 Task: Create a smart album that automatically includes photos with specific filters or effects.
Action: Mouse moved to (428, 397)
Screenshot: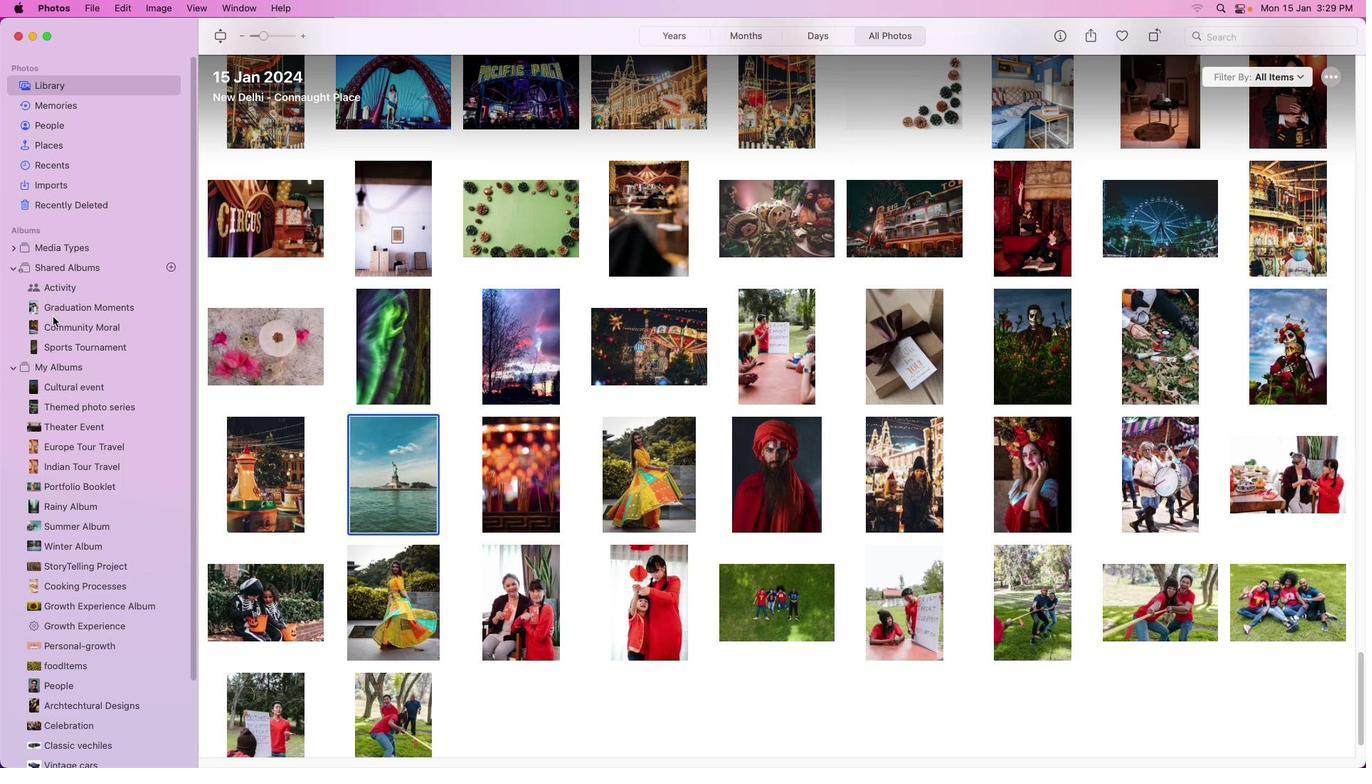 
Action: Mouse scrolled (428, 397) with delta (143, 246)
Screenshot: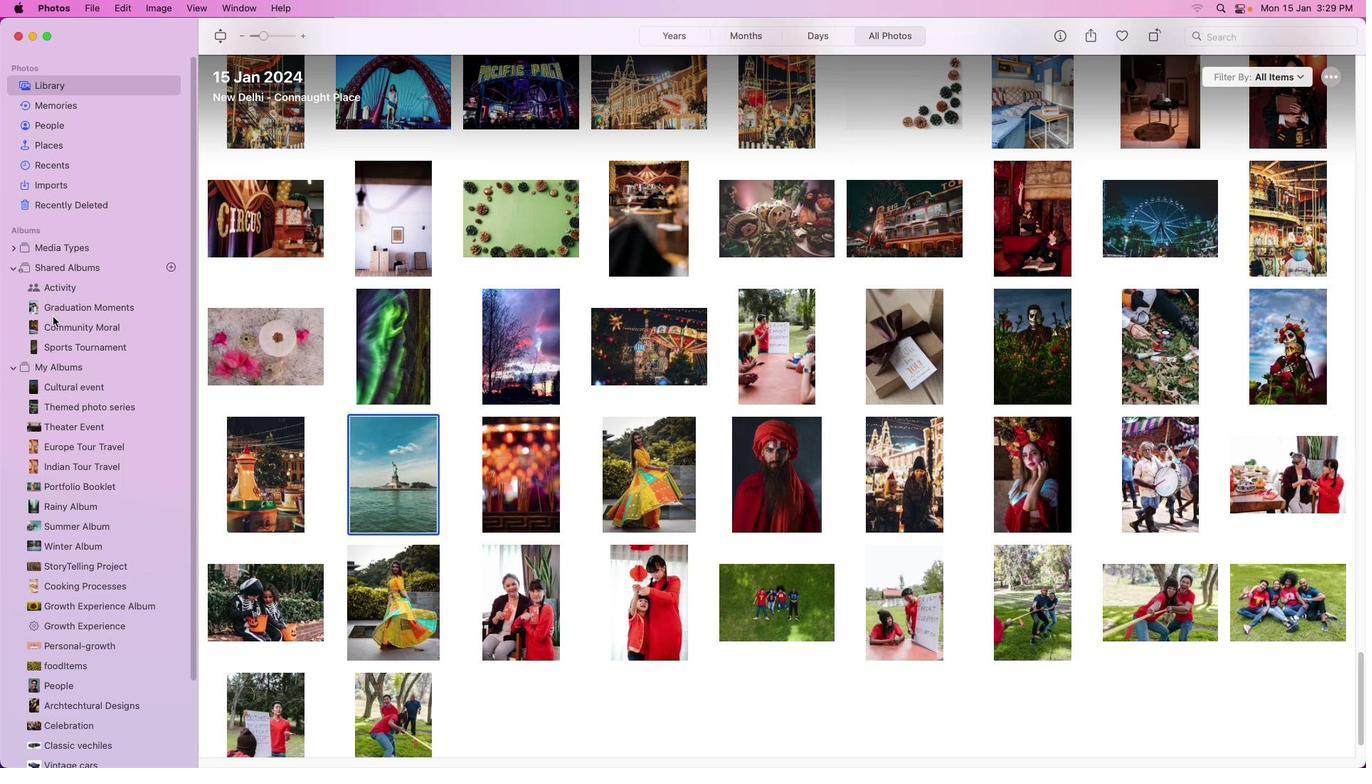 
Action: Mouse moved to (425, 397)
Screenshot: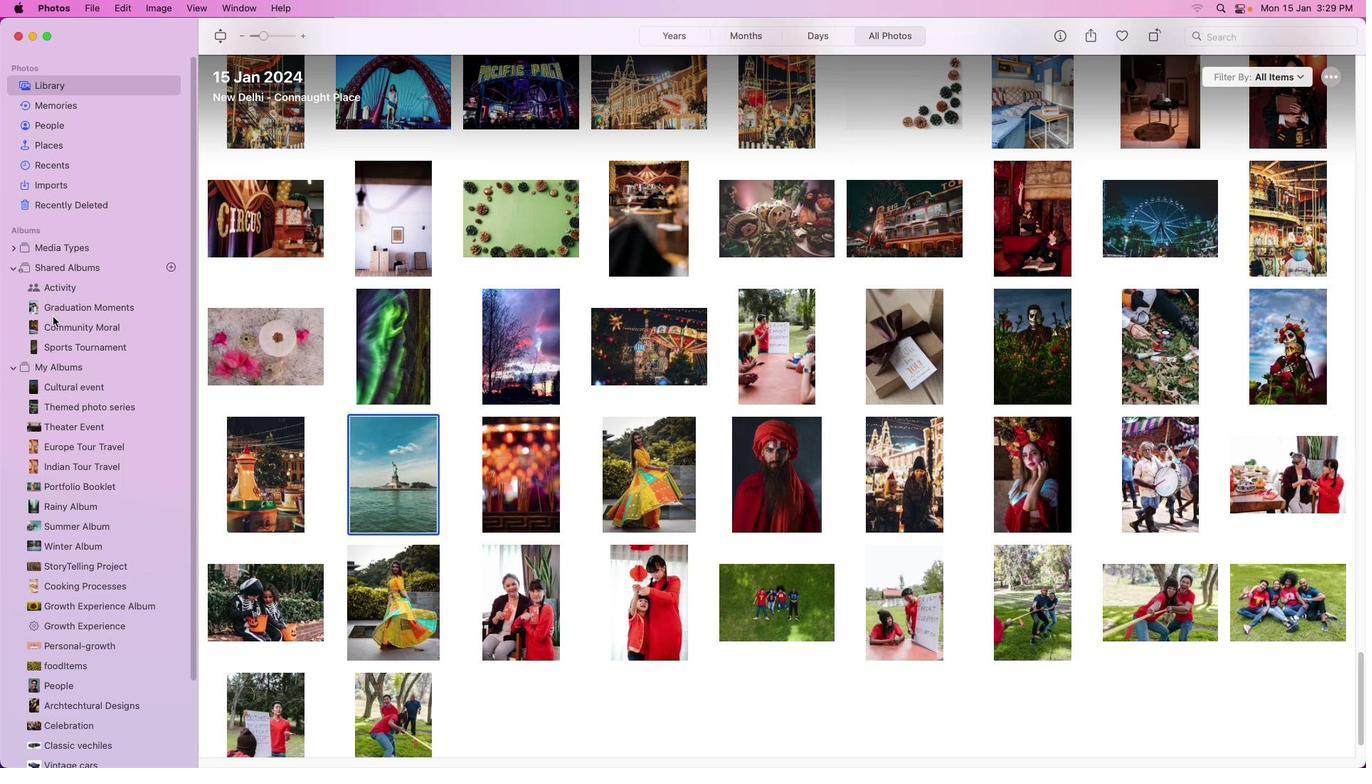 
Action: Mouse scrolled (425, 397) with delta (143, 246)
Screenshot: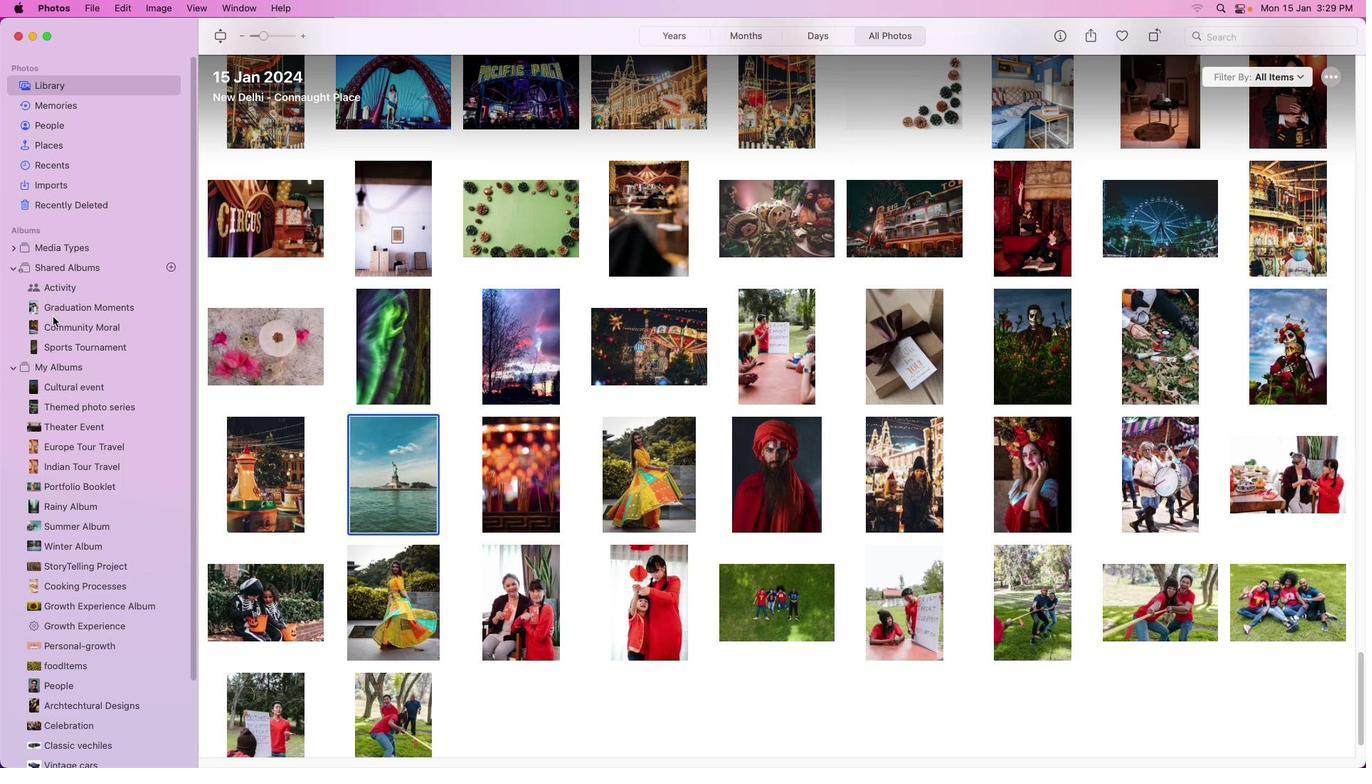 
Action: Mouse moved to (422, 397)
Screenshot: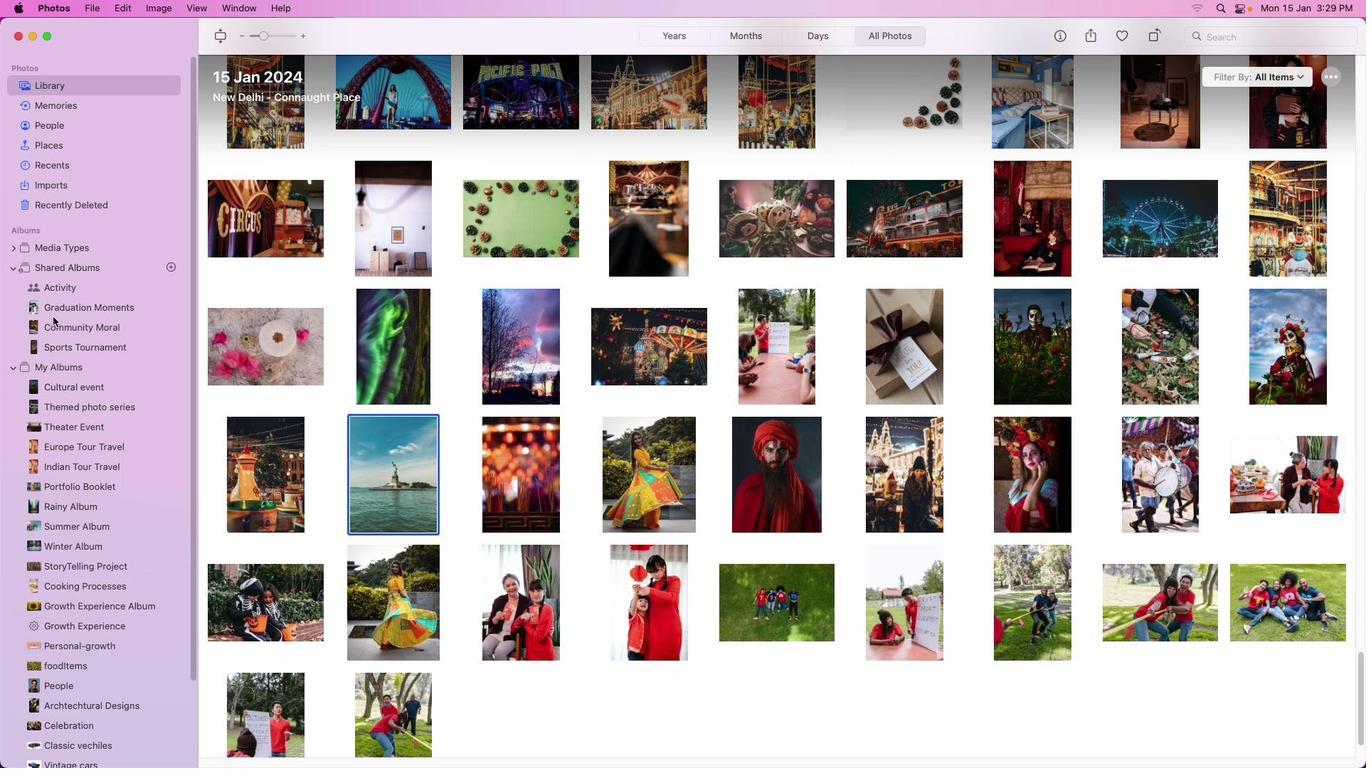 
Action: Mouse scrolled (422, 397) with delta (143, 246)
Screenshot: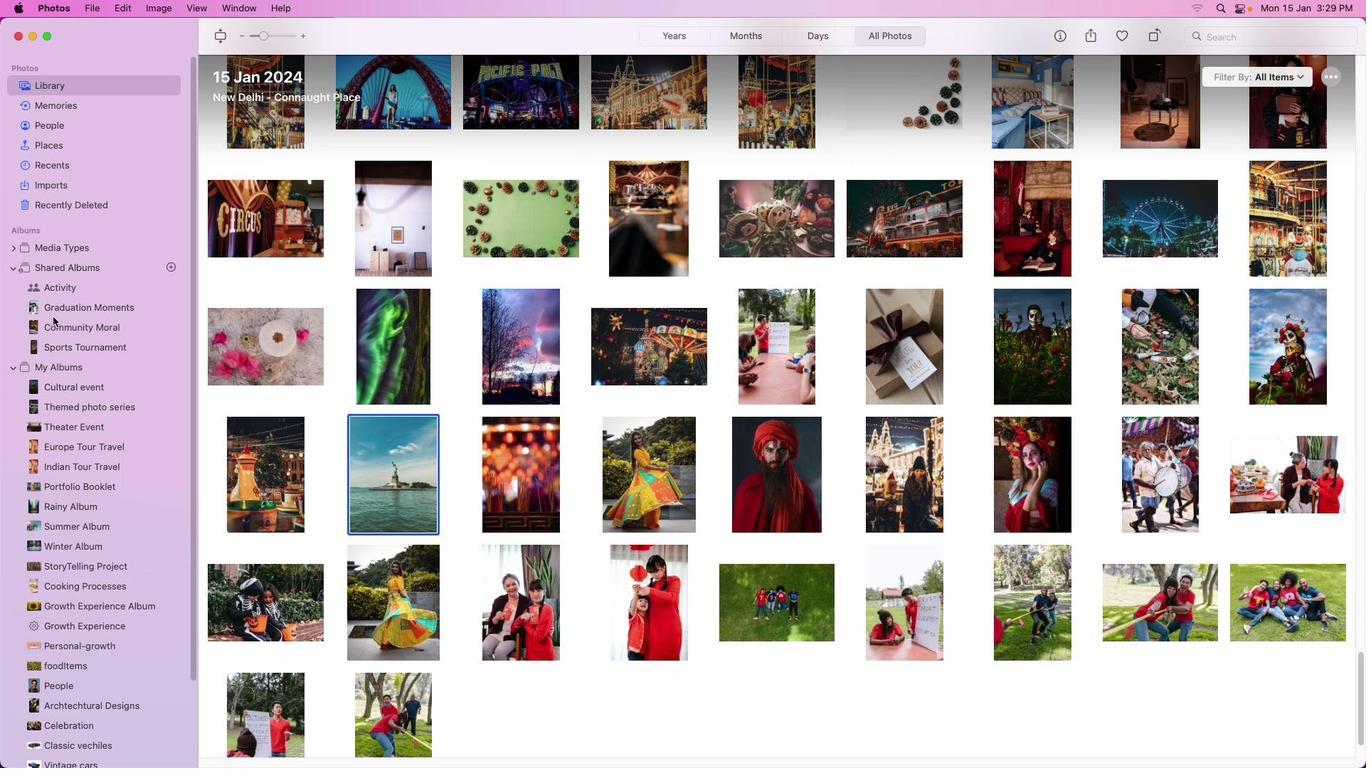 
Action: Mouse moved to (422, 397)
Screenshot: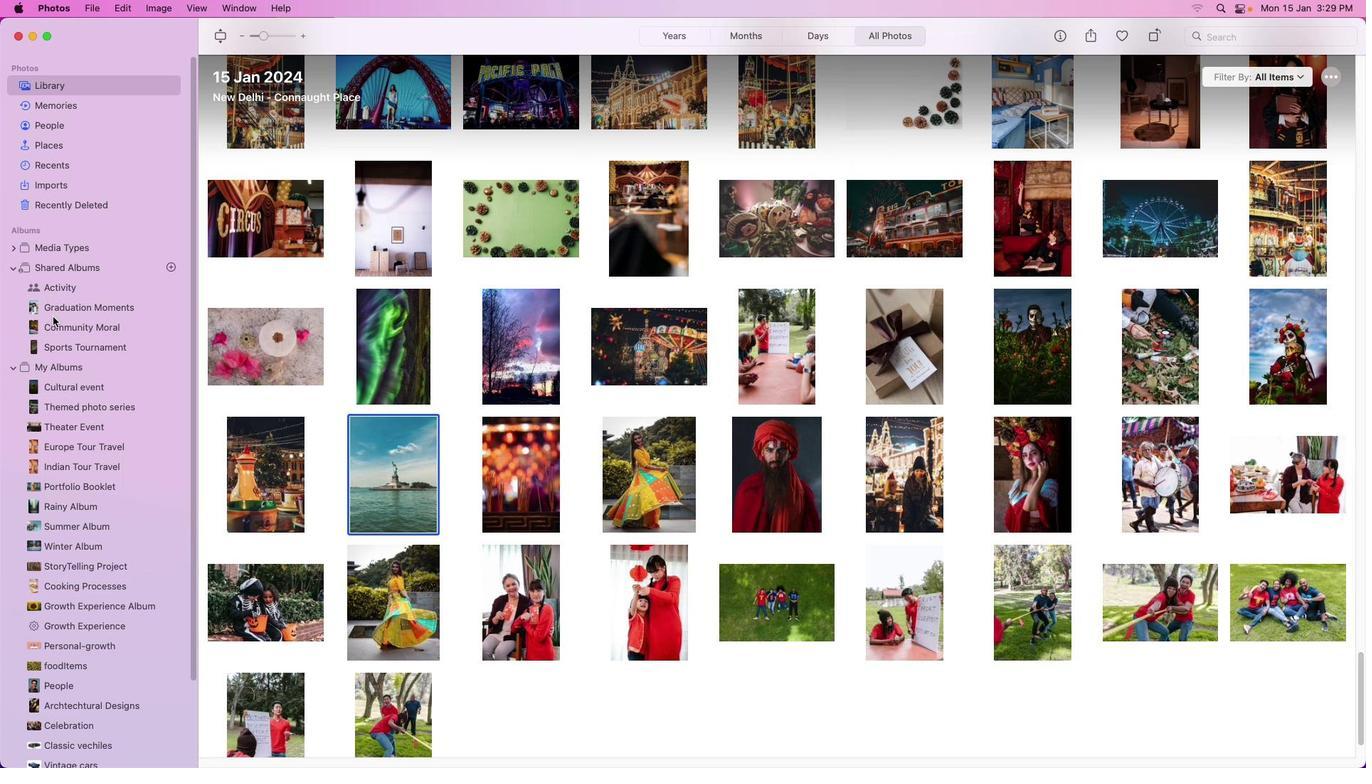 
Action: Mouse scrolled (422, 397) with delta (143, 246)
Screenshot: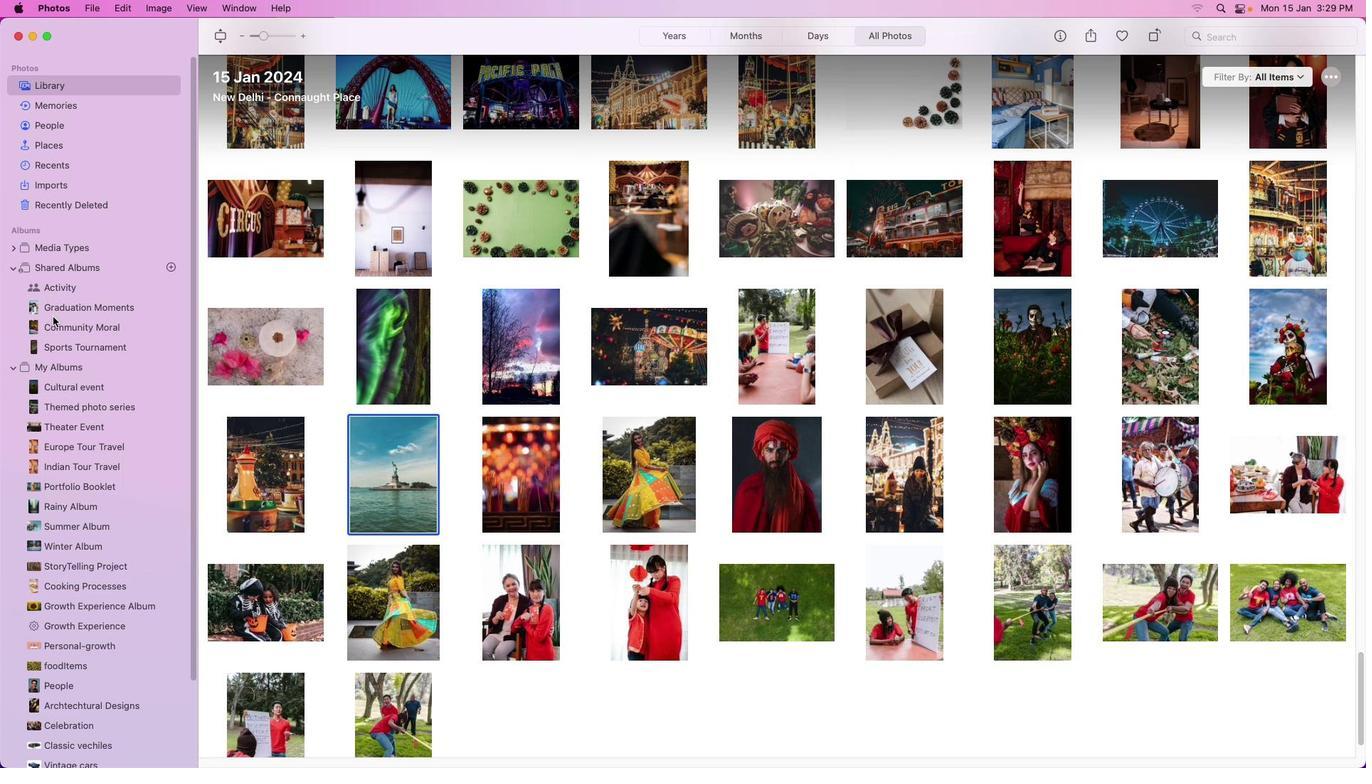 
Action: Mouse moved to (281, 399)
Screenshot: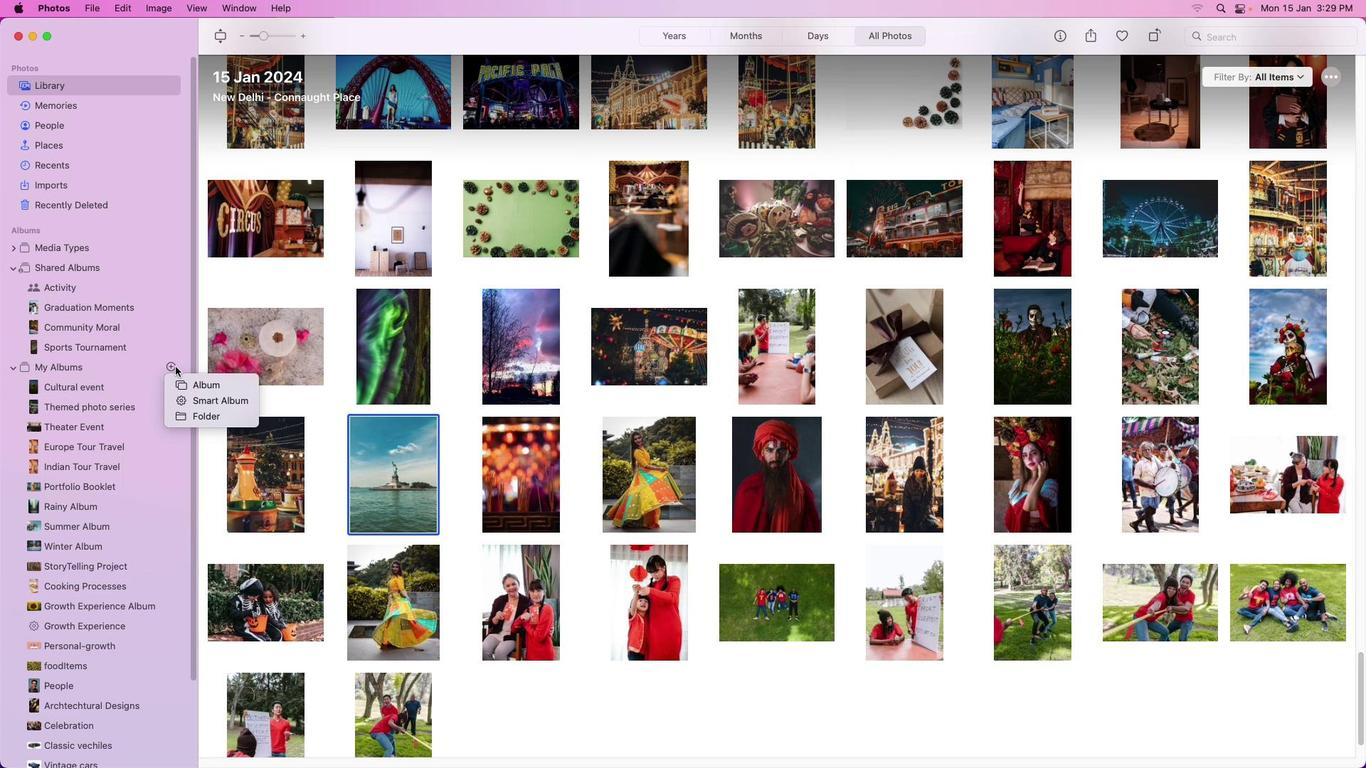 
Action: Mouse pressed left at (281, 399)
Screenshot: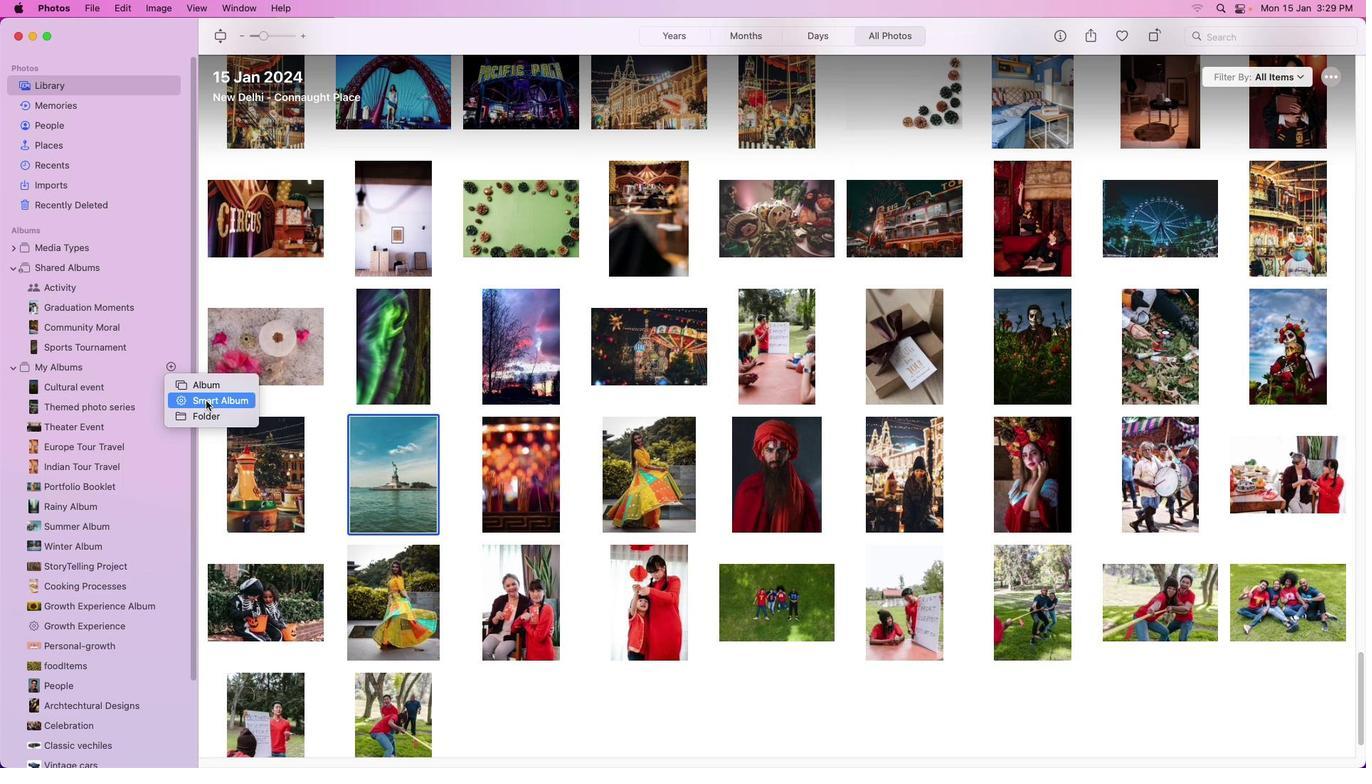 
Action: Mouse moved to (305, 414)
Screenshot: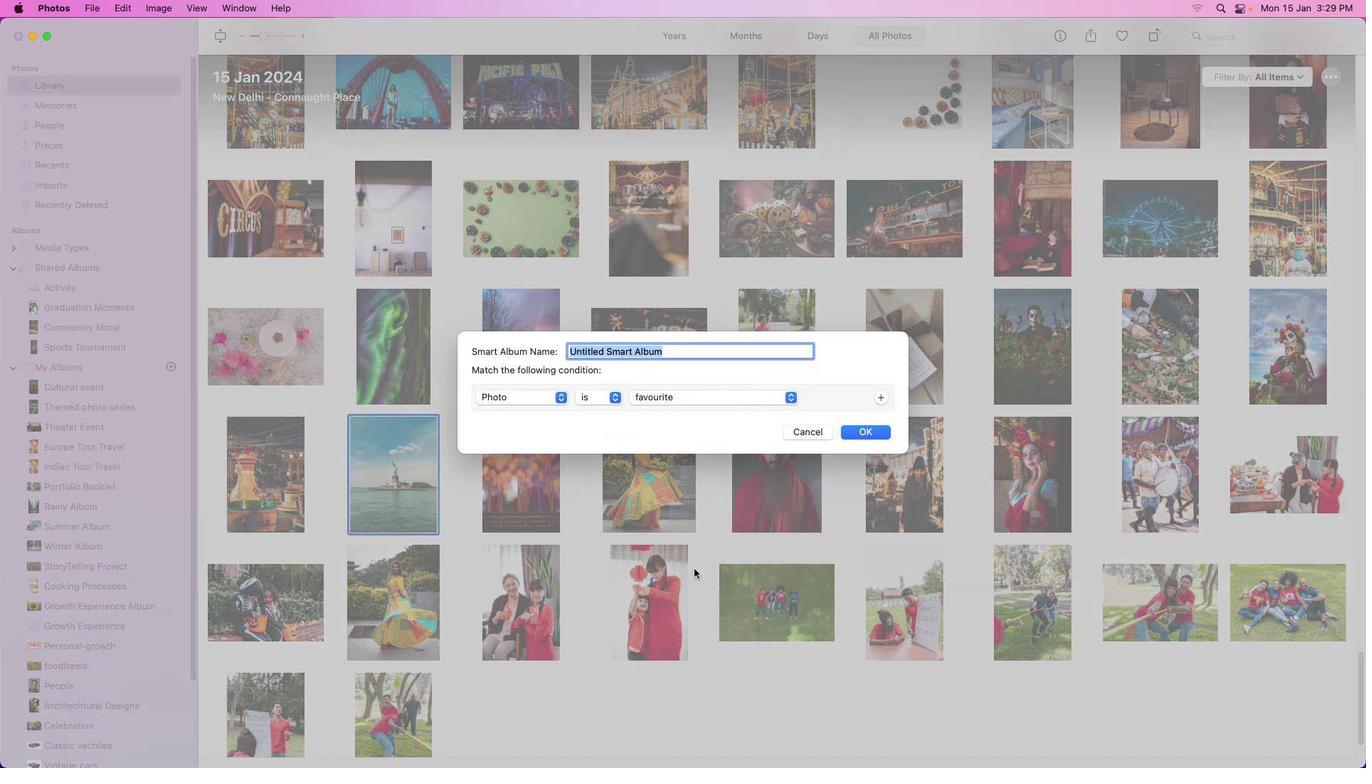 
Action: Mouse pressed left at (305, 414)
Screenshot: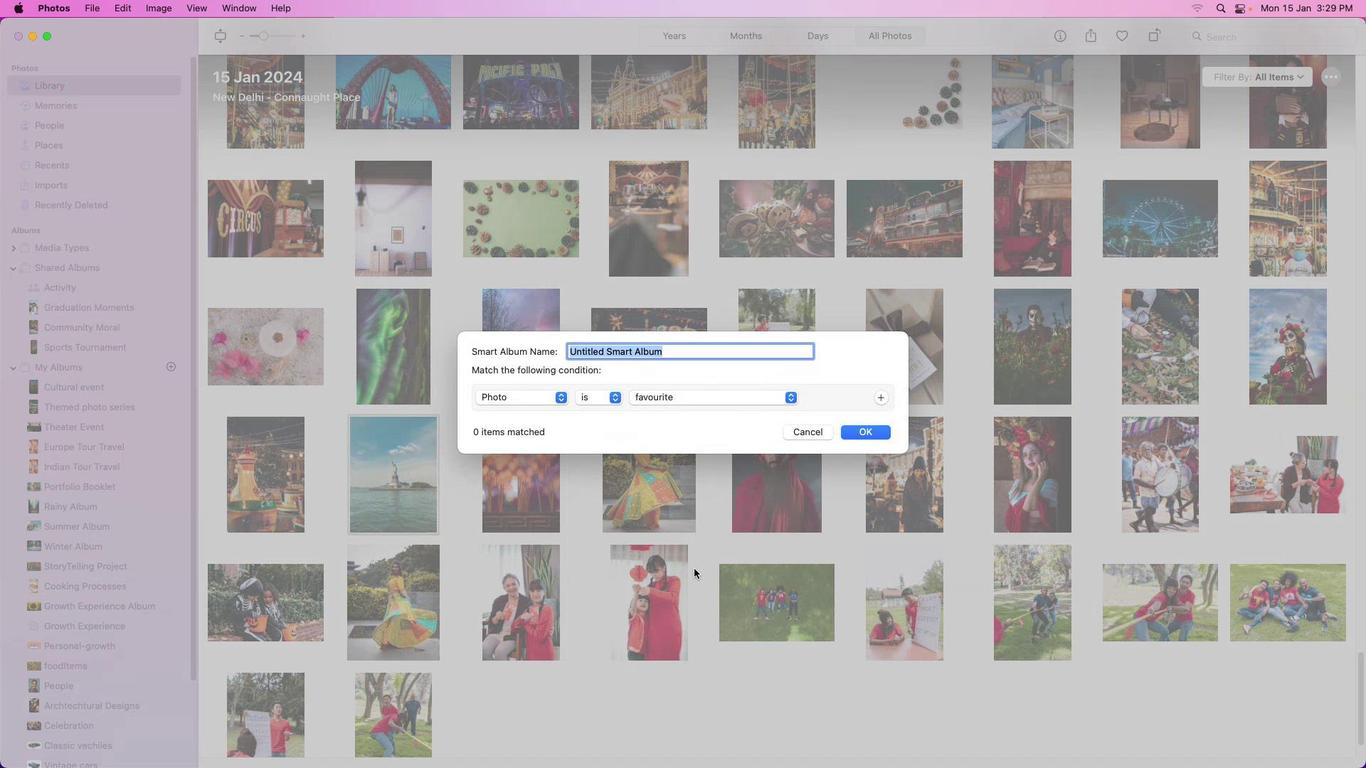 
Action: Mouse moved to (683, 392)
Screenshot: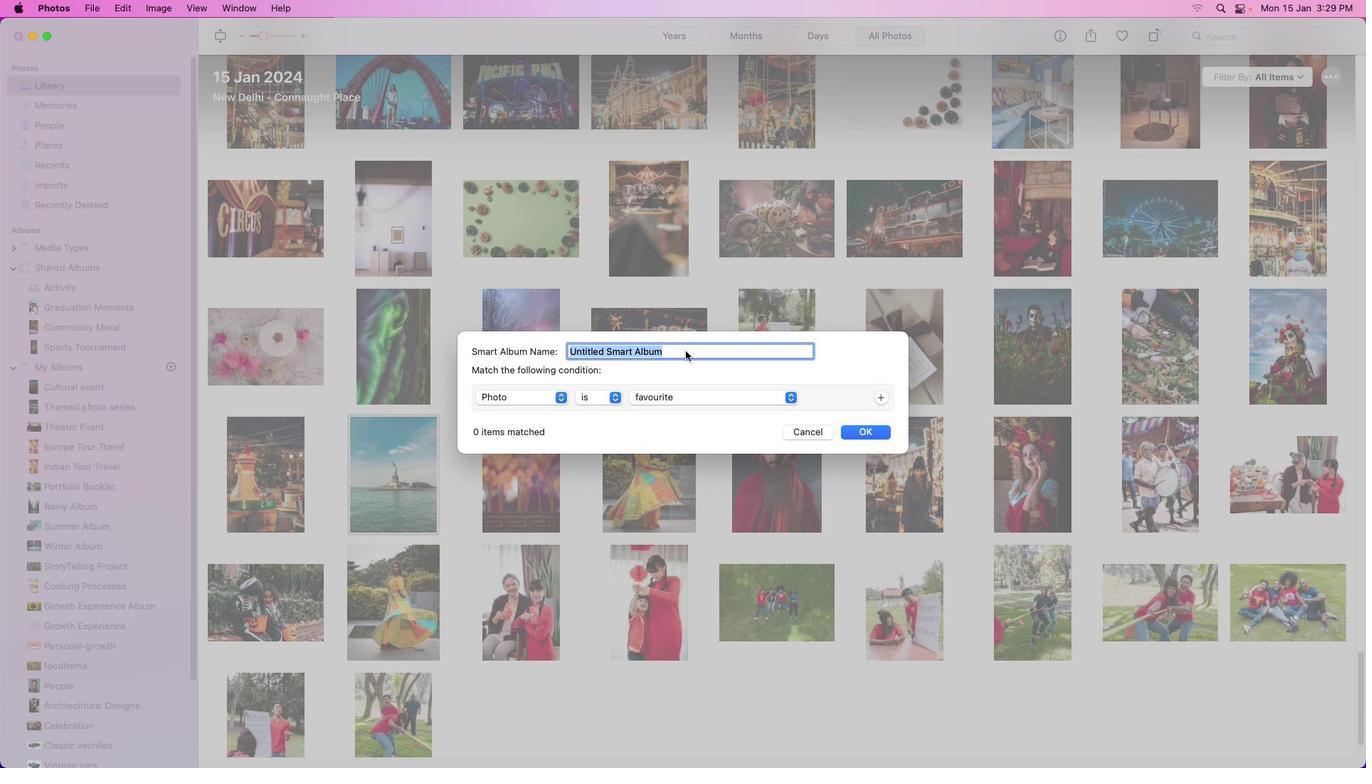 
Action: Mouse pressed left at (683, 392)
Screenshot: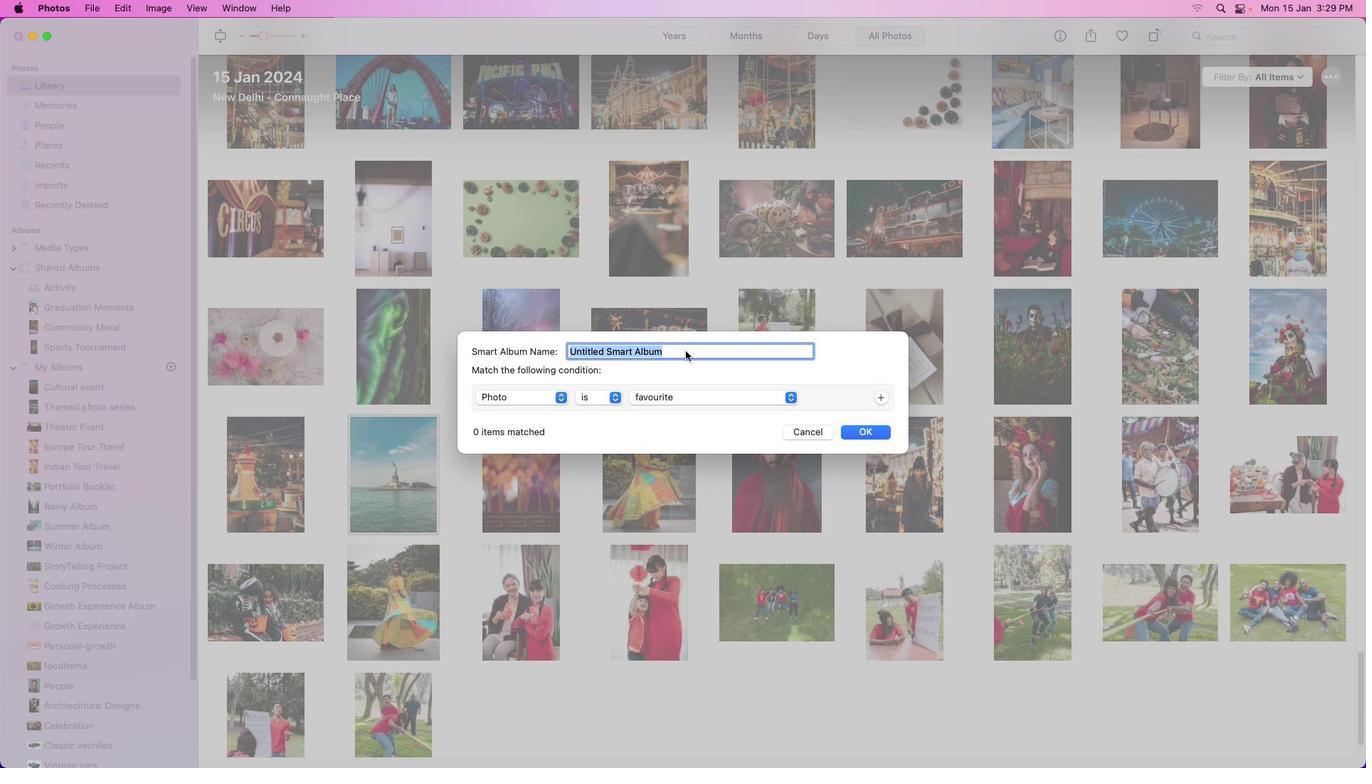 
Action: Mouse pressed left at (683, 392)
Screenshot: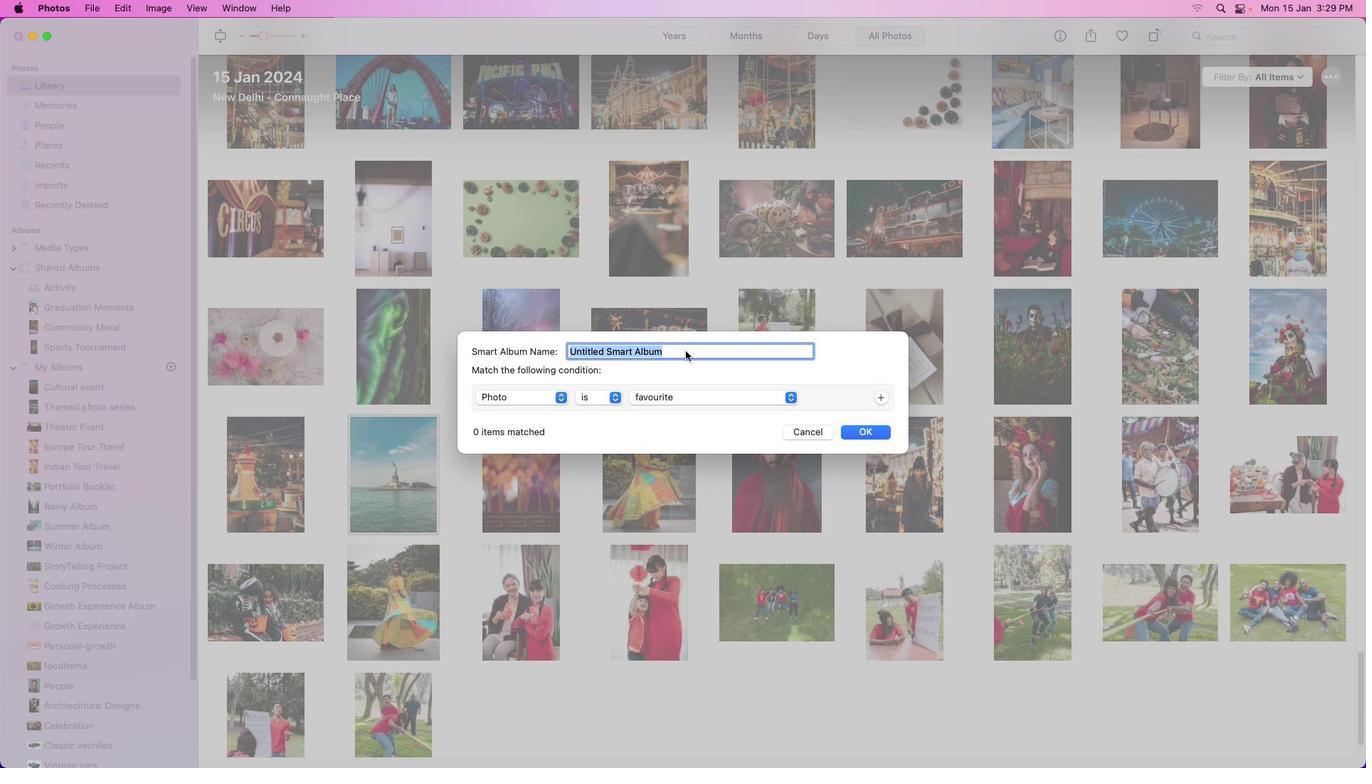 
Action: Mouse pressed left at (683, 392)
Screenshot: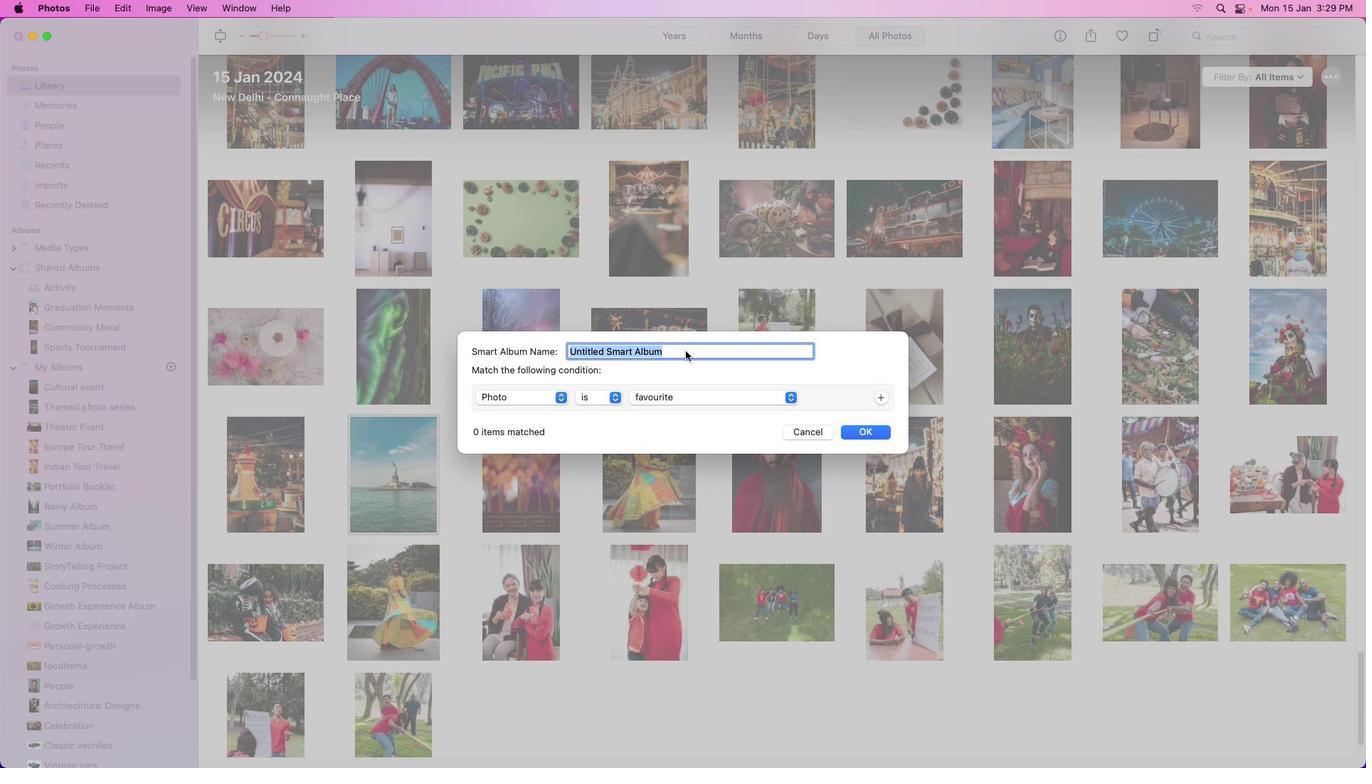 
Action: Key pressed Key.backspaceKey.shift_r'S''m''a''r''t'Key.spaceKey.shift_r'A''l''b''u''m'
Screenshot: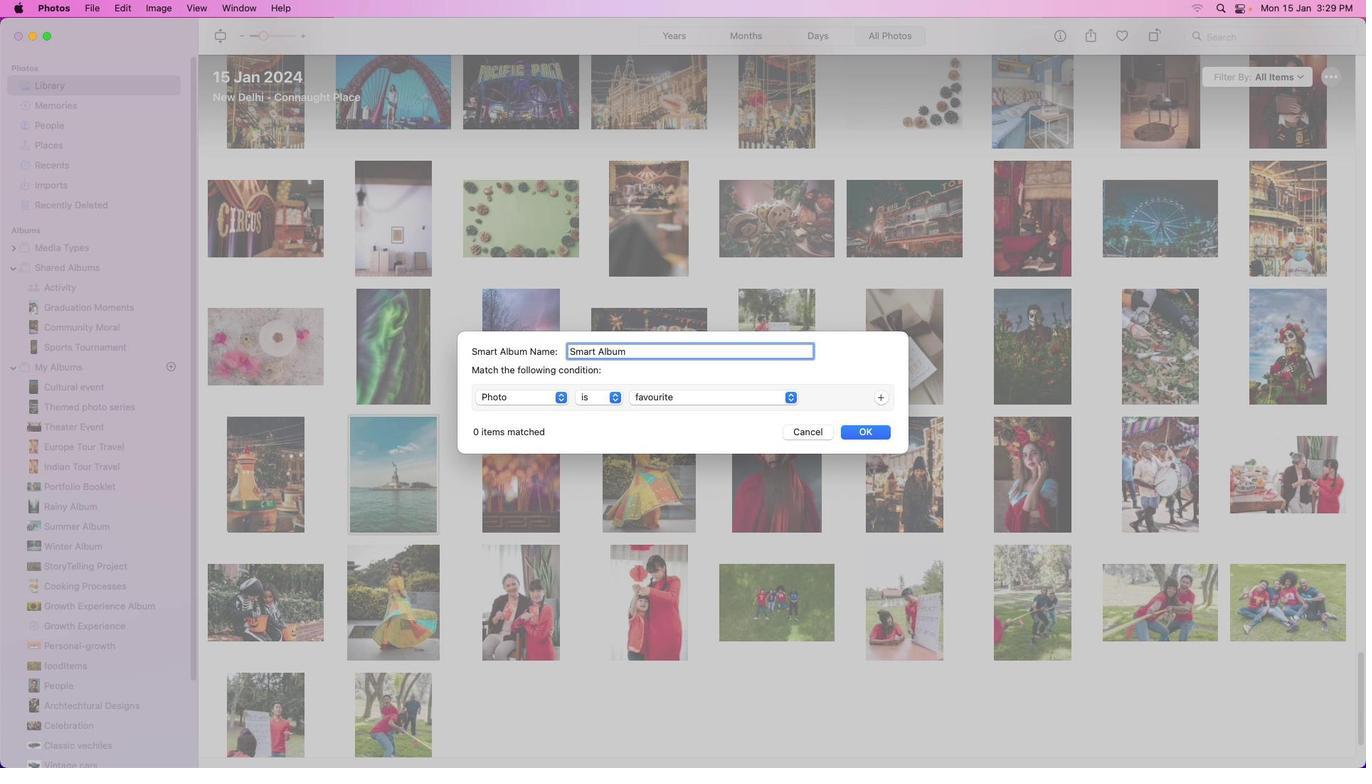 
Action: Mouse moved to (836, 412)
Screenshot: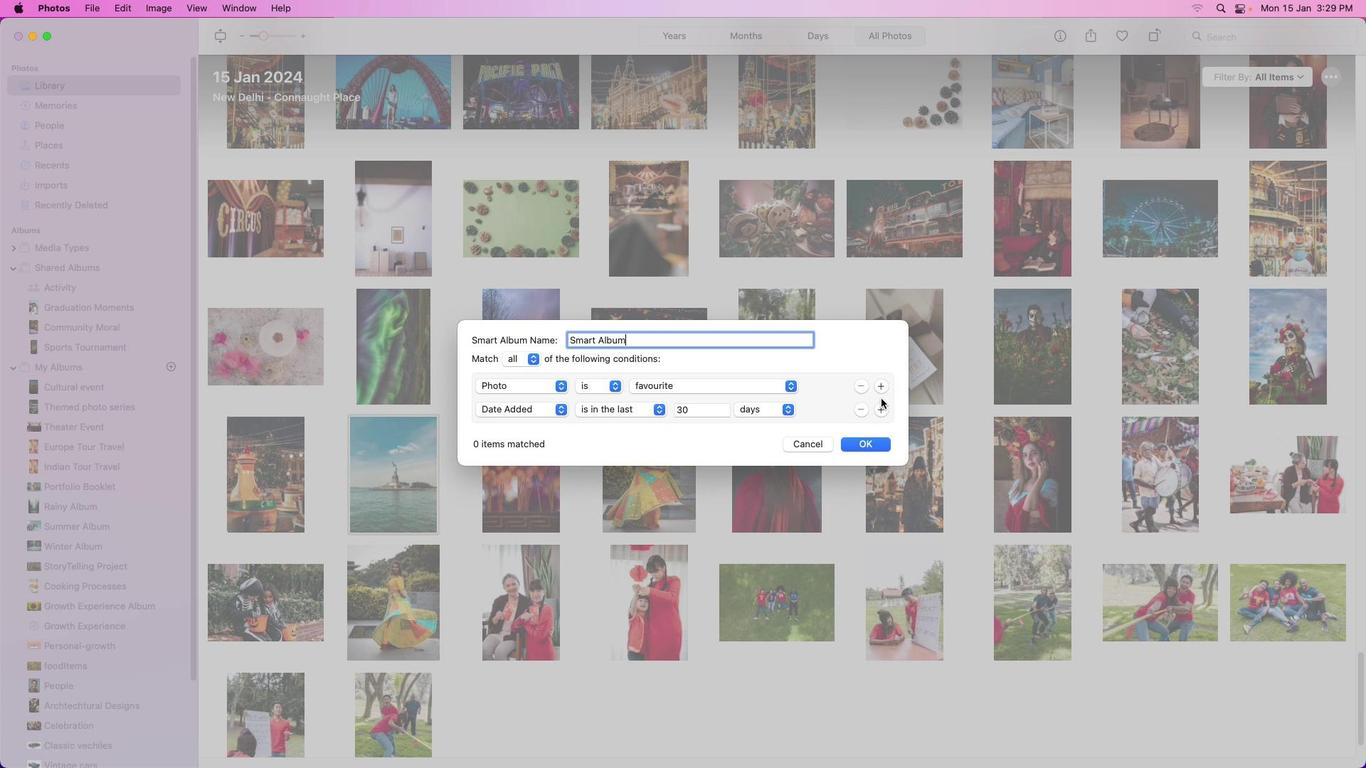 
Action: Mouse pressed left at (836, 412)
Screenshot: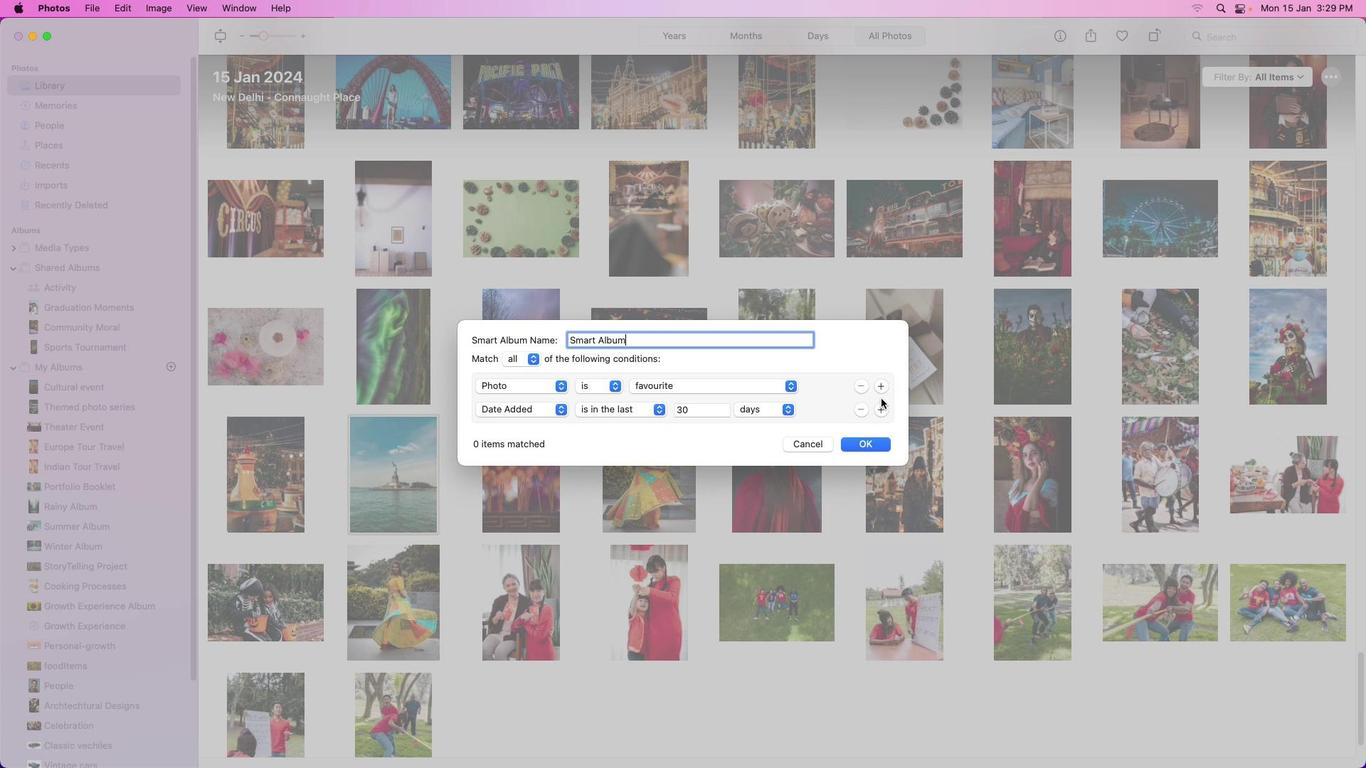 
Action: Mouse moved to (843, 419)
Screenshot: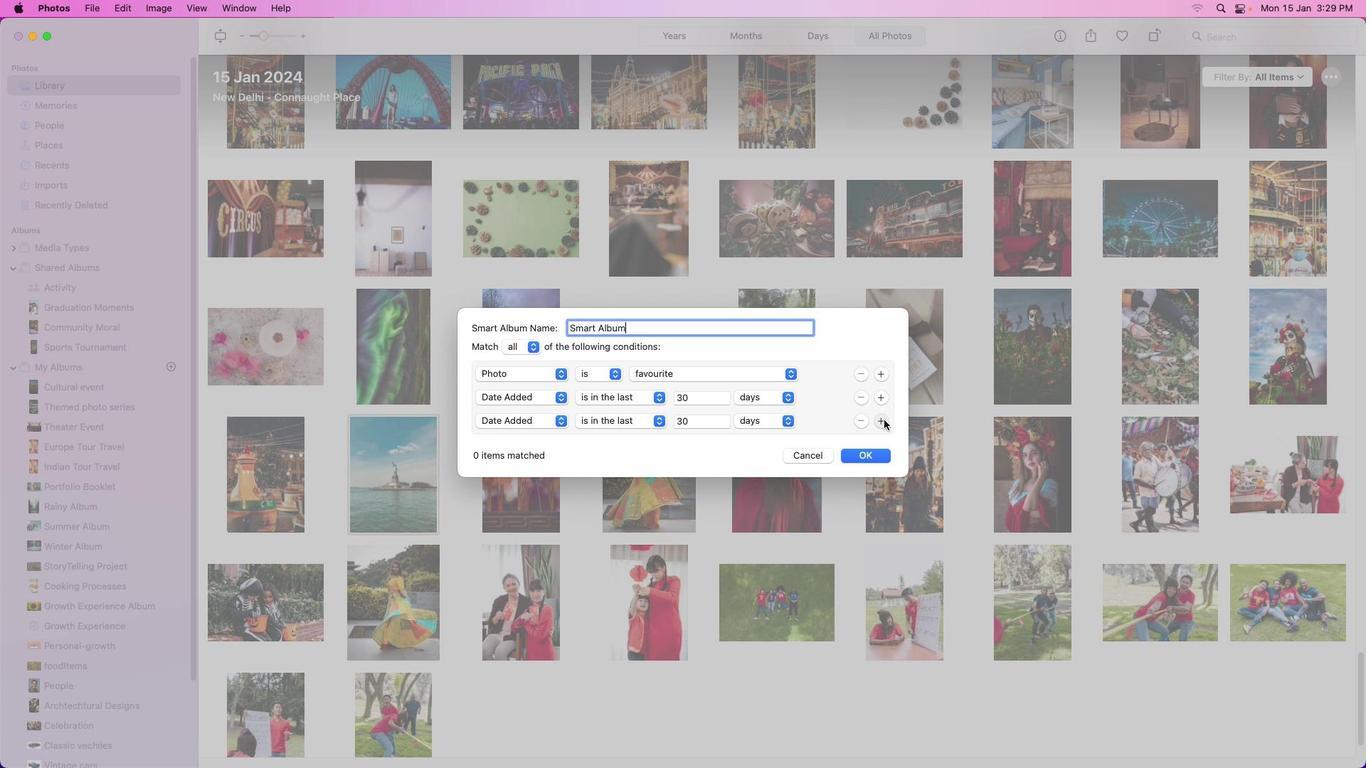 
Action: Mouse pressed left at (843, 419)
Screenshot: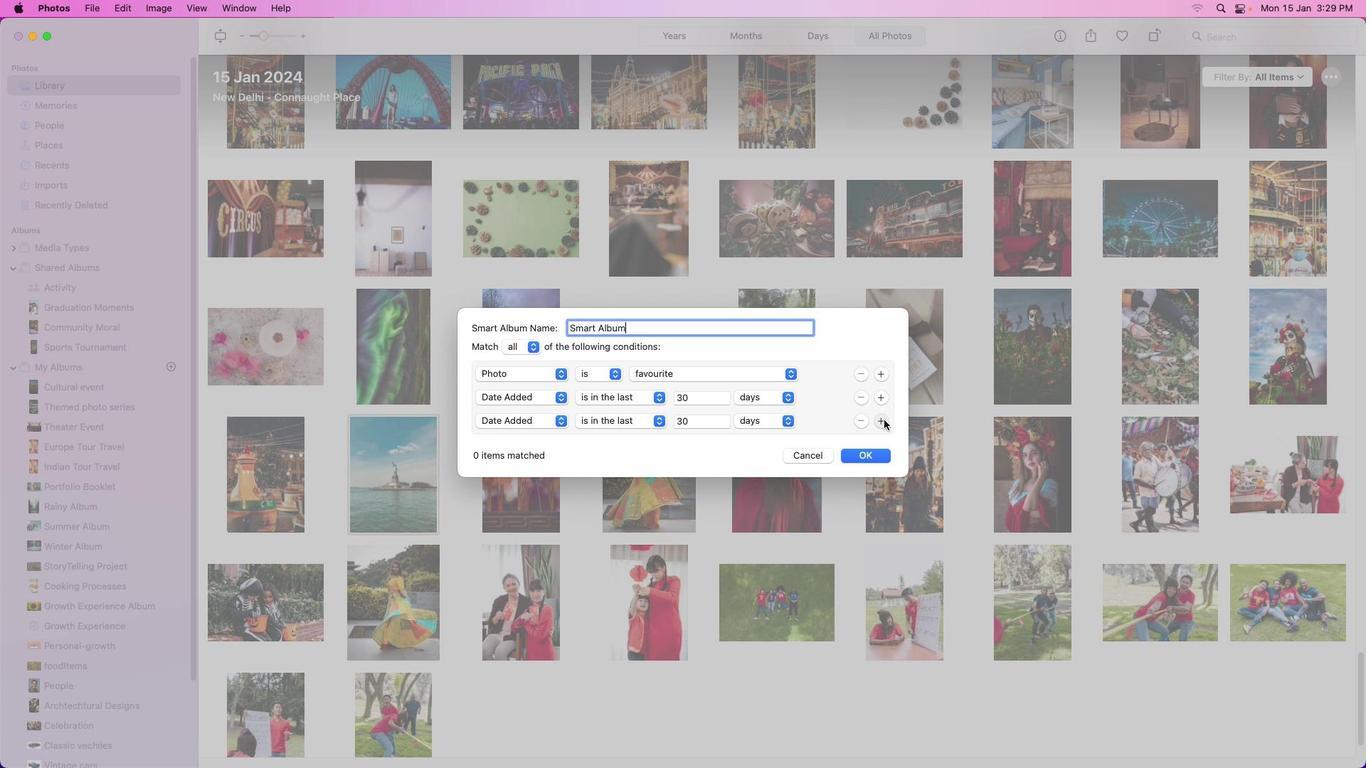 
Action: Mouse moved to (840, 421)
Screenshot: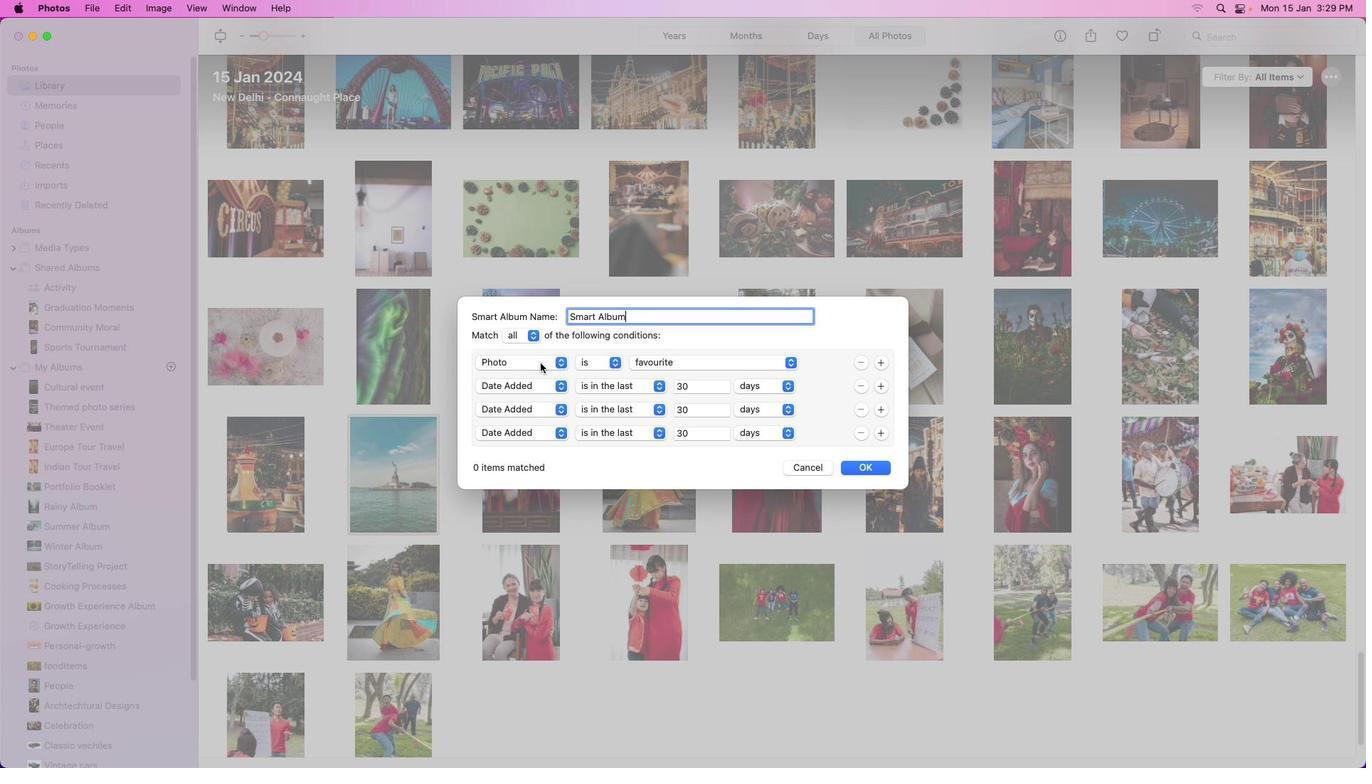 
Action: Mouse pressed left at (840, 421)
Screenshot: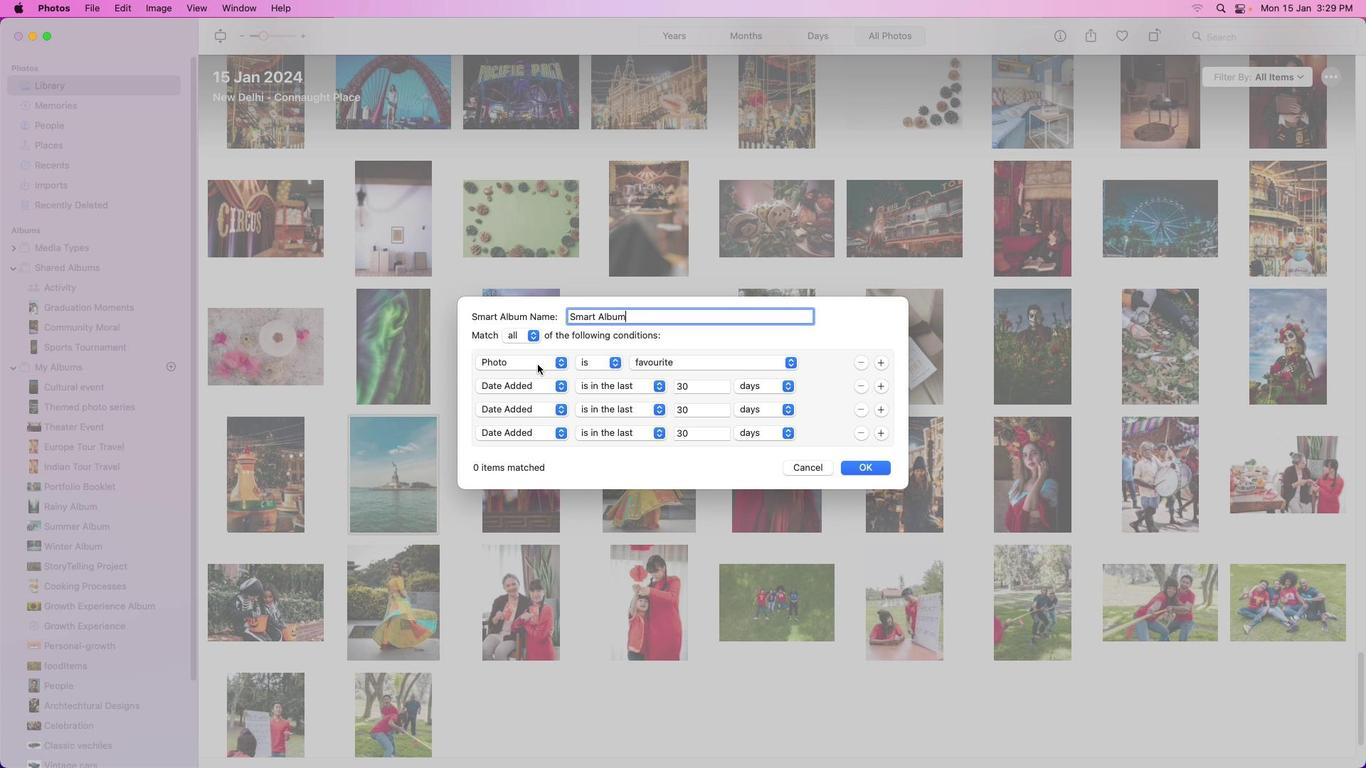 
Action: Mouse moved to (582, 393)
Screenshot: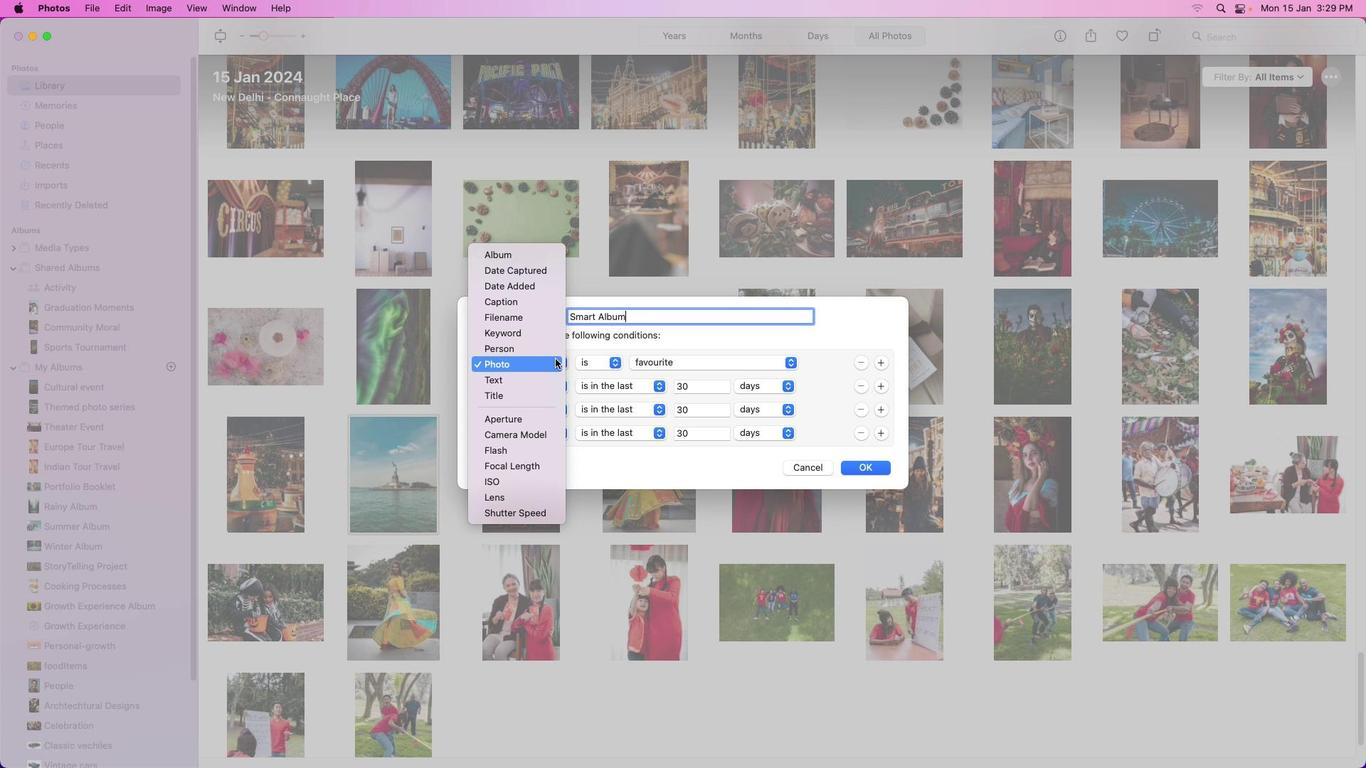 
Action: Mouse pressed left at (582, 393)
Screenshot: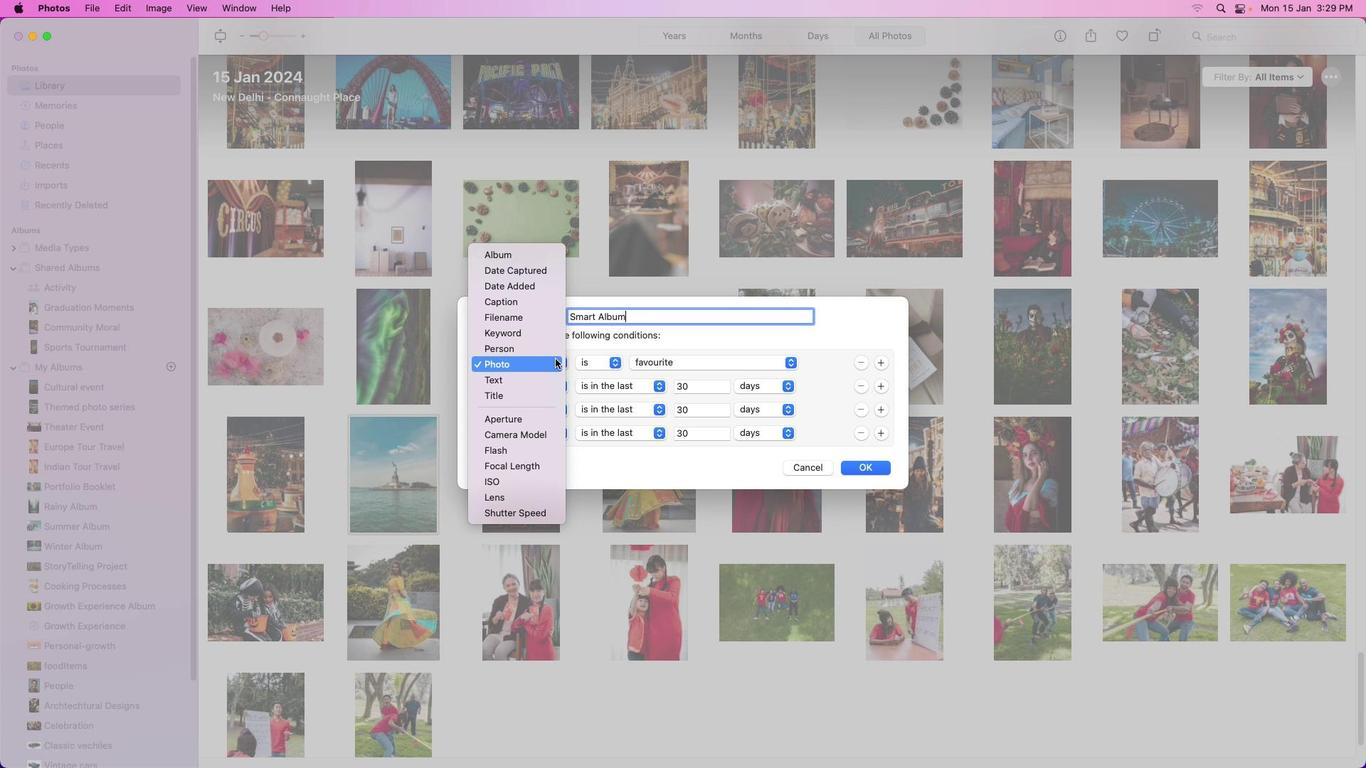 
Action: Mouse moved to (580, 395)
Screenshot: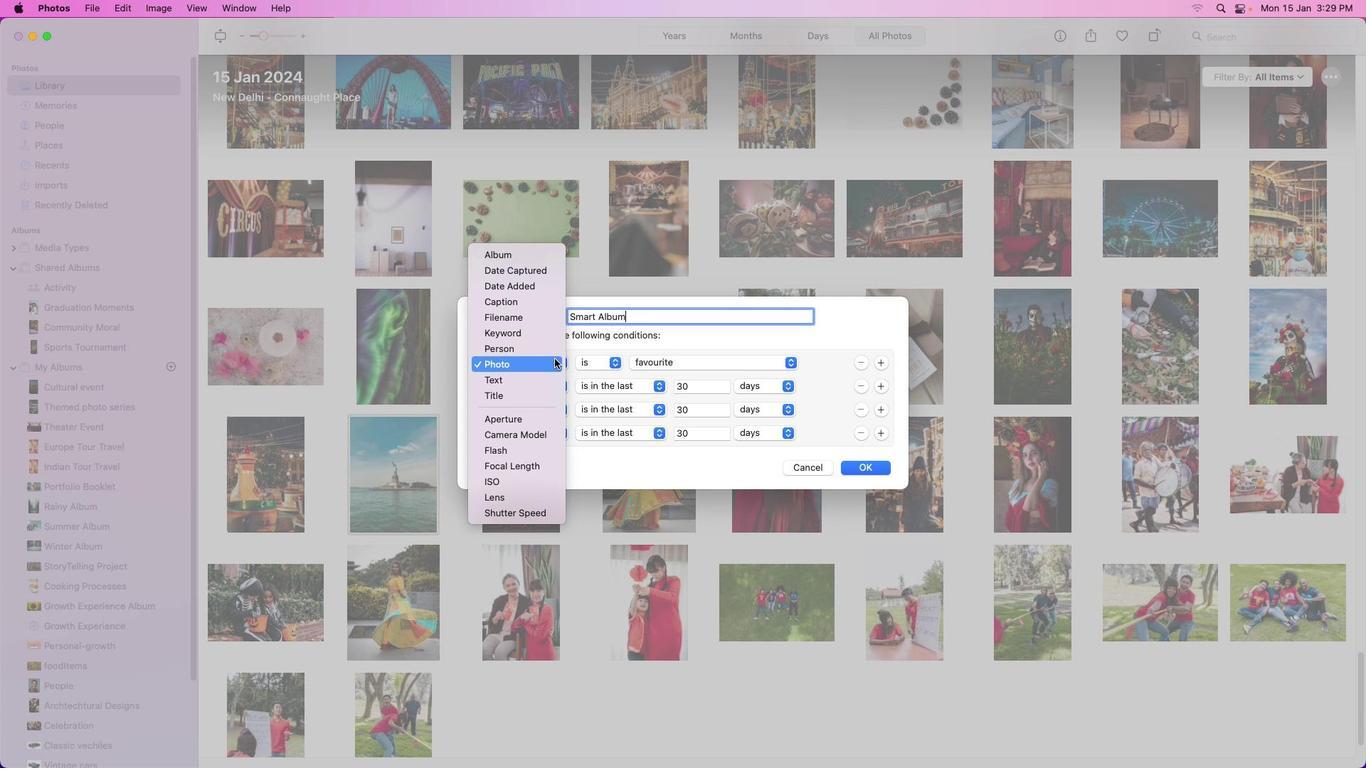 
Action: Mouse pressed left at (580, 395)
Screenshot: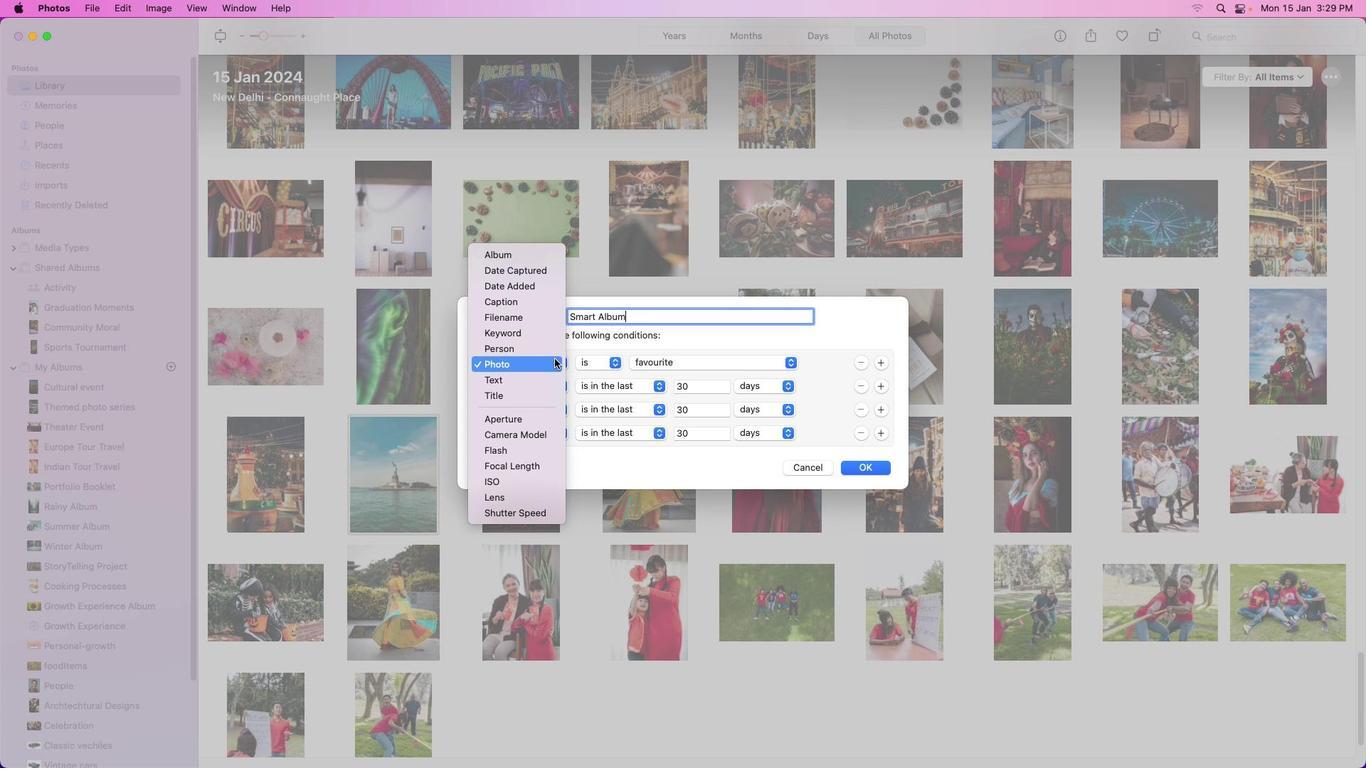 
Action: Mouse moved to (550, 392)
Screenshot: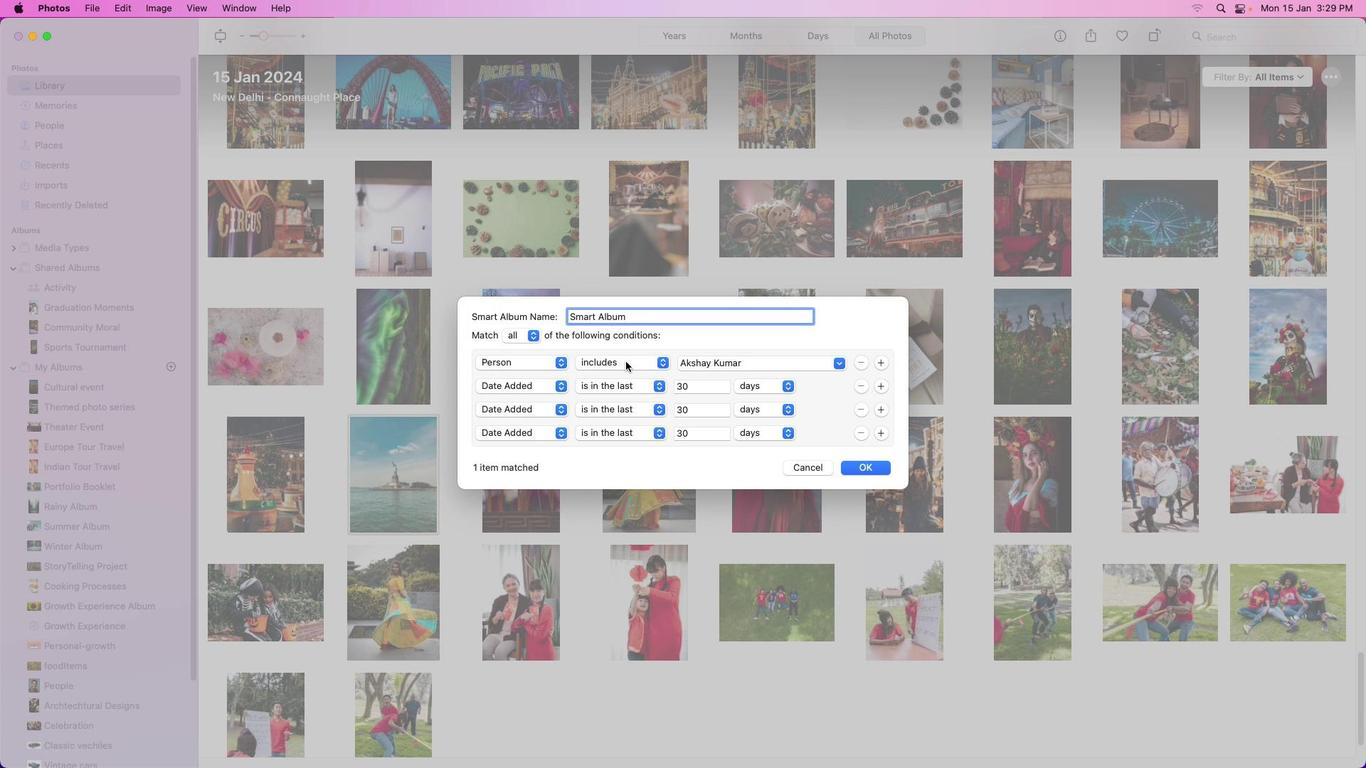 
Action: Mouse pressed left at (550, 392)
Screenshot: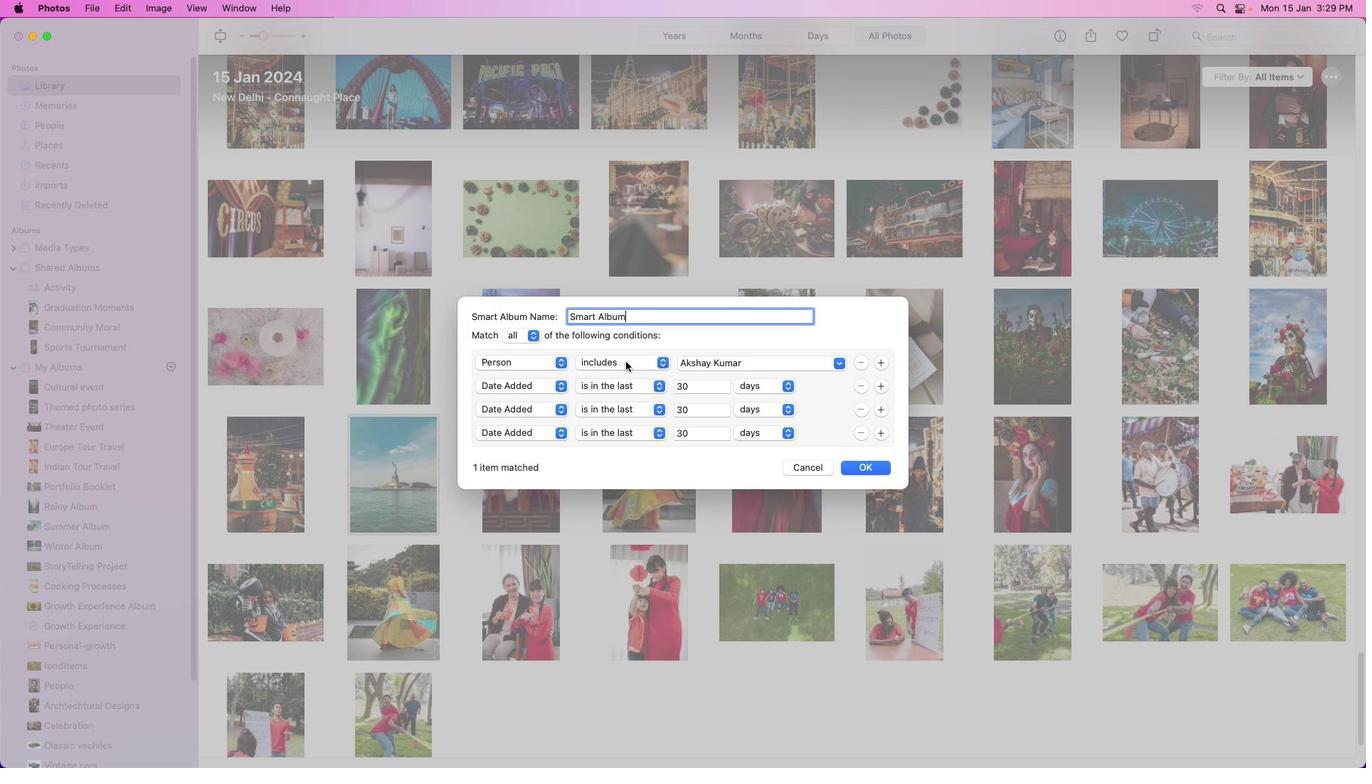 
Action: Mouse moved to (629, 397)
Screenshot: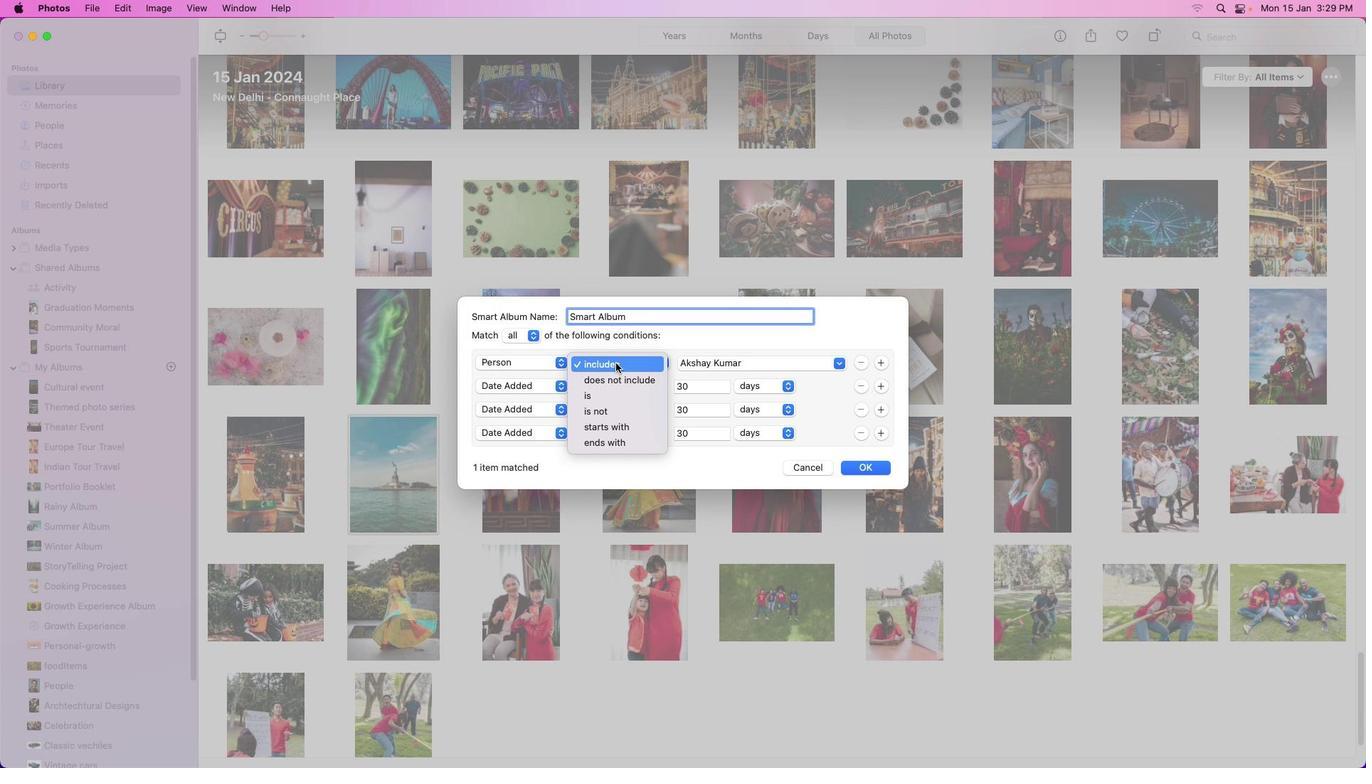 
Action: Mouse pressed left at (629, 397)
Screenshot: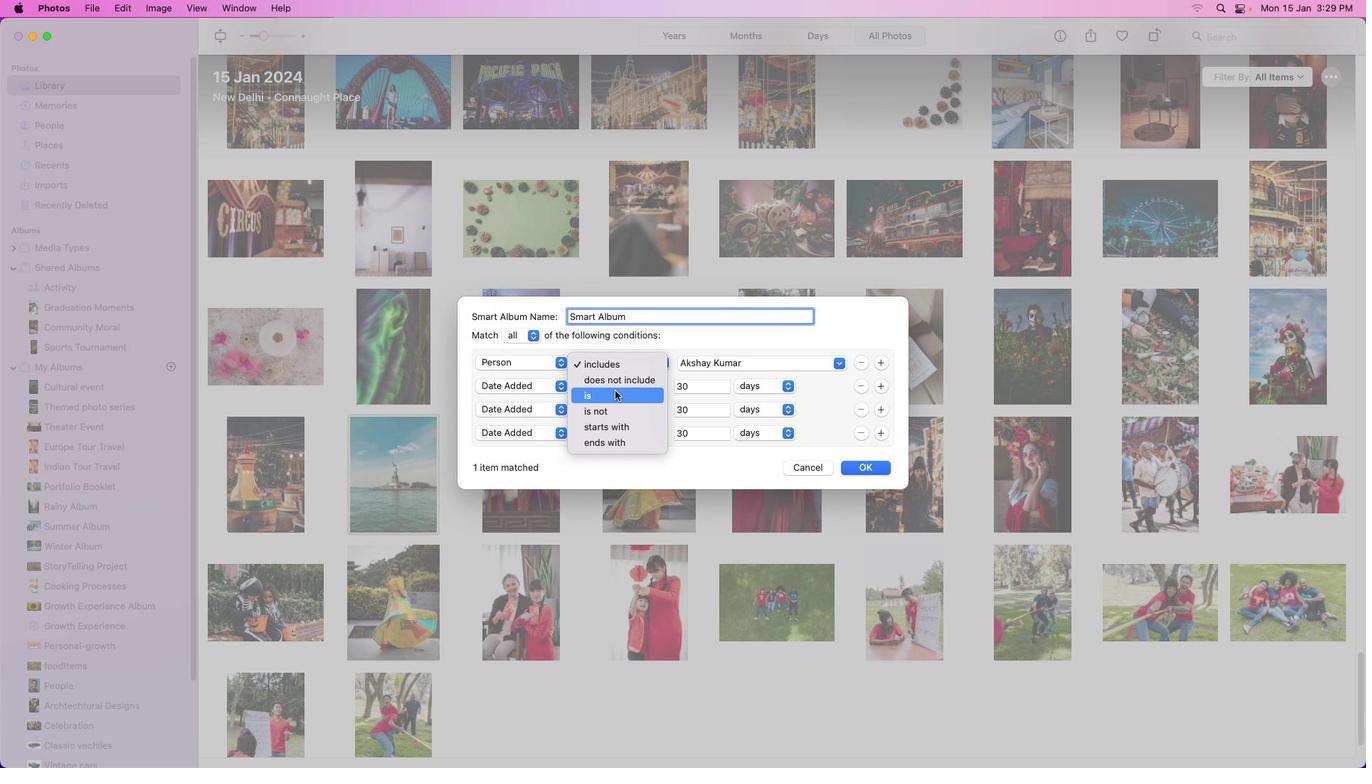 
Action: Mouse moved to (644, 409)
Screenshot: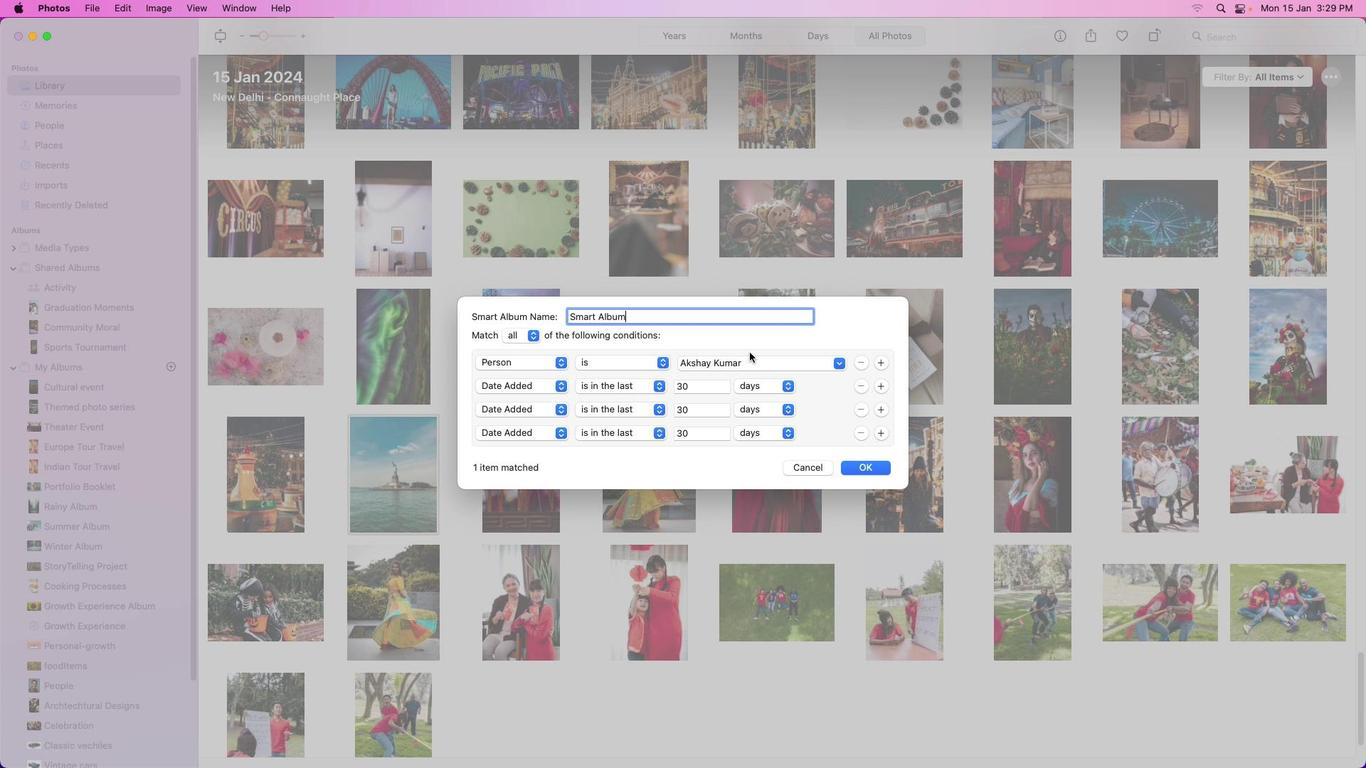 
Action: Mouse pressed left at (644, 409)
Screenshot: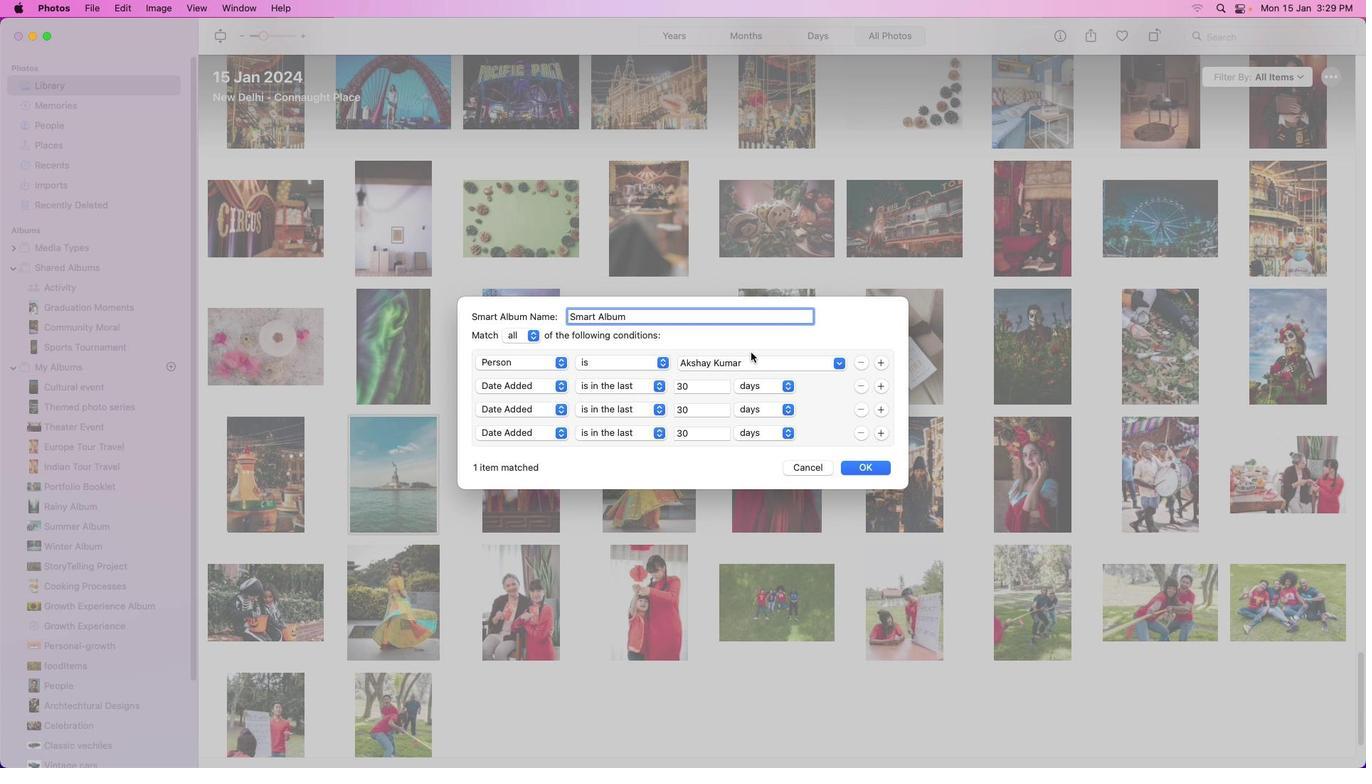 
Action: Mouse moved to (570, 407)
Screenshot: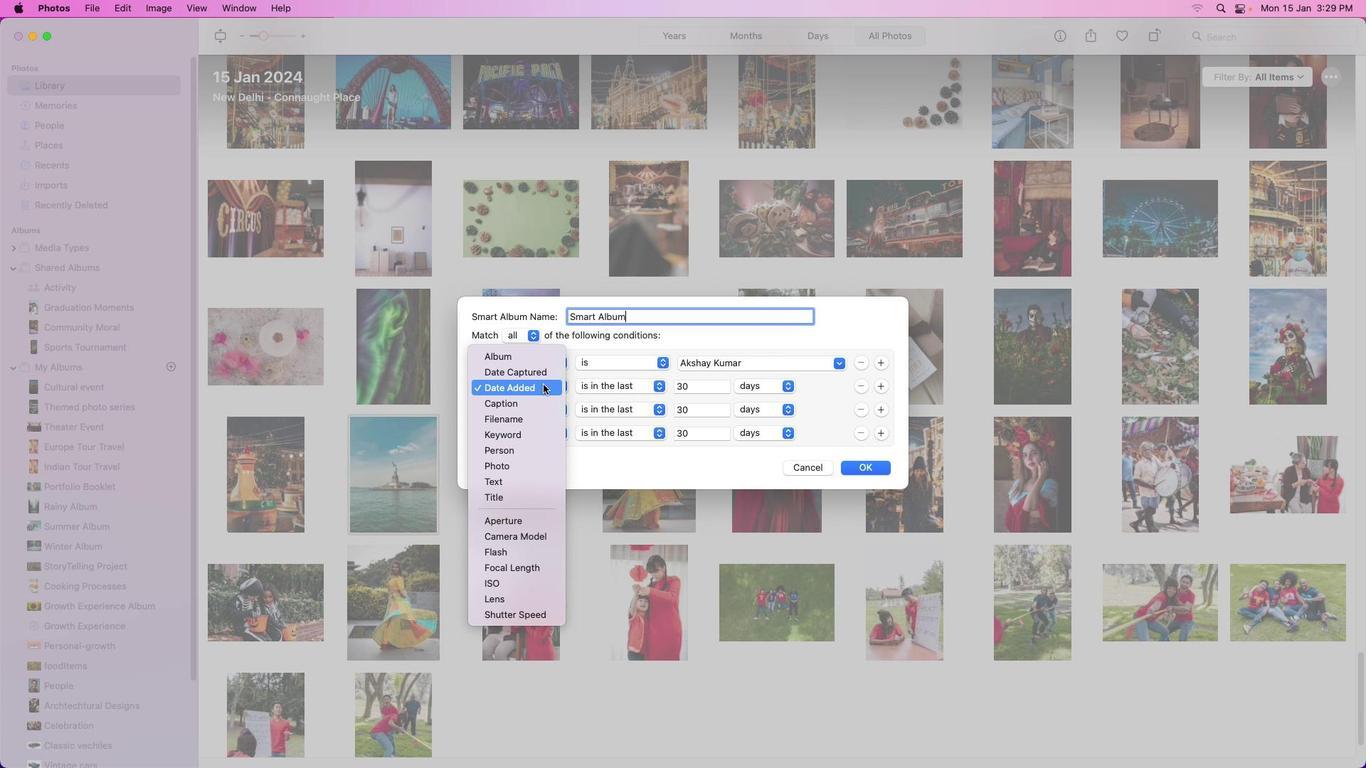 
Action: Mouse pressed left at (570, 407)
Screenshot: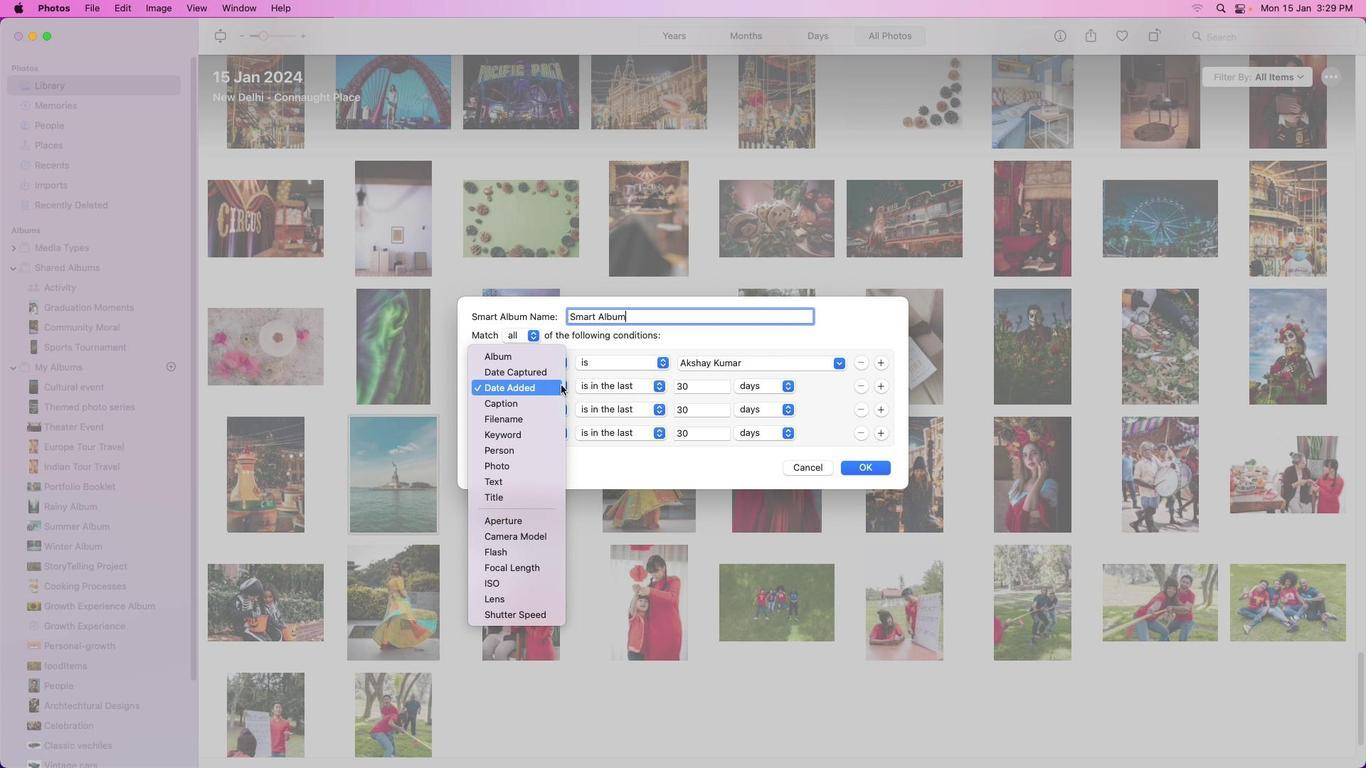 
Action: Mouse moved to (654, 407)
Screenshot: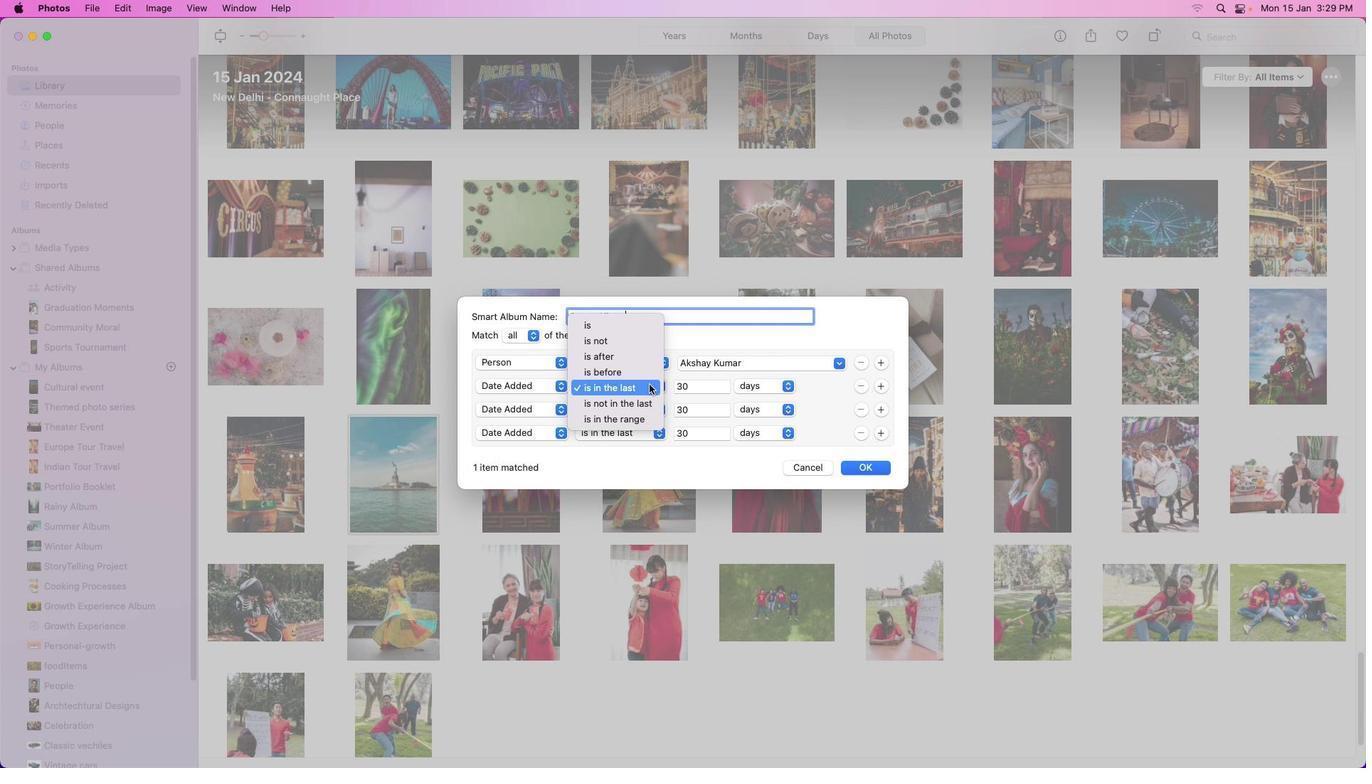 
Action: Mouse pressed left at (654, 407)
Screenshot: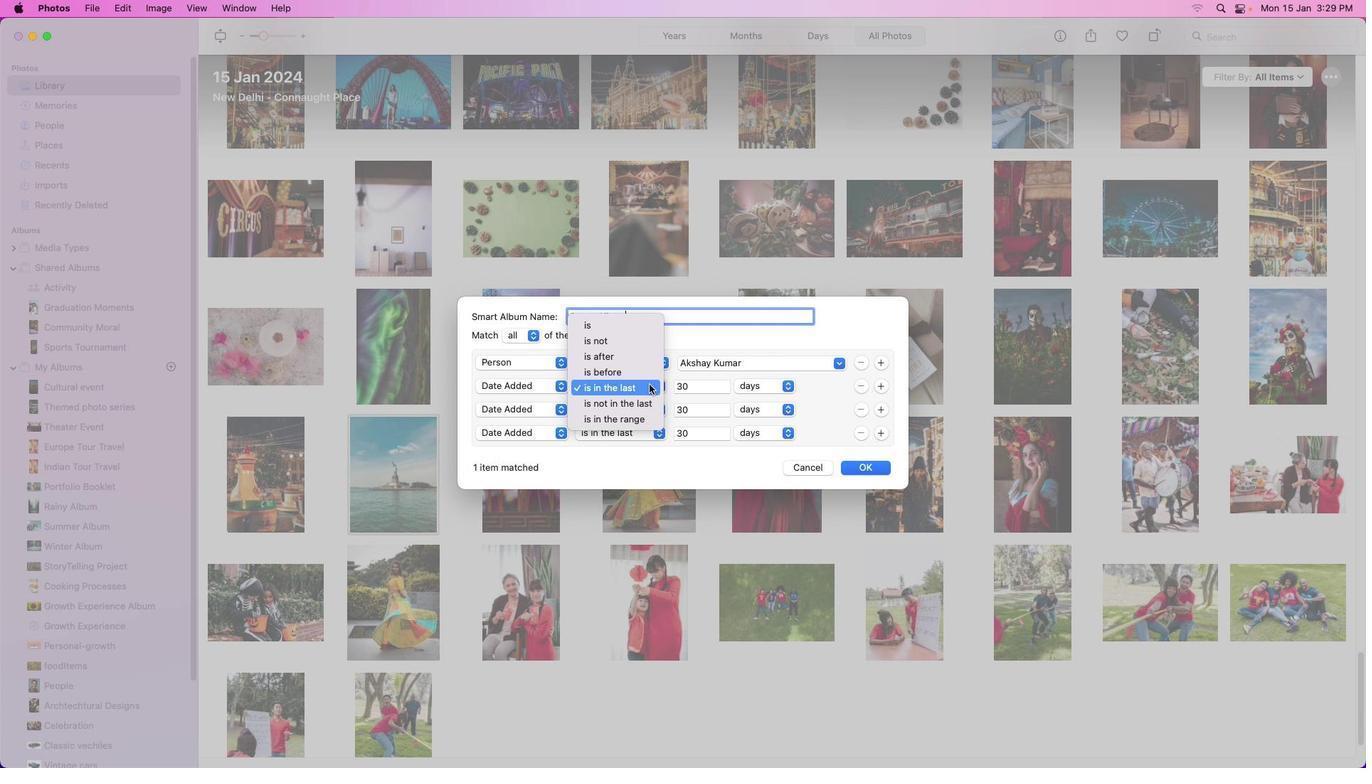 
Action: Mouse pressed left at (654, 407)
Screenshot: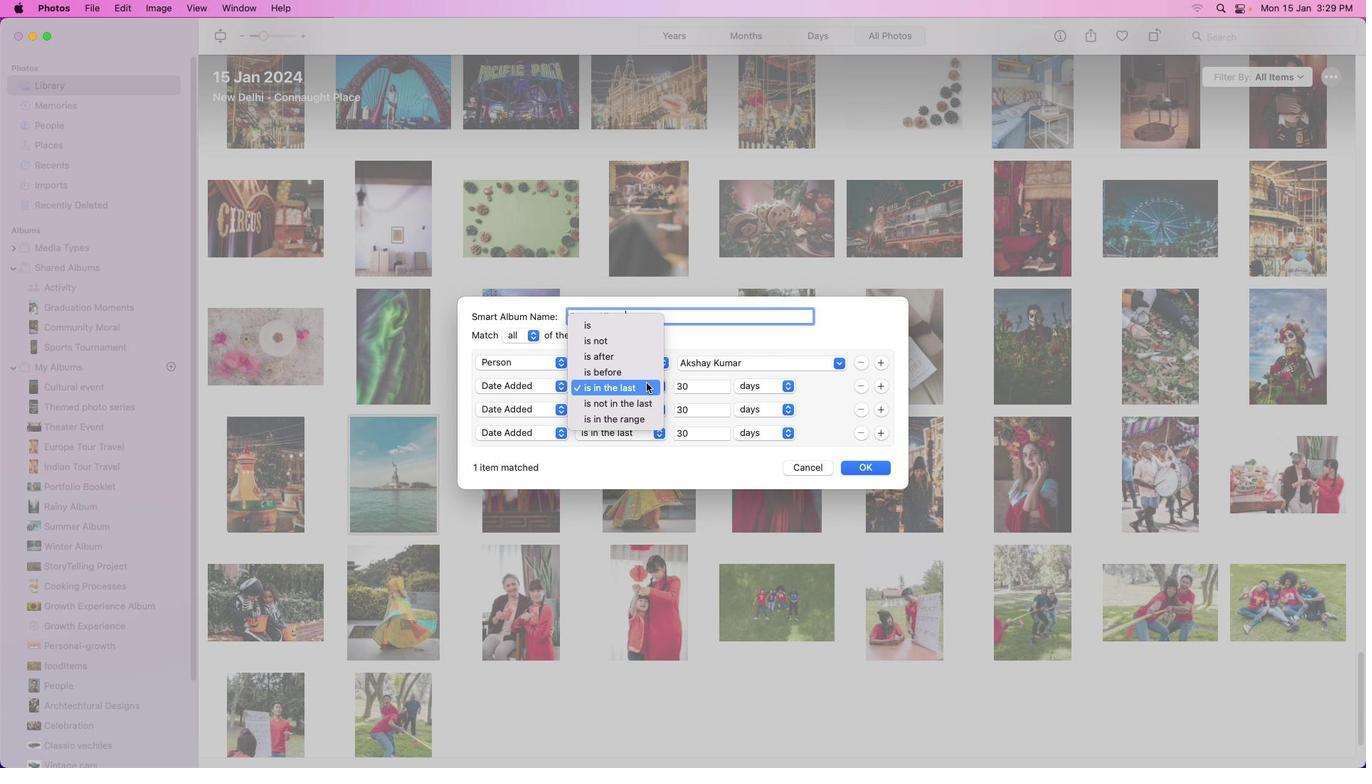 
Action: Mouse moved to (742, 408)
Screenshot: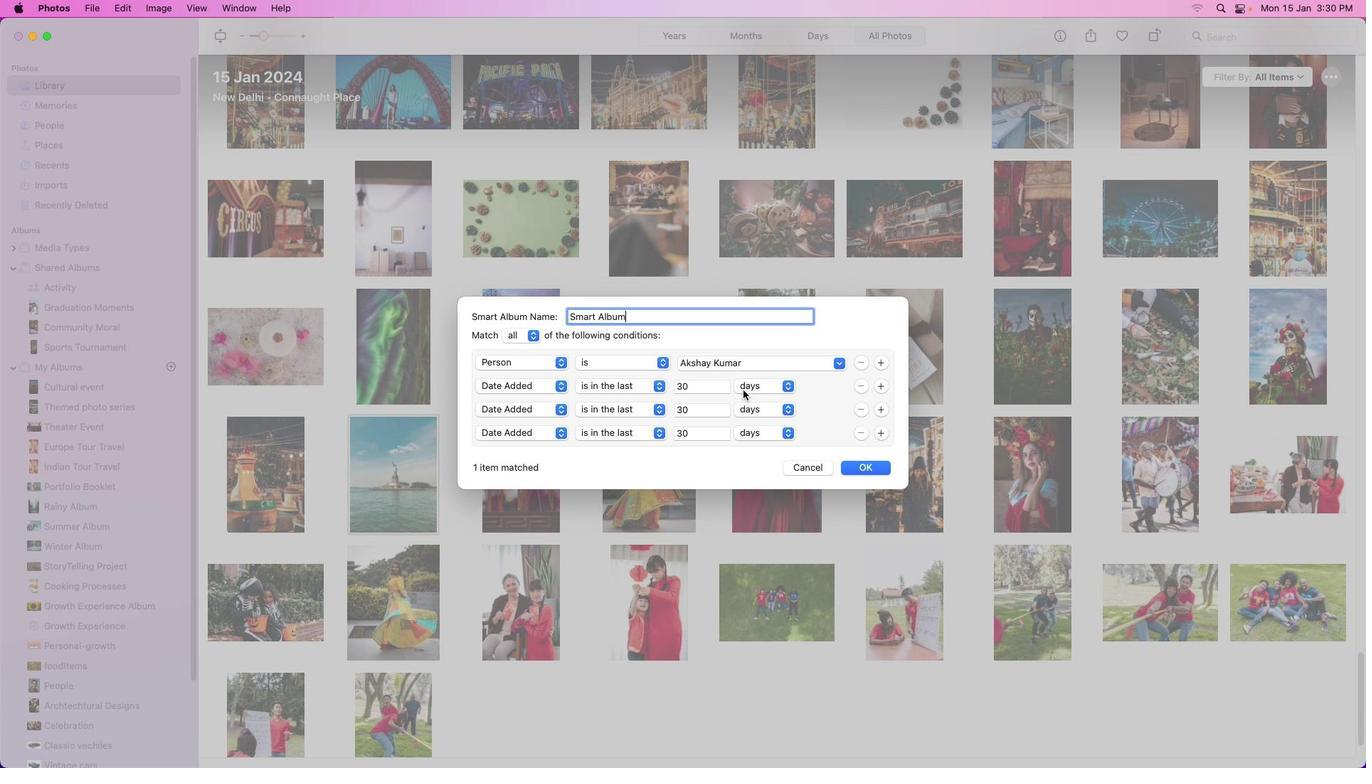 
Action: Mouse pressed left at (742, 408)
Screenshot: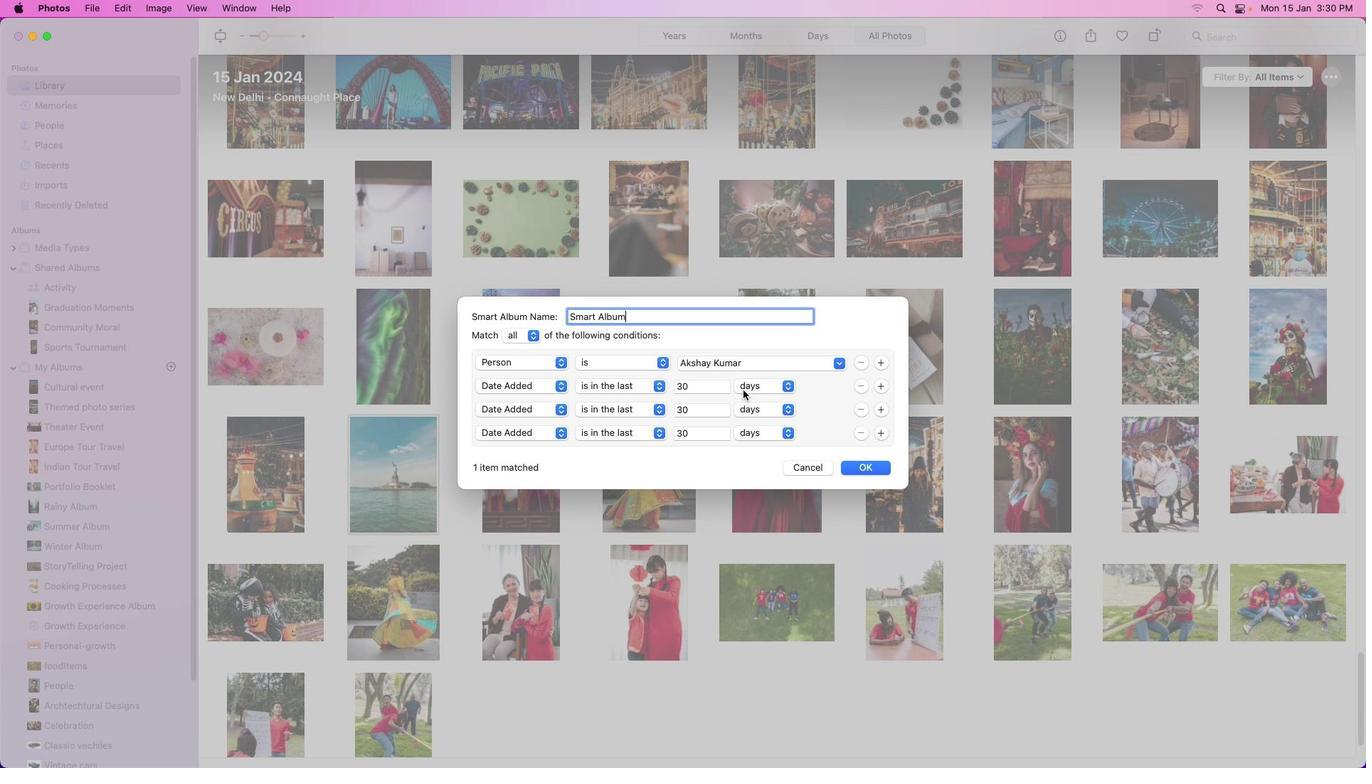 
Action: Mouse moved to (824, 416)
Screenshot: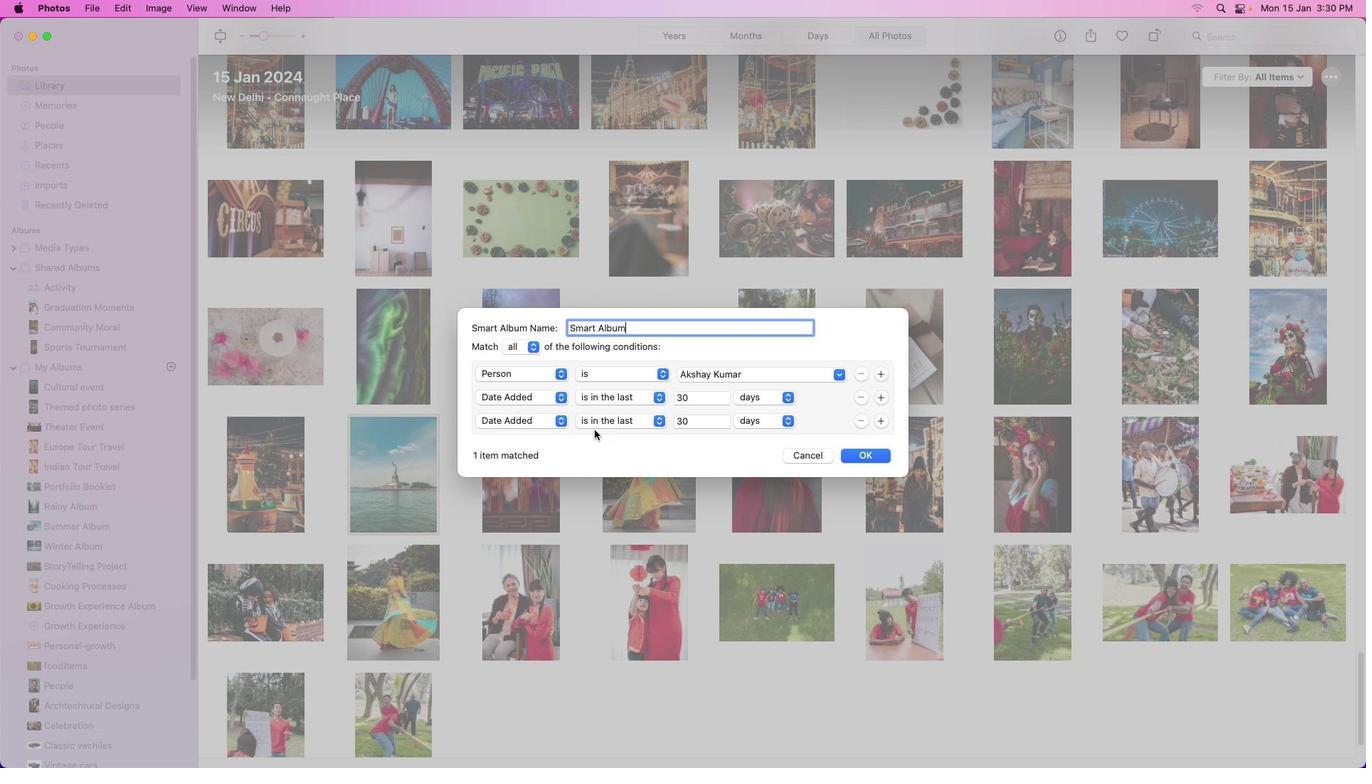
Action: Mouse pressed left at (824, 416)
Screenshot: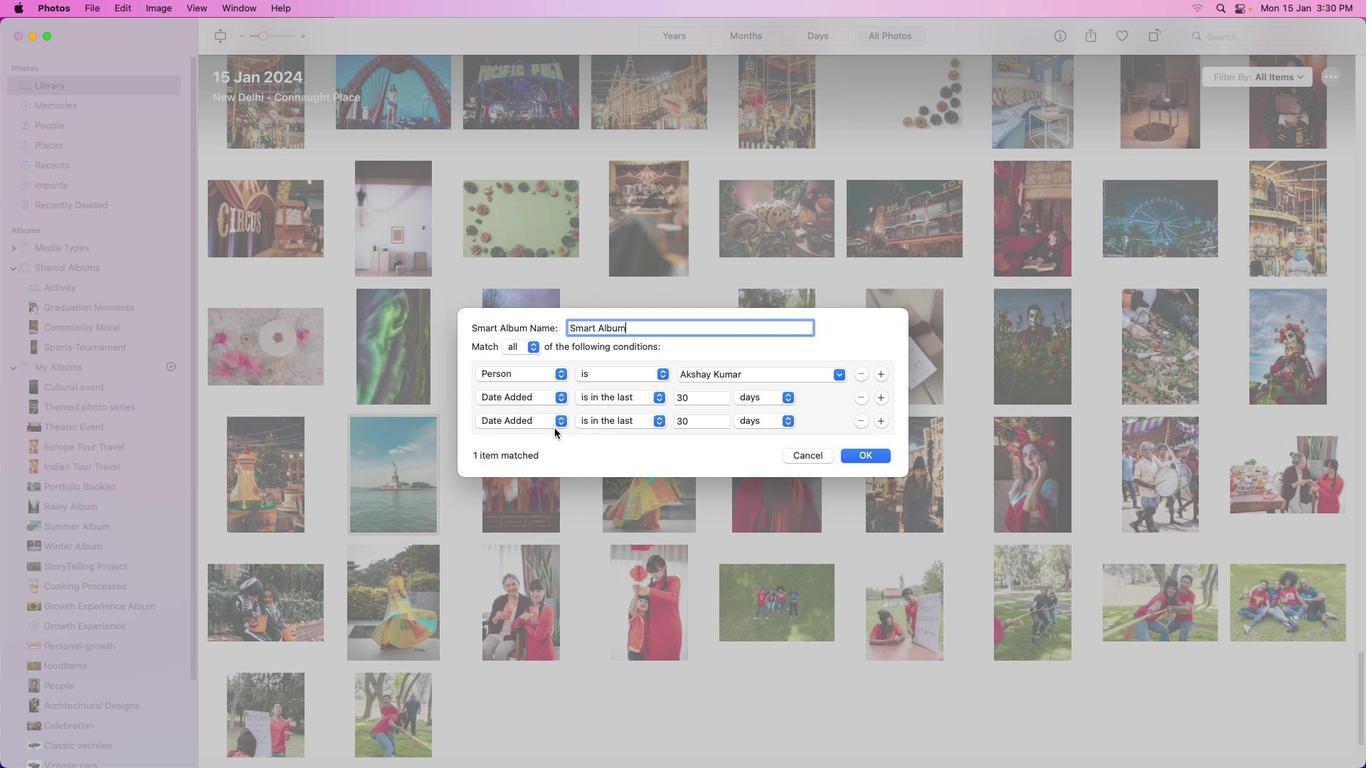 
Action: Mouse moved to (823, 422)
Screenshot: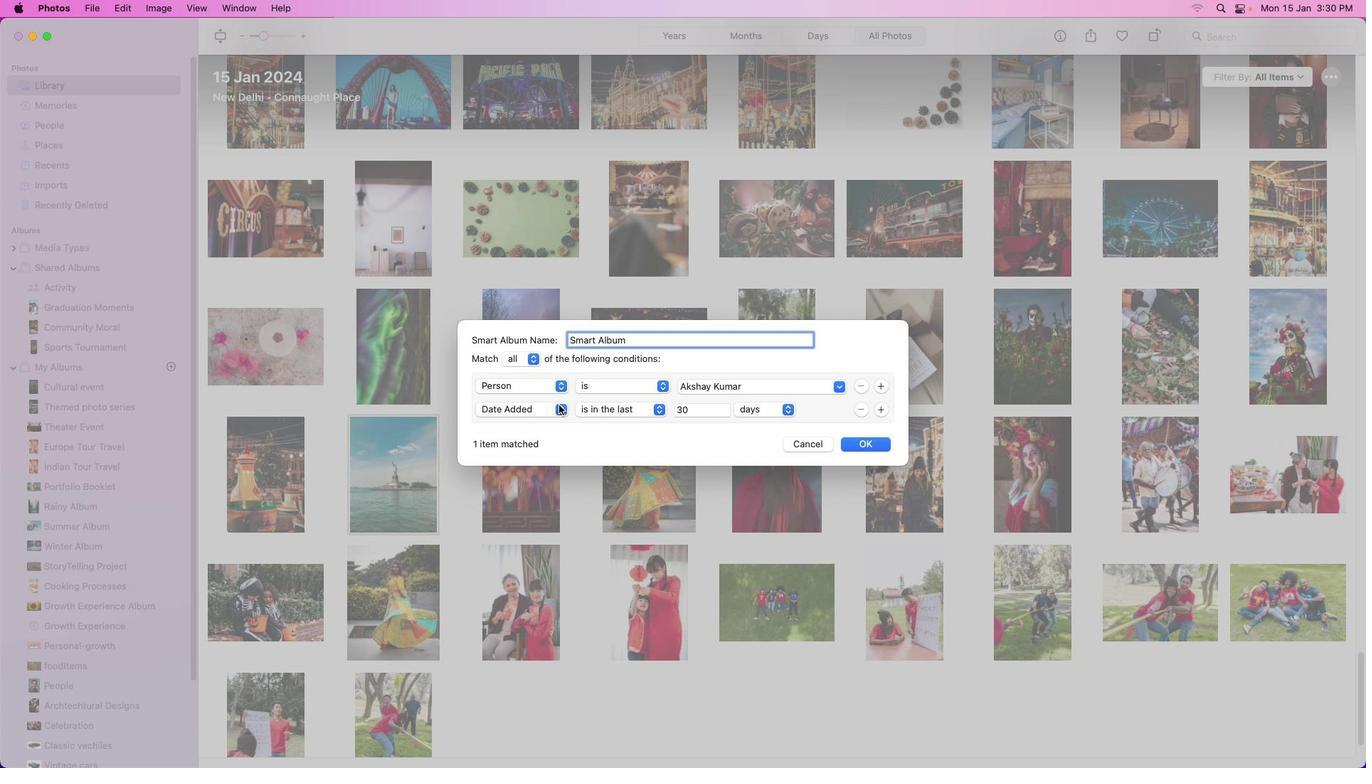 
Action: Mouse pressed left at (823, 422)
Screenshot: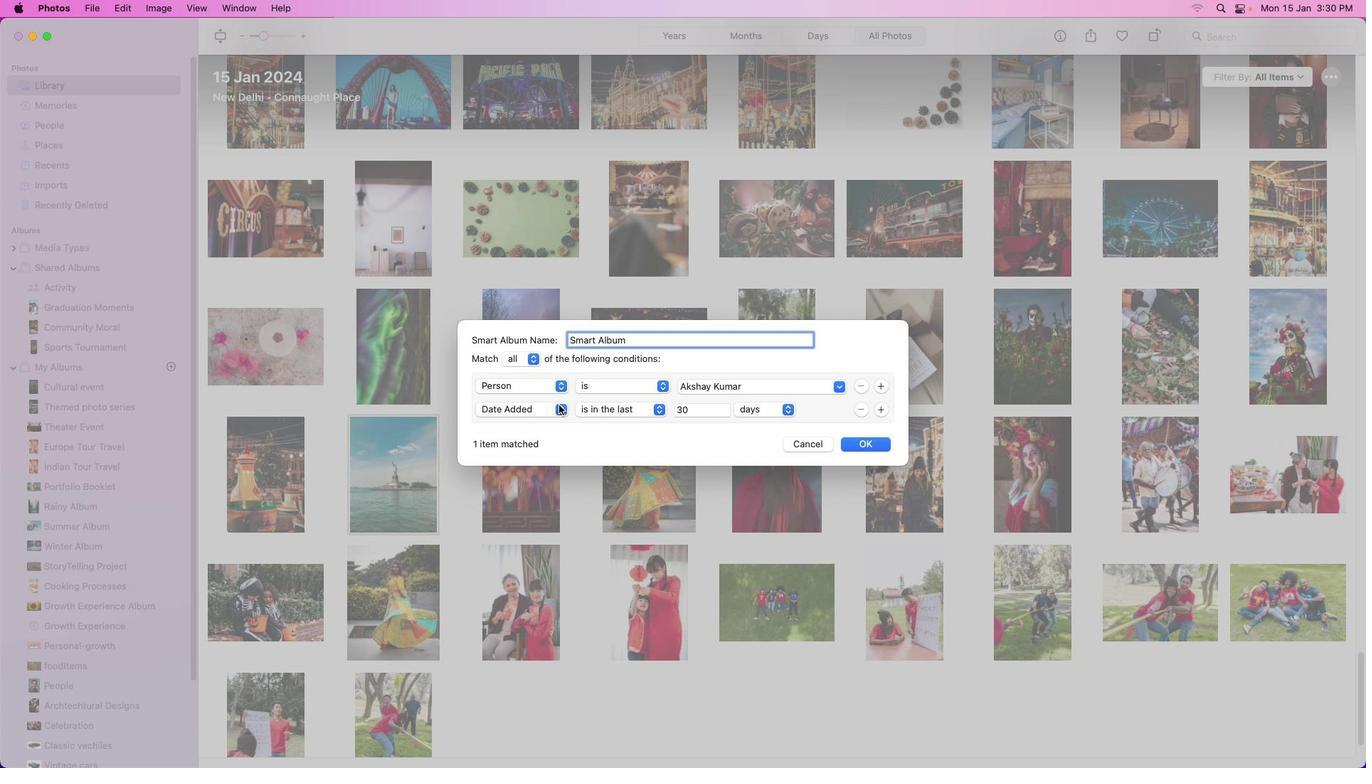 
Action: Mouse moved to (821, 431)
Screenshot: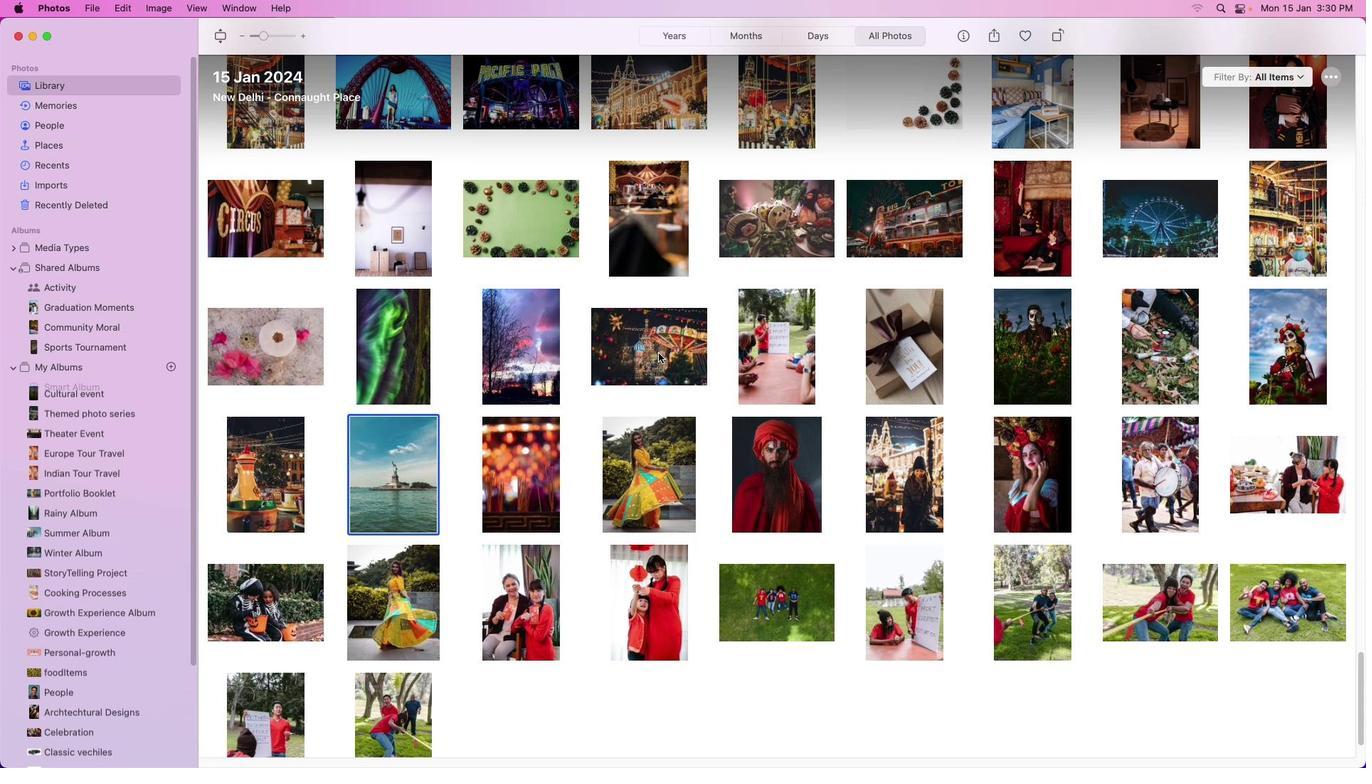 
Action: Mouse pressed left at (821, 431)
Screenshot: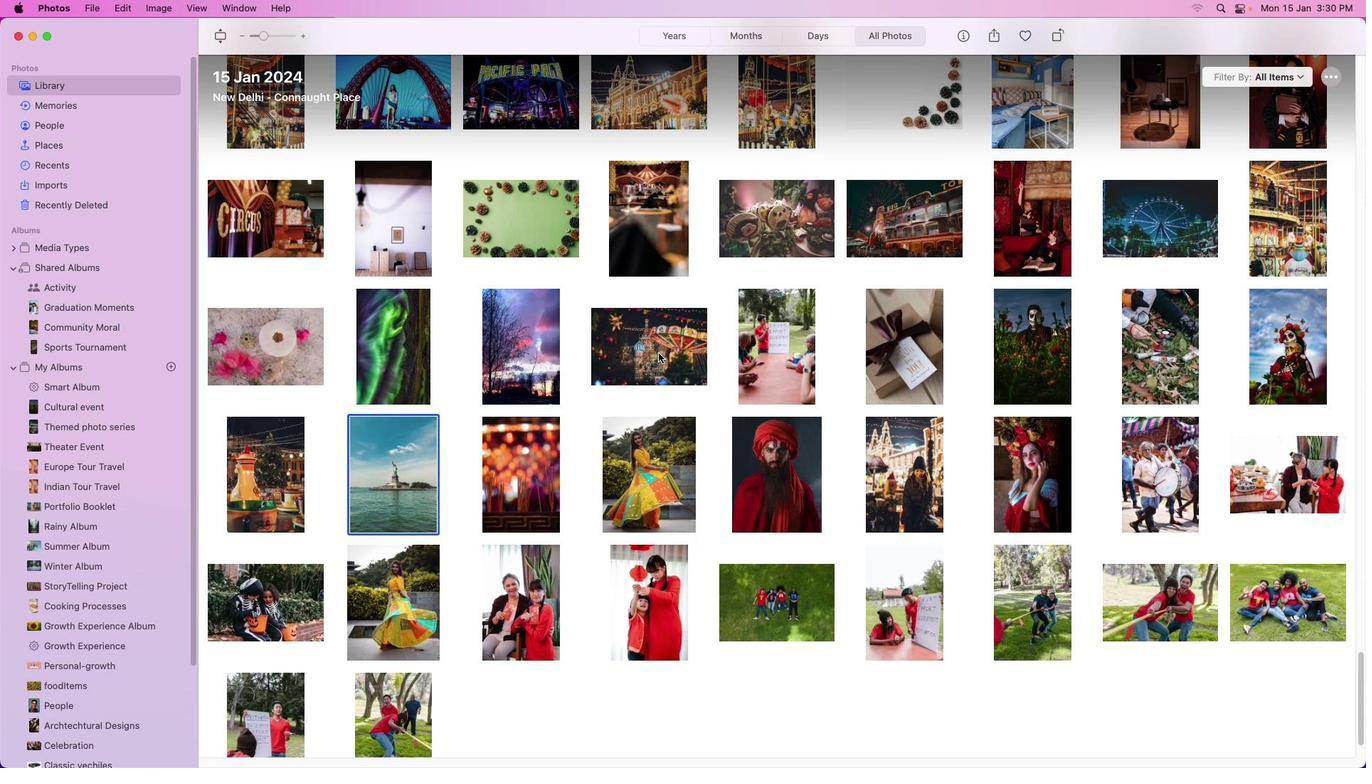 
Action: Mouse moved to (225, 407)
Screenshot: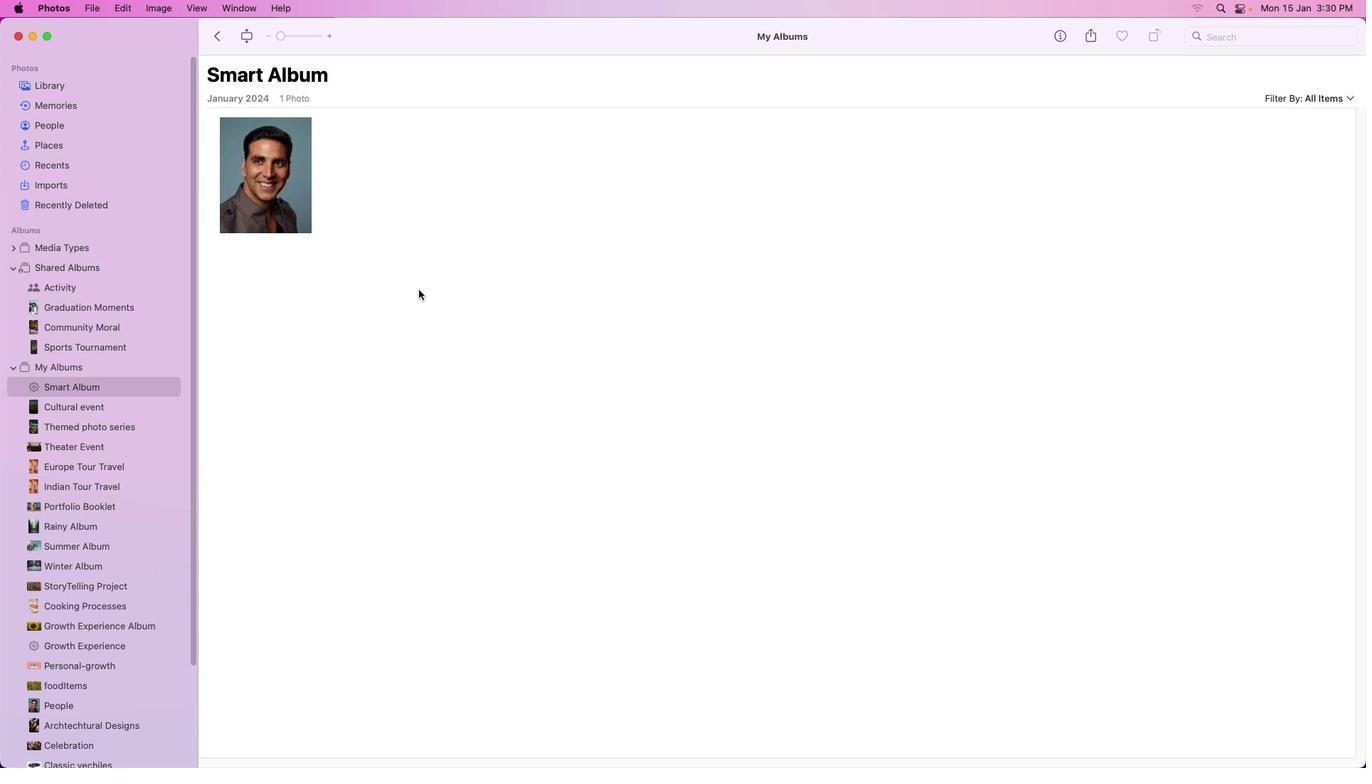 
Action: Mouse pressed left at (225, 407)
Screenshot: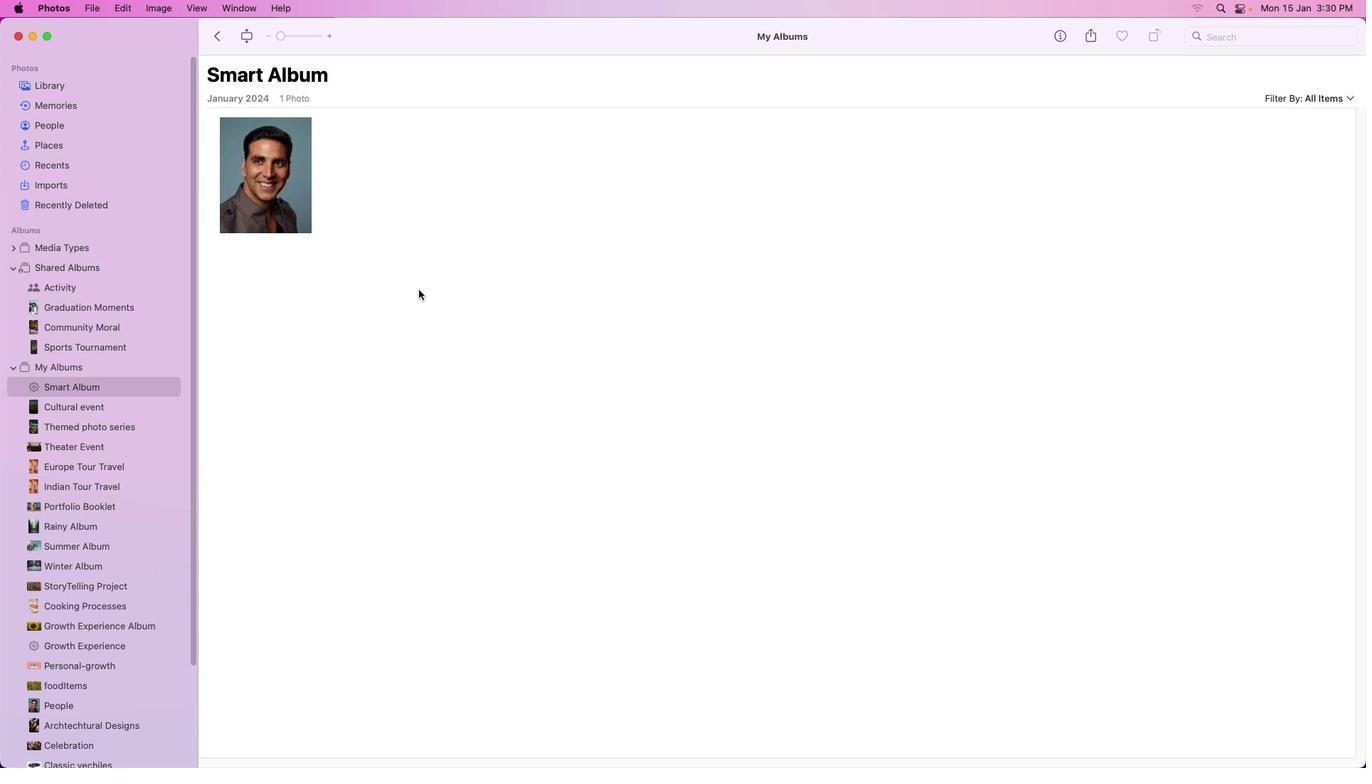 
Action: Mouse moved to (473, 367)
Screenshot: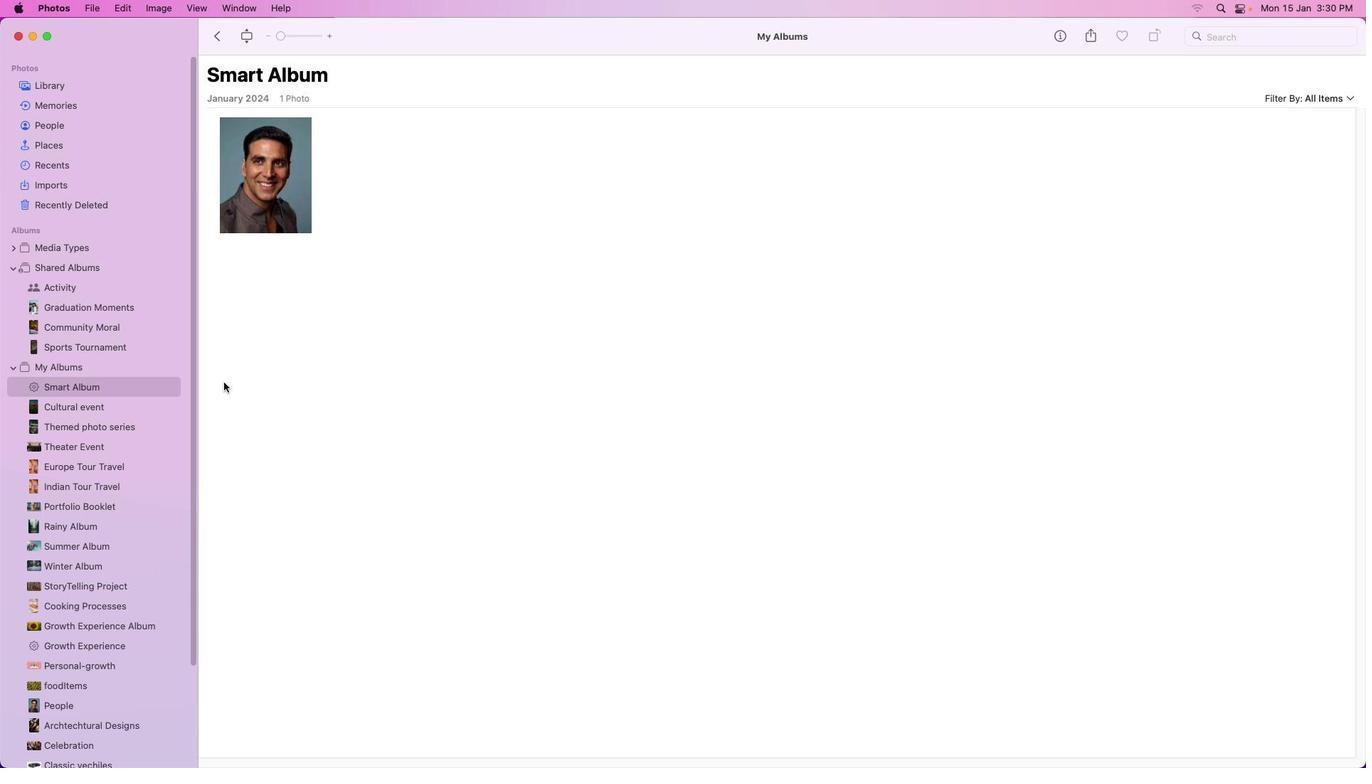 
Action: Mouse pressed right at (473, 367)
Screenshot: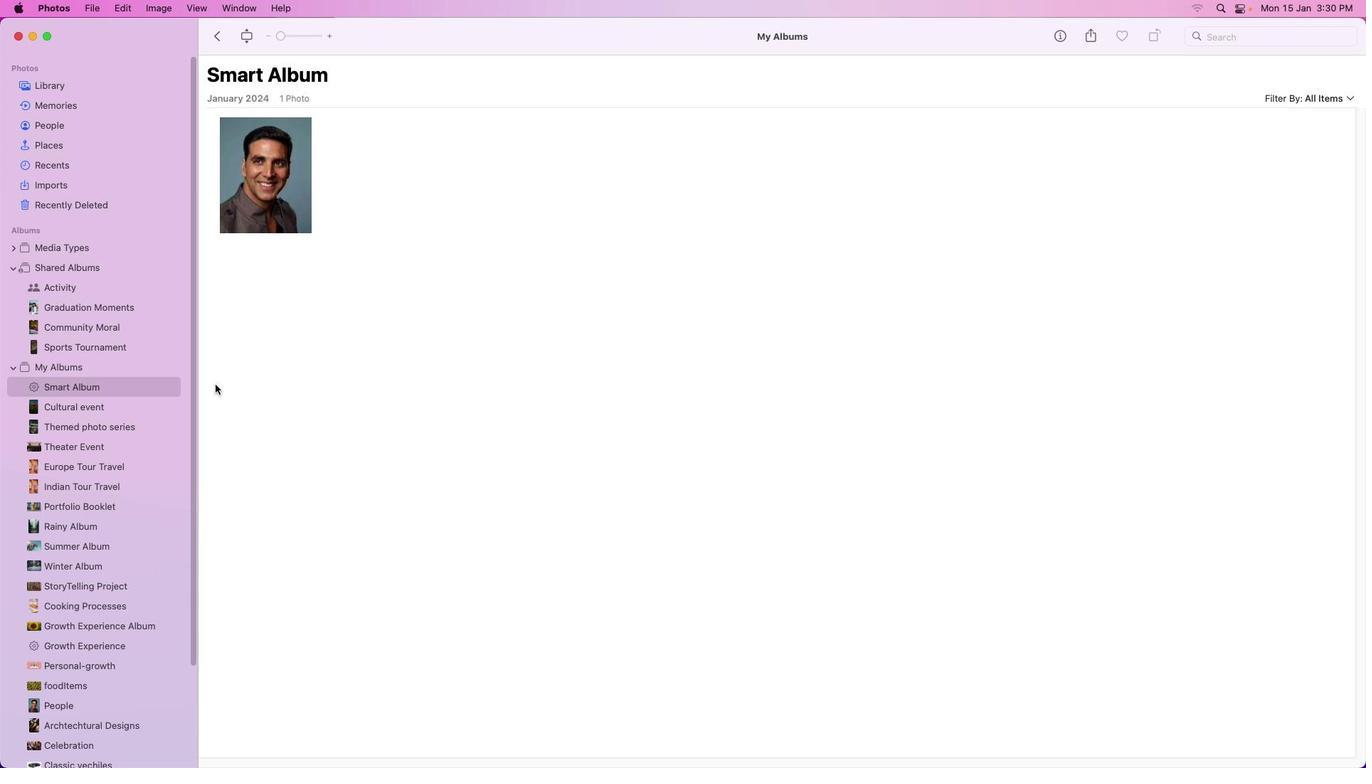 
Action: Mouse pressed right at (473, 367)
Screenshot: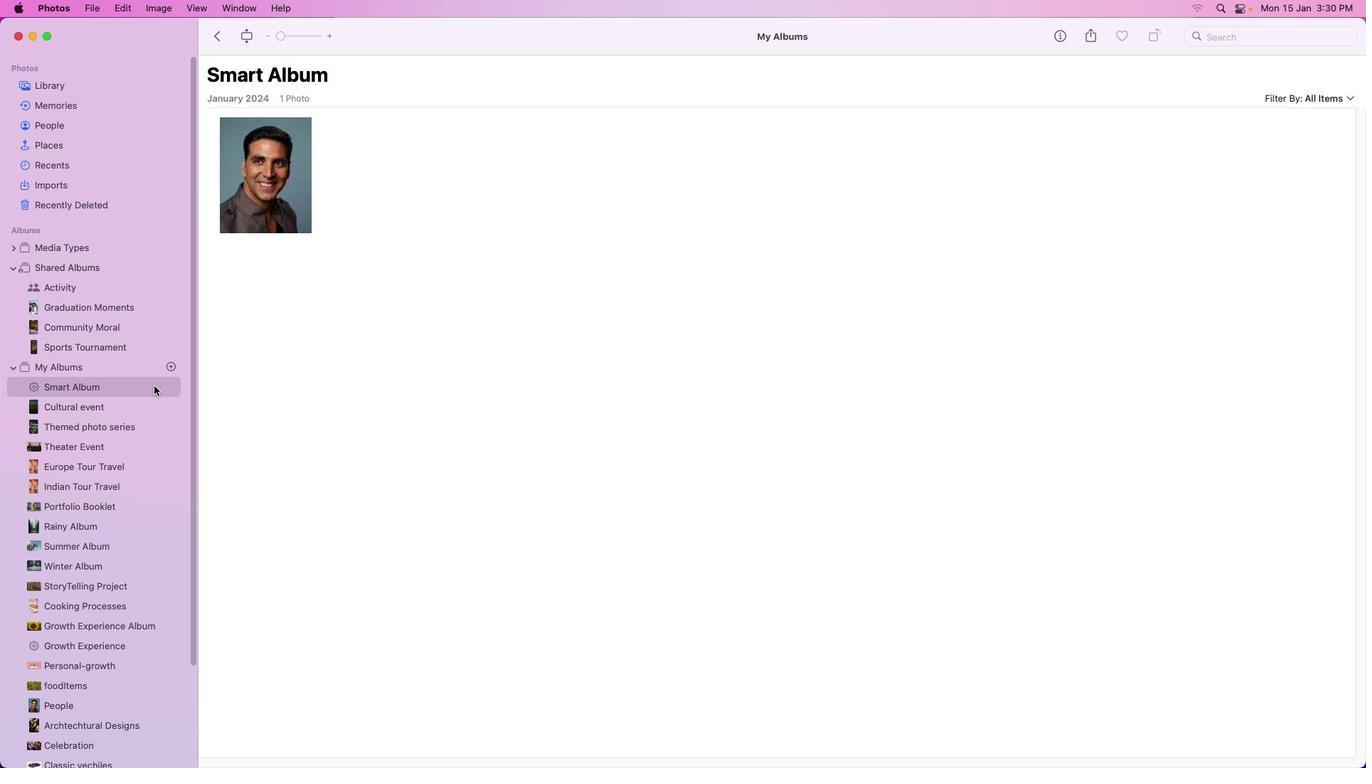 
Action: Mouse moved to (264, 407)
Screenshot: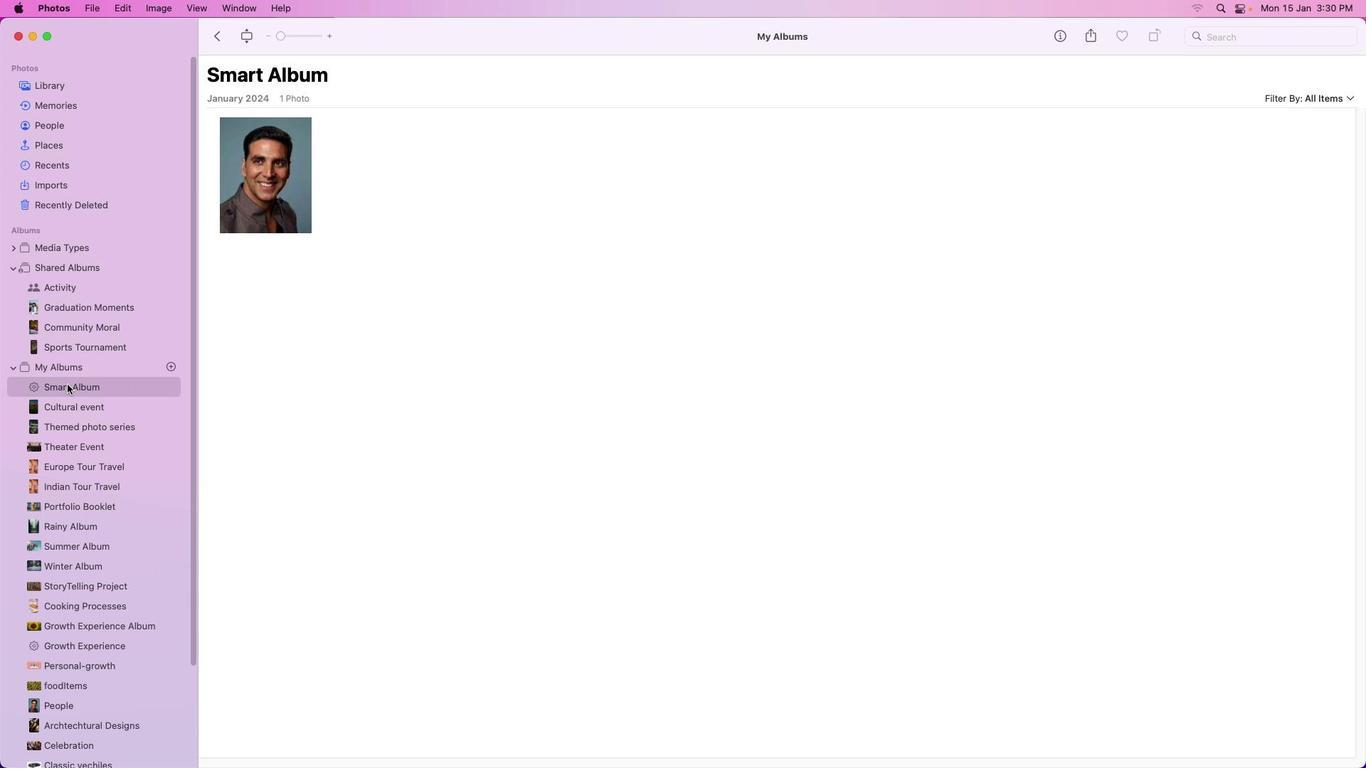 
Action: Mouse pressed left at (264, 407)
Screenshot: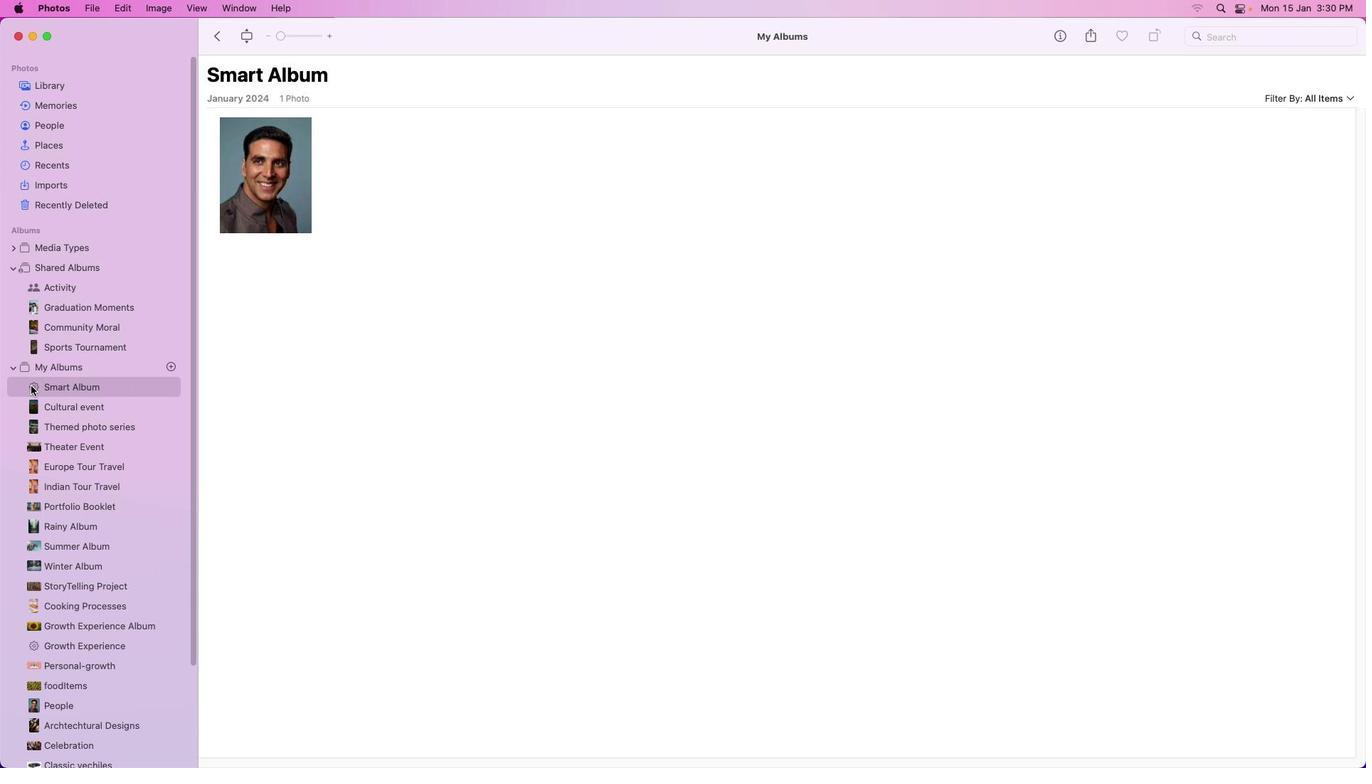 
Action: Mouse moved to (195, 407)
Screenshot: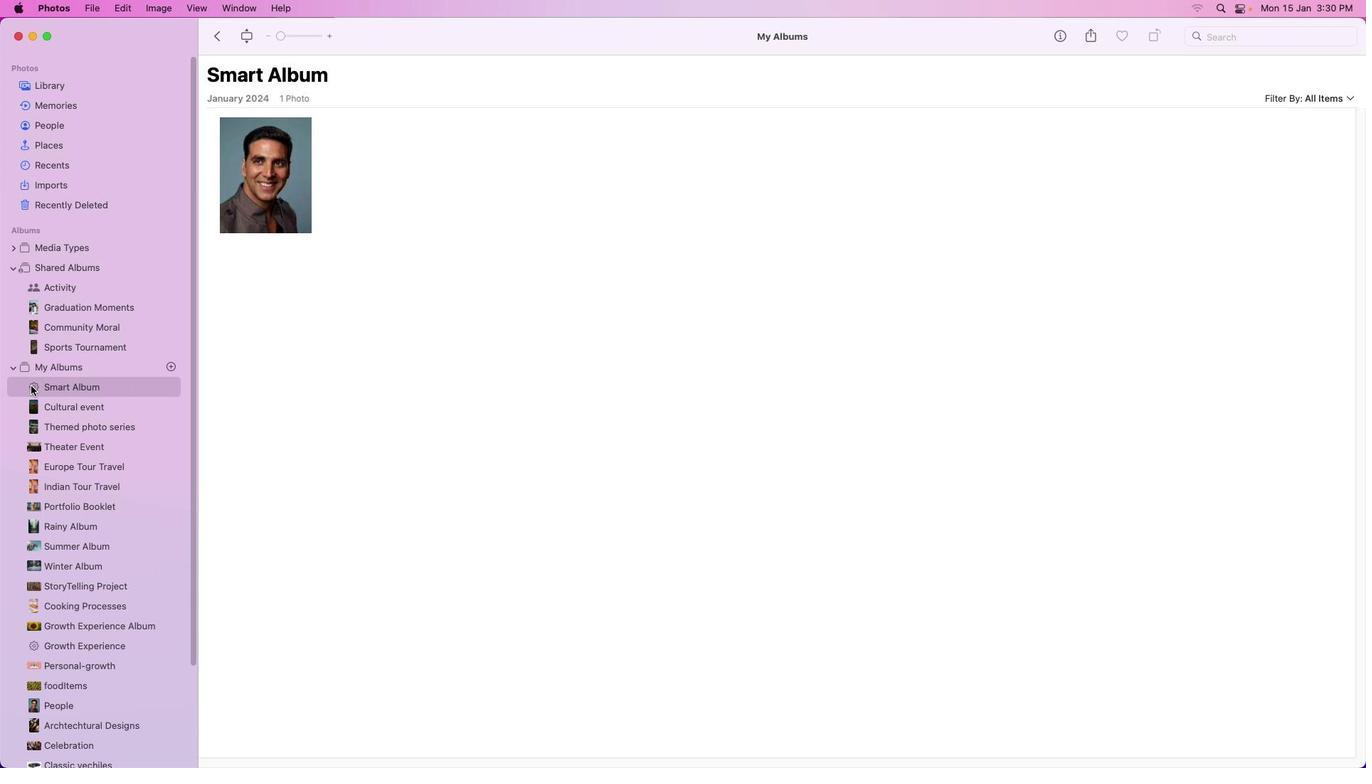 
Action: Mouse pressed left at (195, 407)
Screenshot: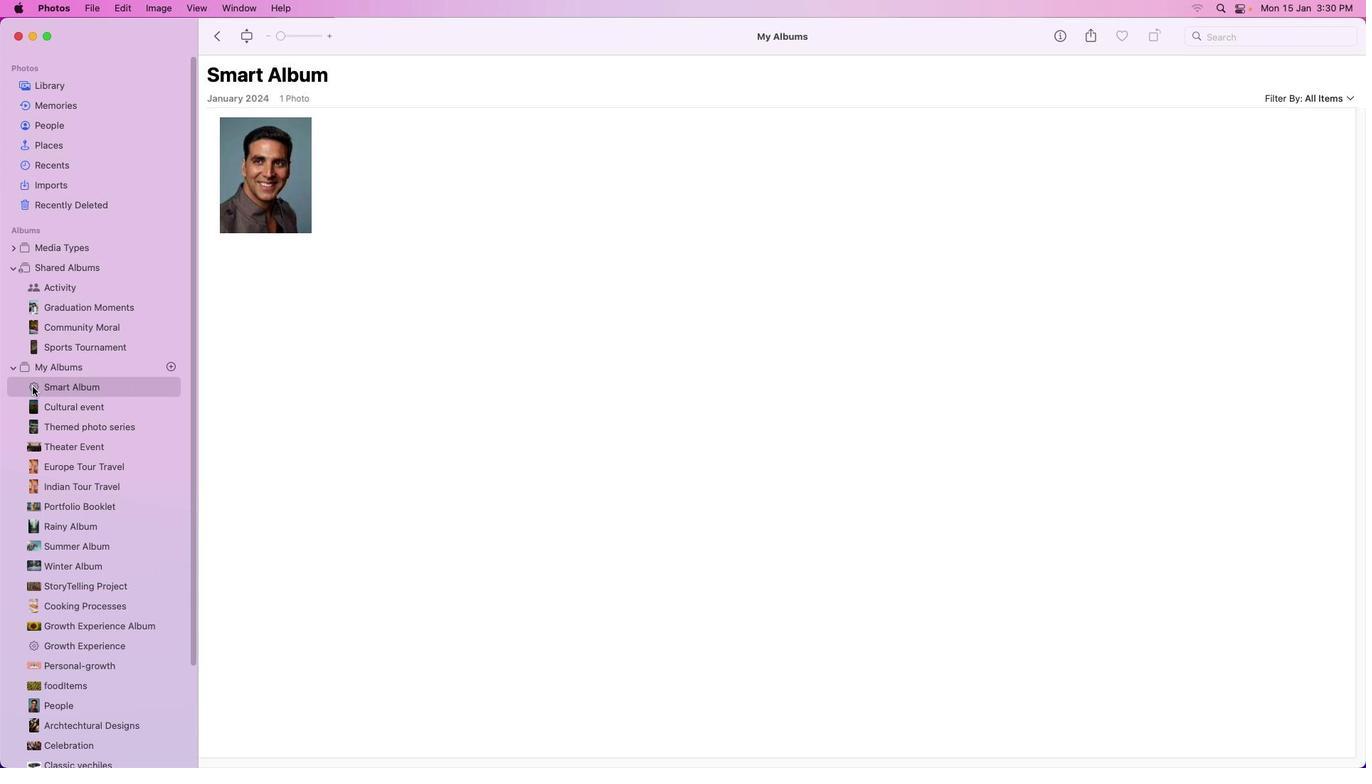 
Action: Mouse moved to (167, 407)
Screenshot: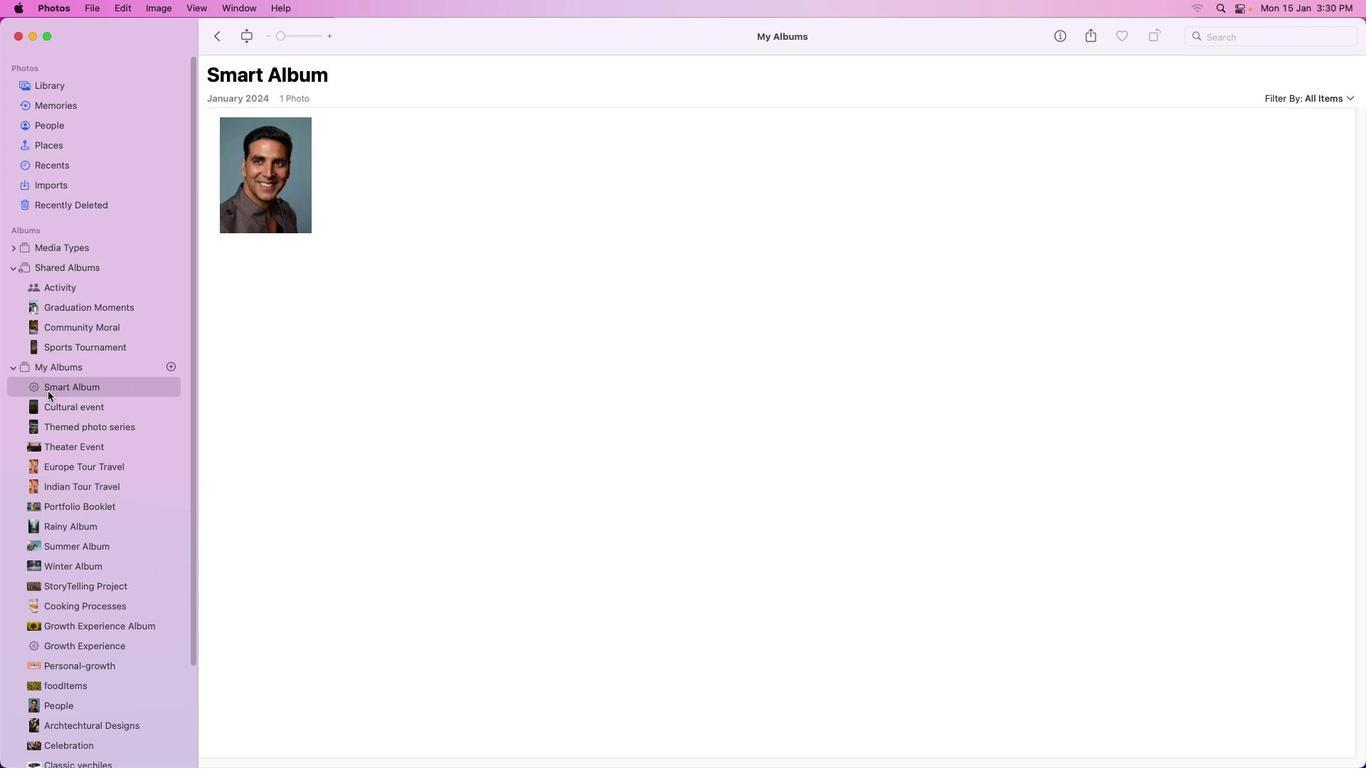 
Action: Mouse pressed left at (167, 407)
Screenshot: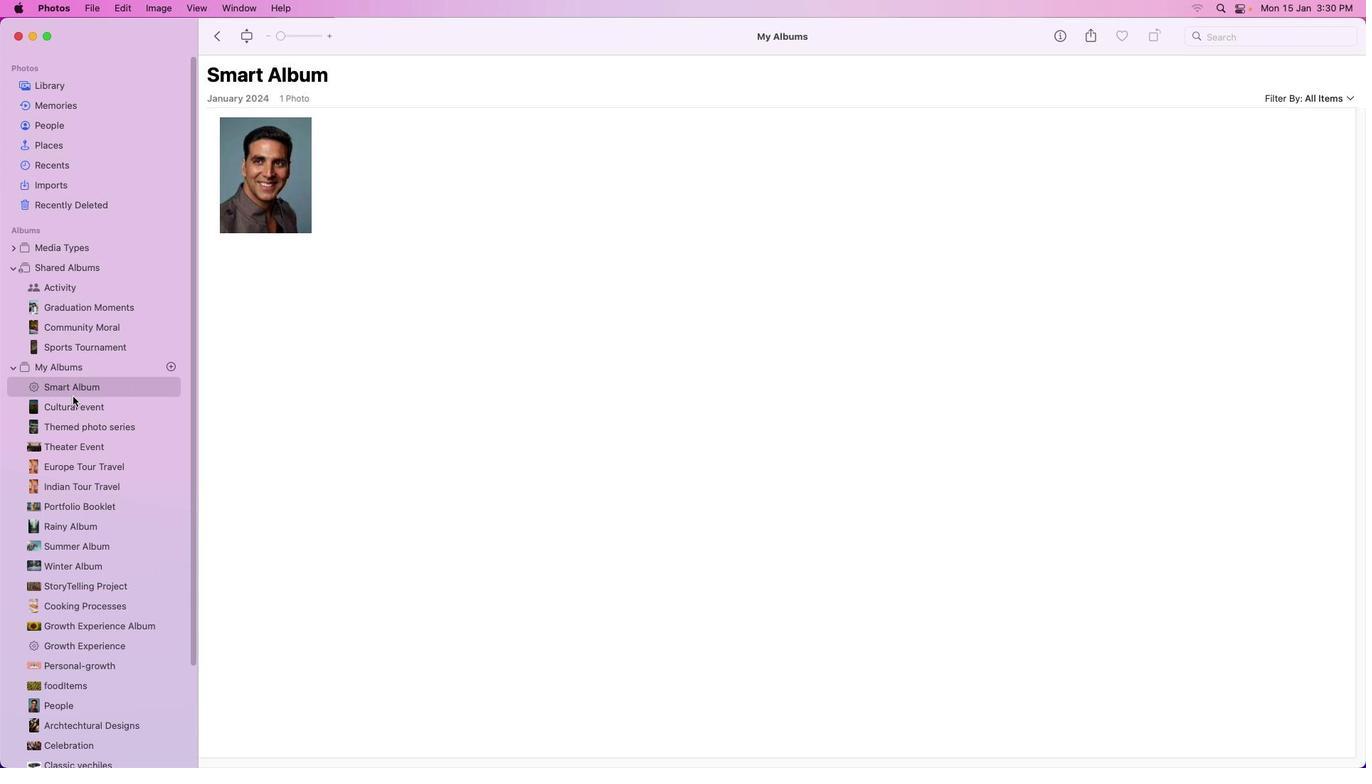 
Action: Mouse moved to (168, 407)
Screenshot: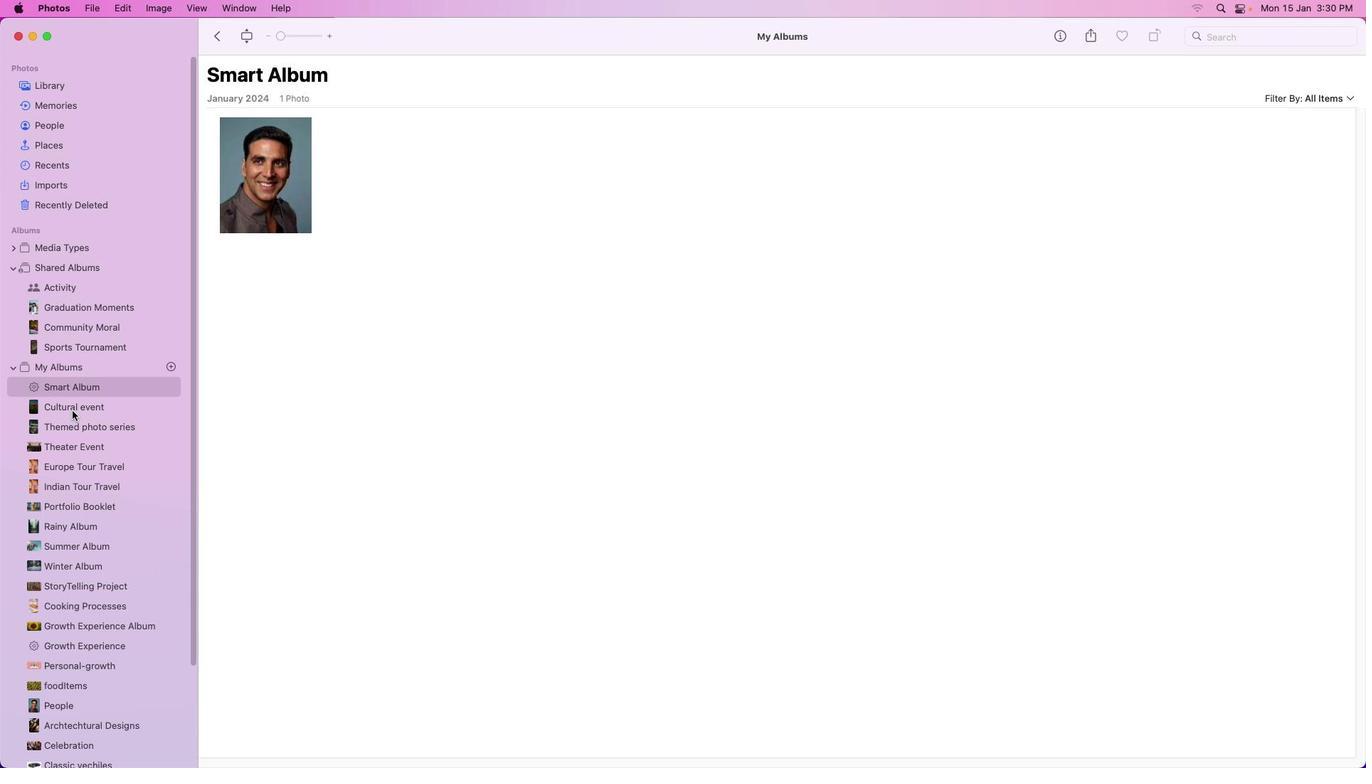 
Action: Mouse pressed left at (168, 407)
Screenshot: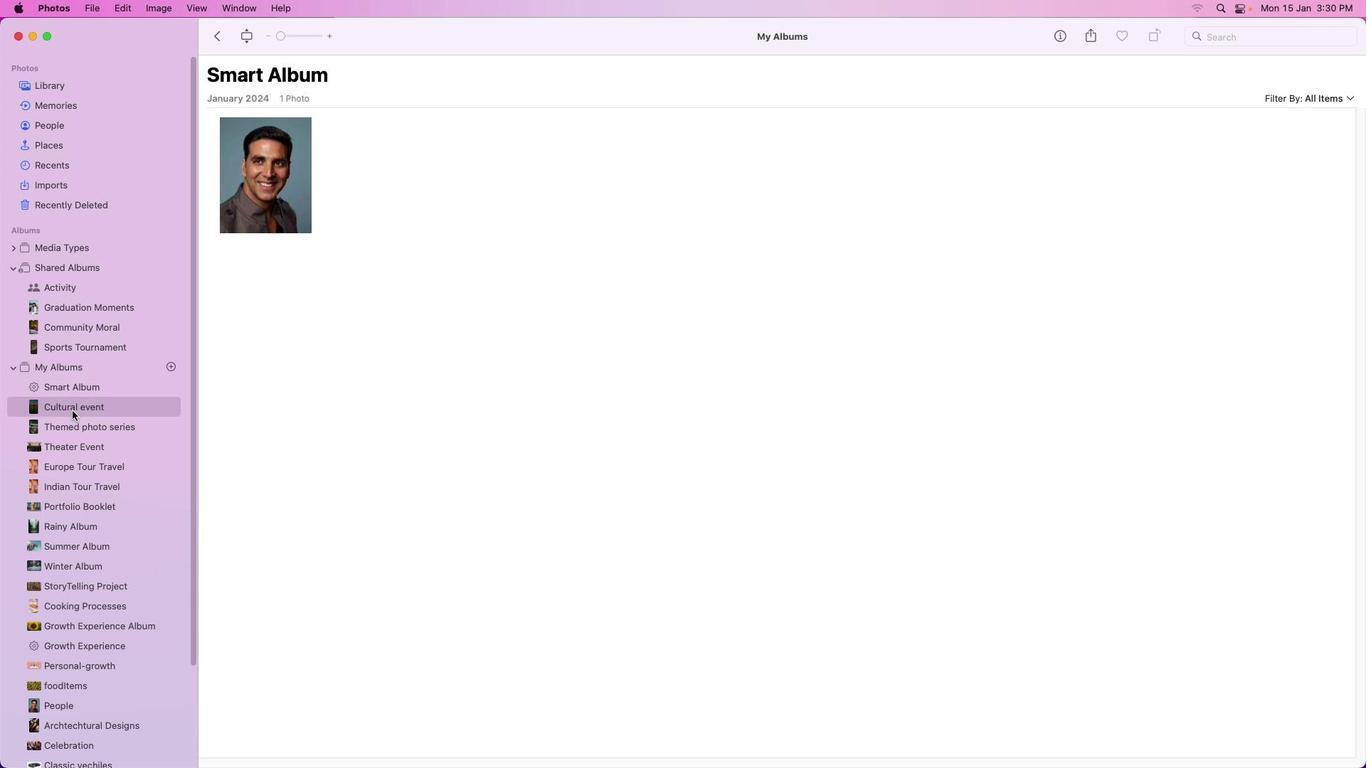 
Action: Mouse moved to (199, 418)
Screenshot: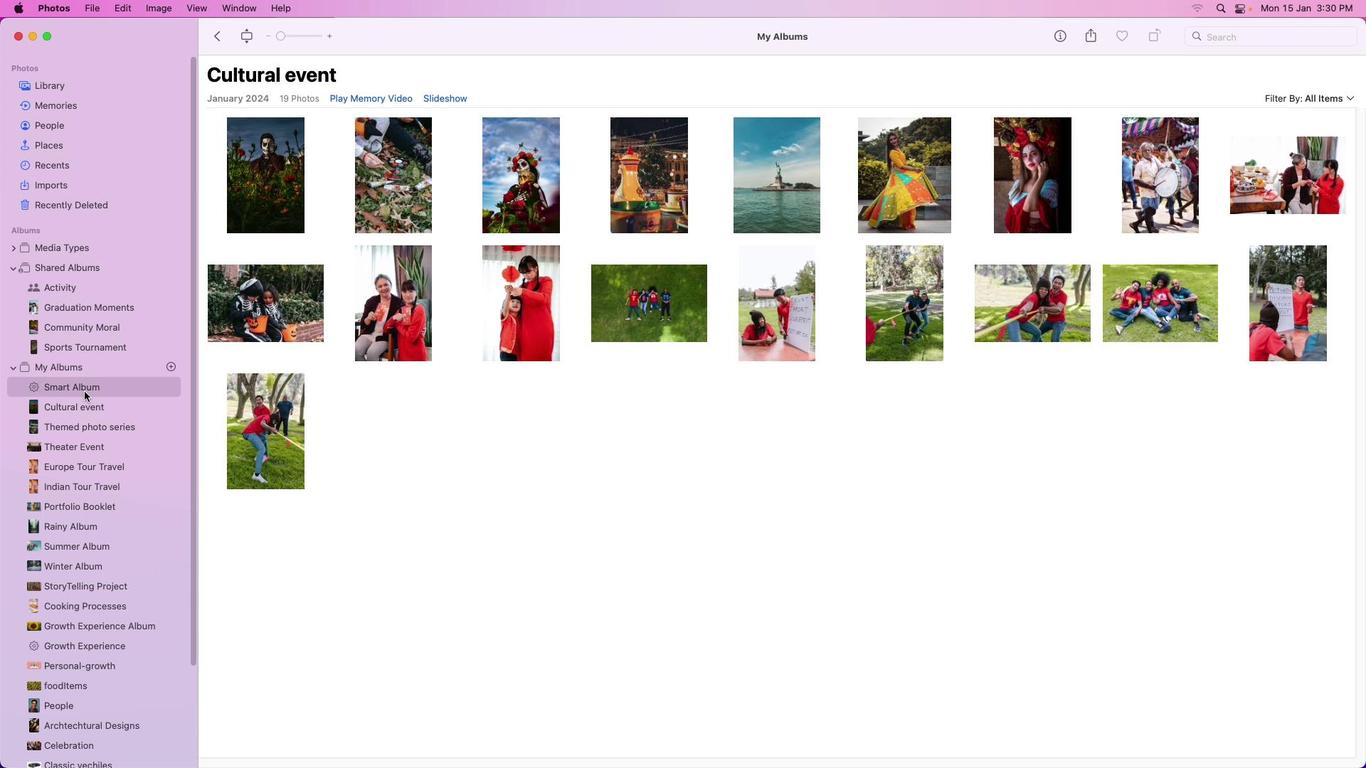 
Action: Mouse pressed left at (199, 418)
Screenshot: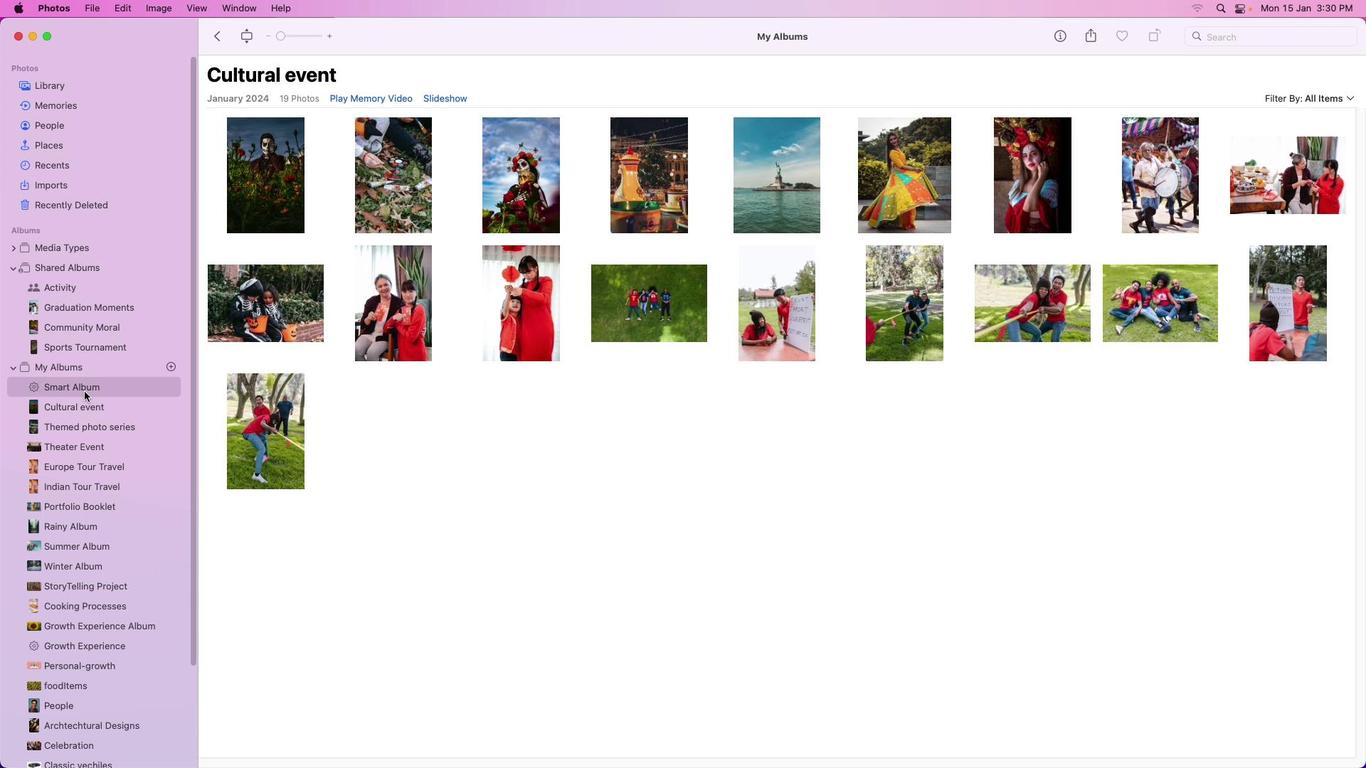 
Action: Mouse moved to (209, 409)
Screenshot: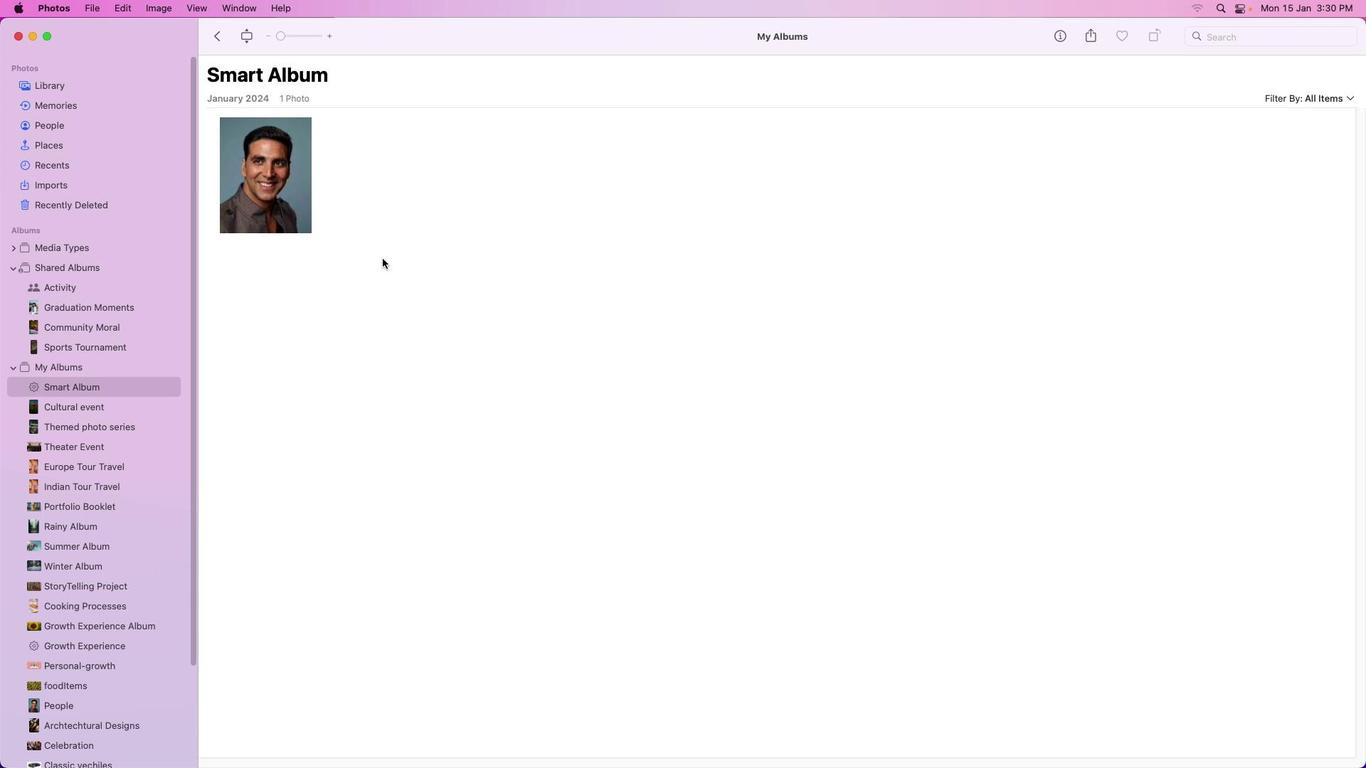 
Action: Mouse pressed left at (209, 409)
Screenshot: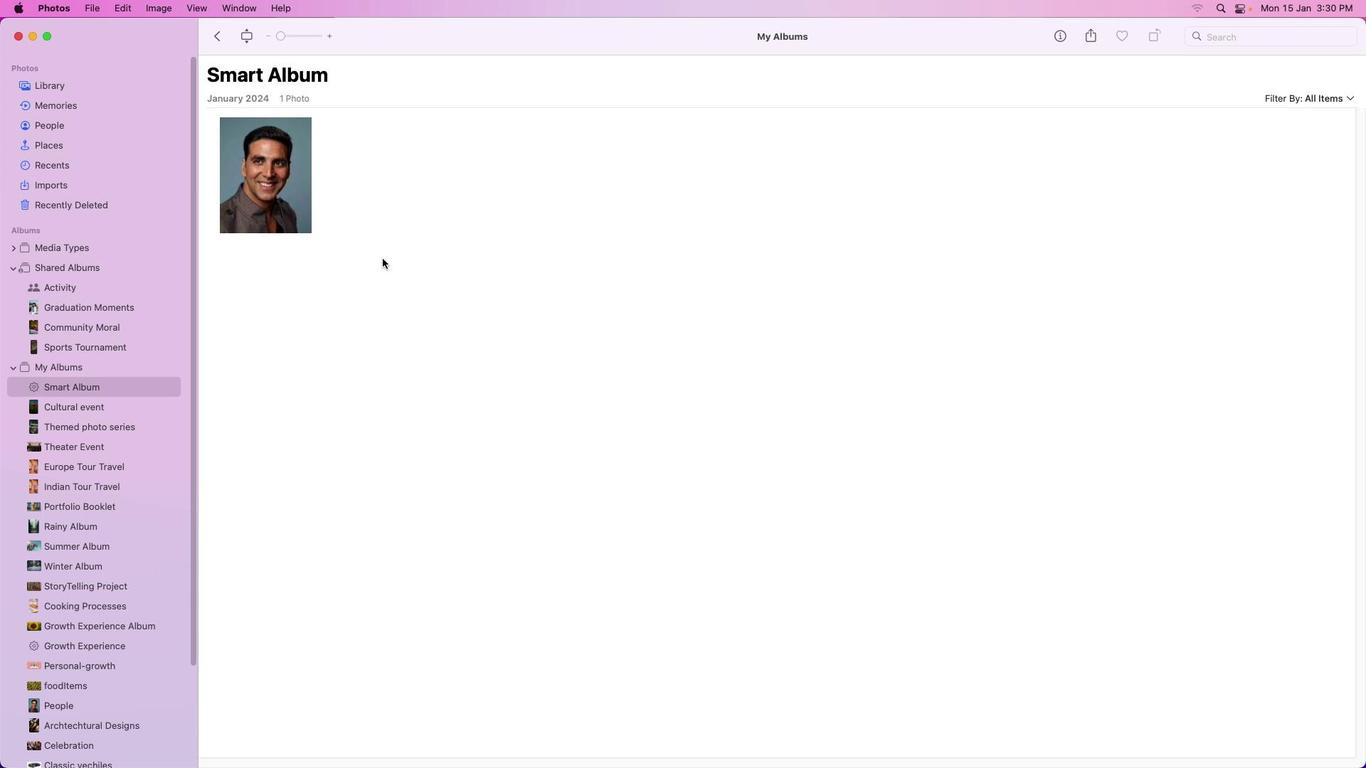 
Action: Mouse moved to (444, 353)
Screenshot: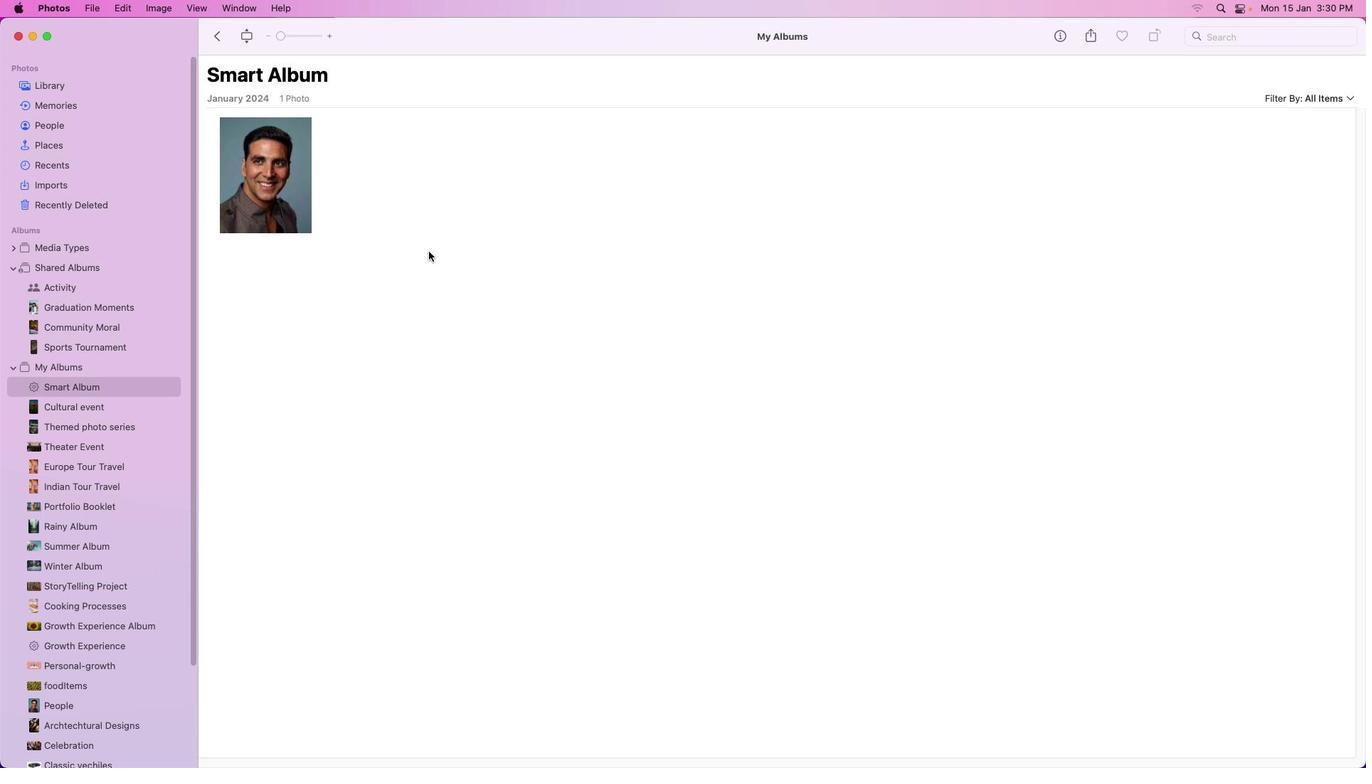 
Action: Mouse pressed left at (444, 353)
Screenshot: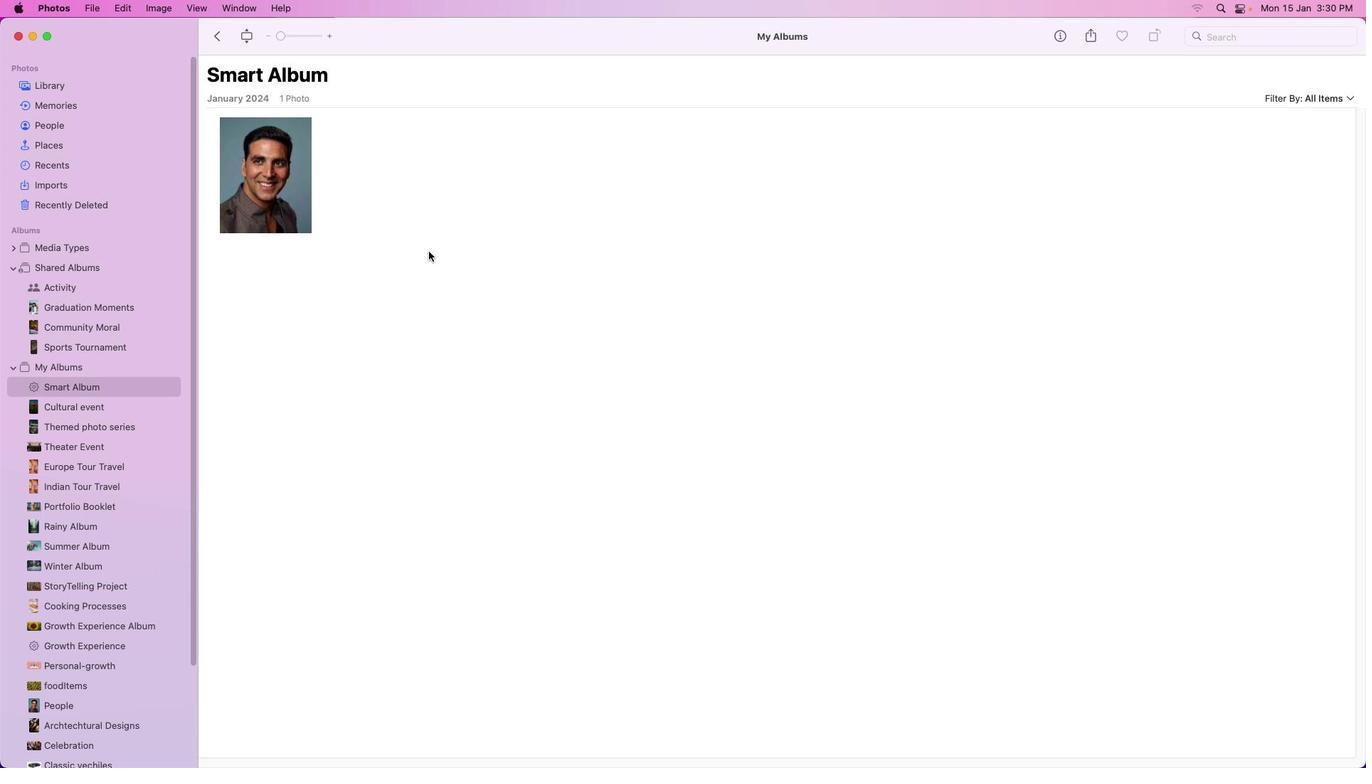 
Action: Mouse pressed left at (444, 353)
Screenshot: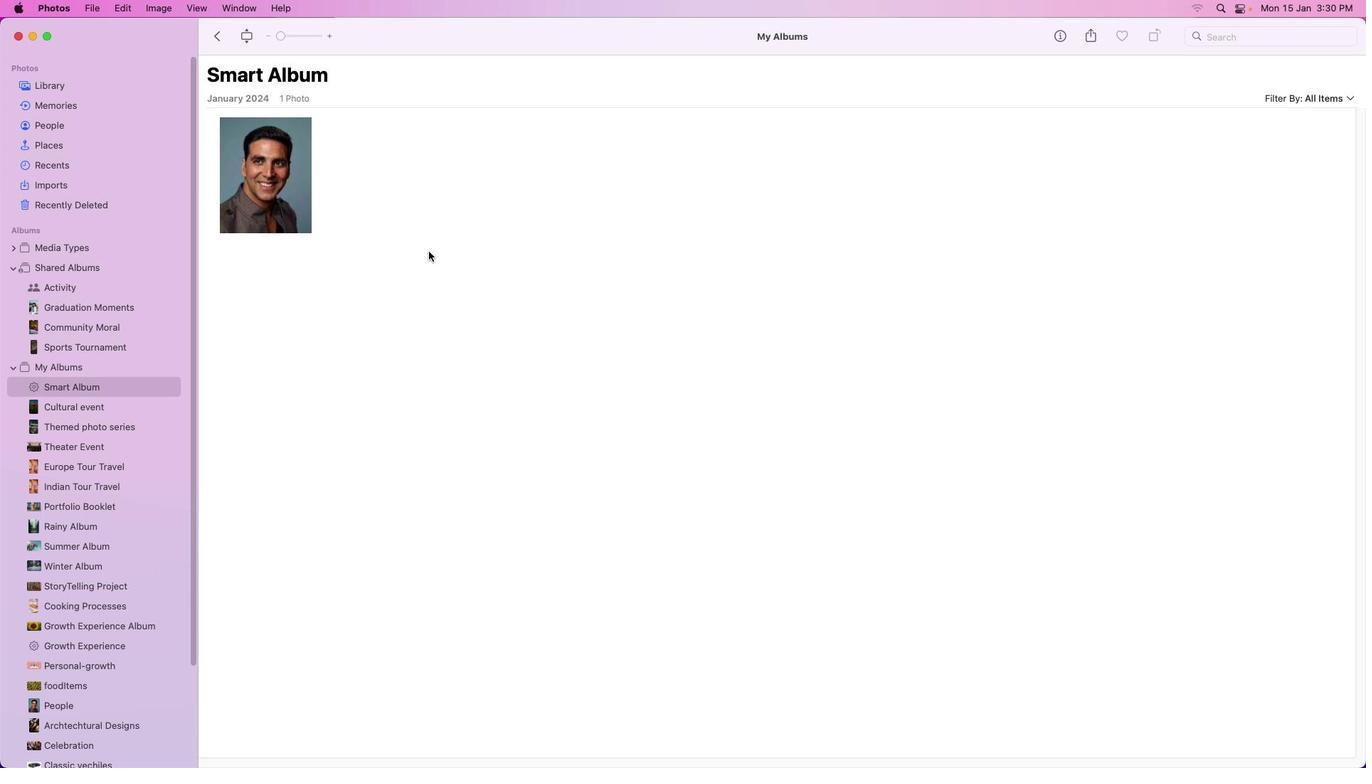 
Action: Mouse moved to (481, 350)
Screenshot: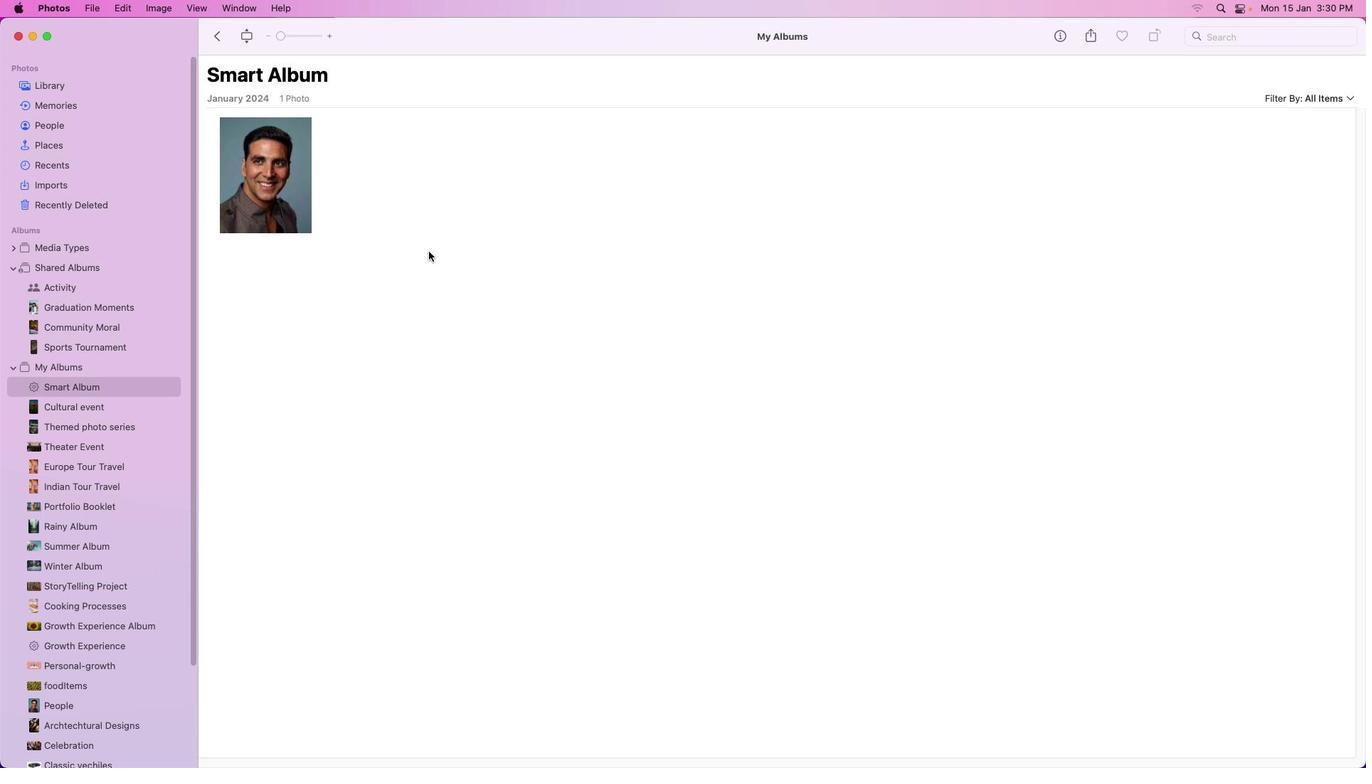 
